 Task: Add a signature Janet Martinez containing With sincere appreciation and warm wishes, Janet Martinez to email address softage.8@softage.net and add a label Games
Action: Mouse moved to (1251, 65)
Screenshot: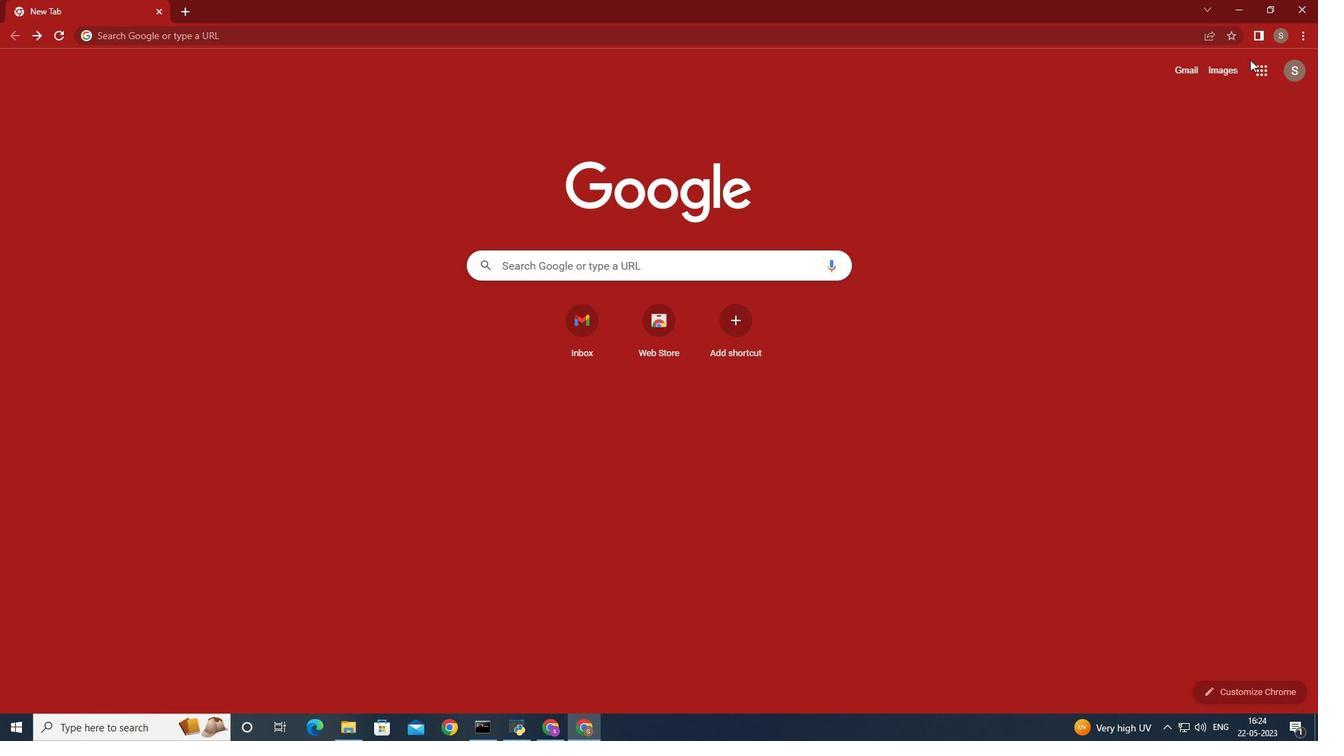 
Action: Mouse pressed left at (1251, 65)
Screenshot: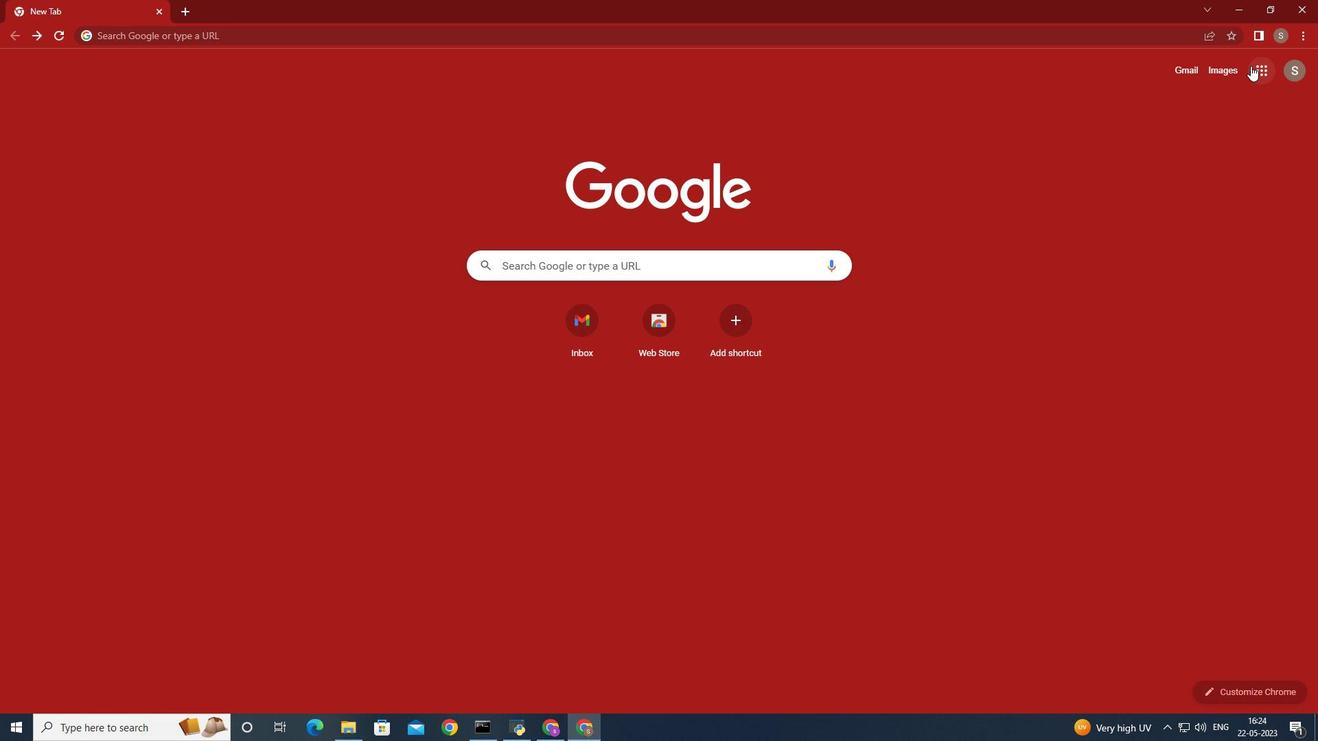 
Action: Mouse moved to (1200, 124)
Screenshot: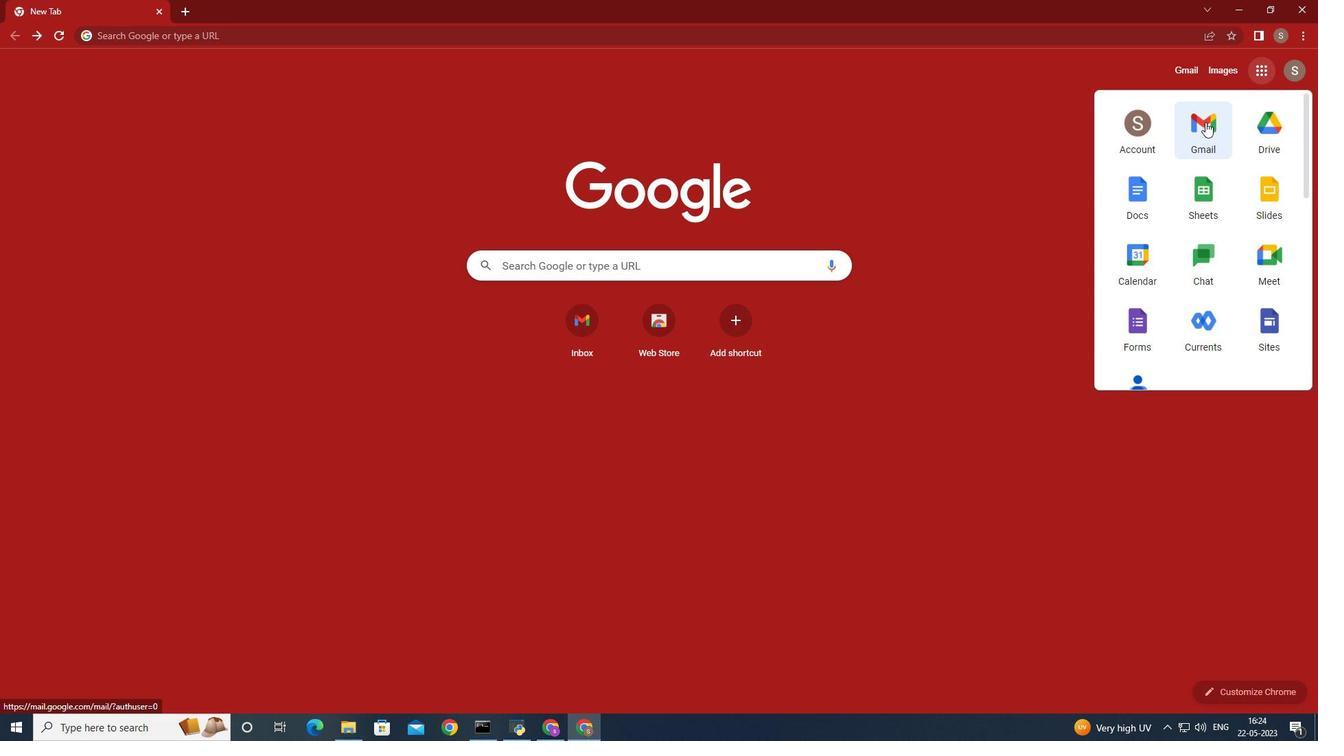 
Action: Mouse pressed left at (1200, 124)
Screenshot: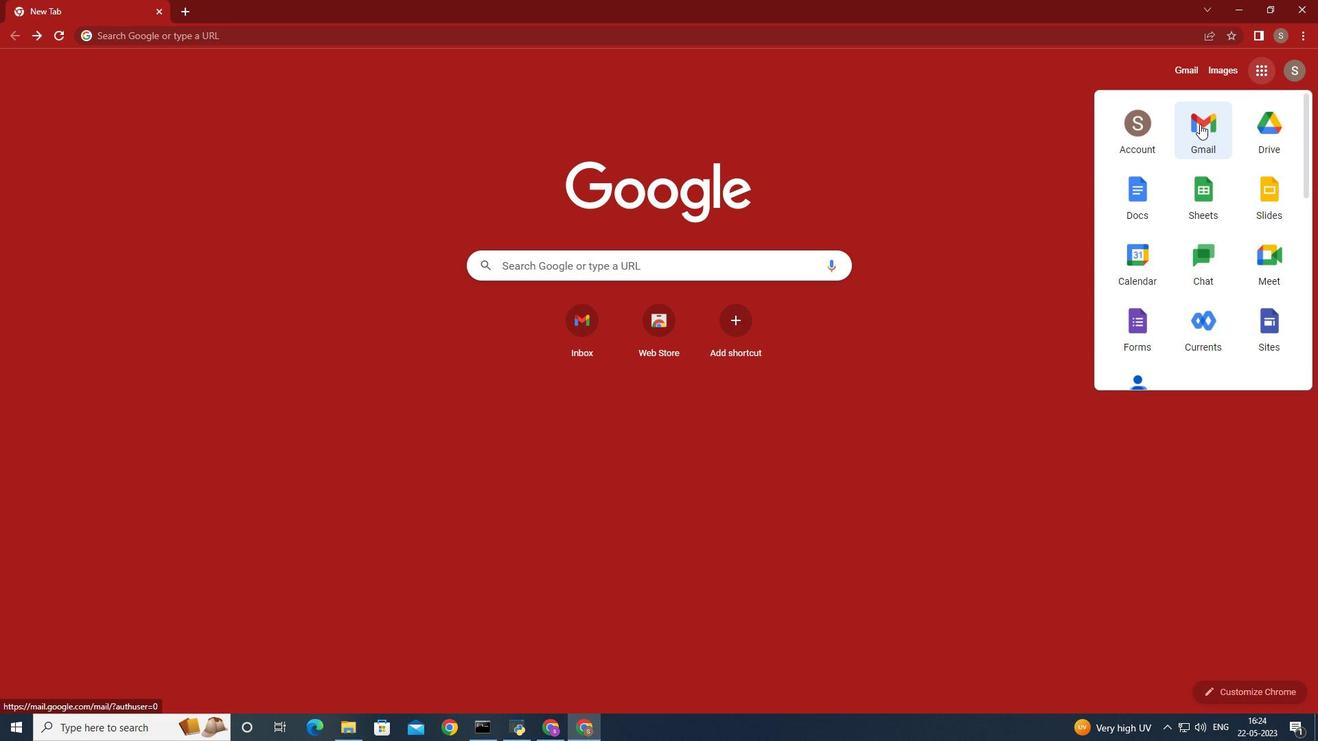 
Action: Mouse moved to (1162, 98)
Screenshot: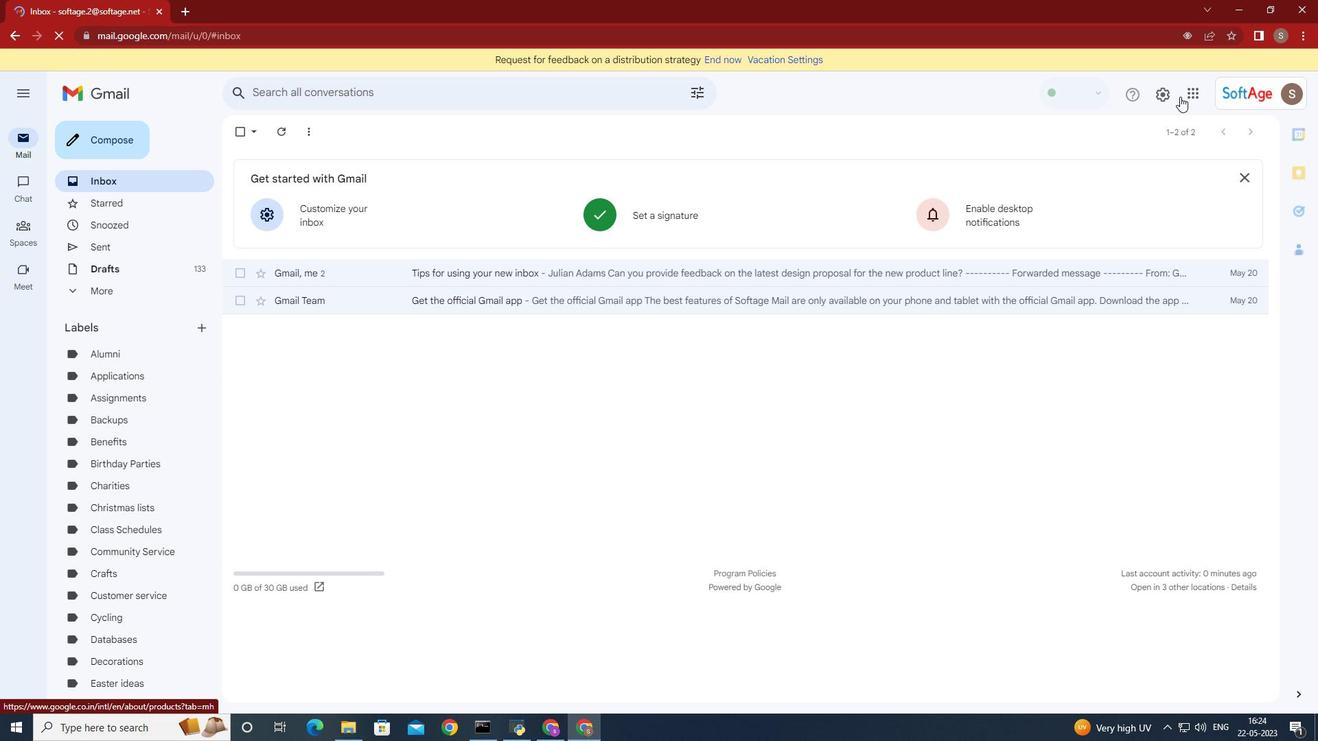 
Action: Mouse pressed left at (1162, 98)
Screenshot: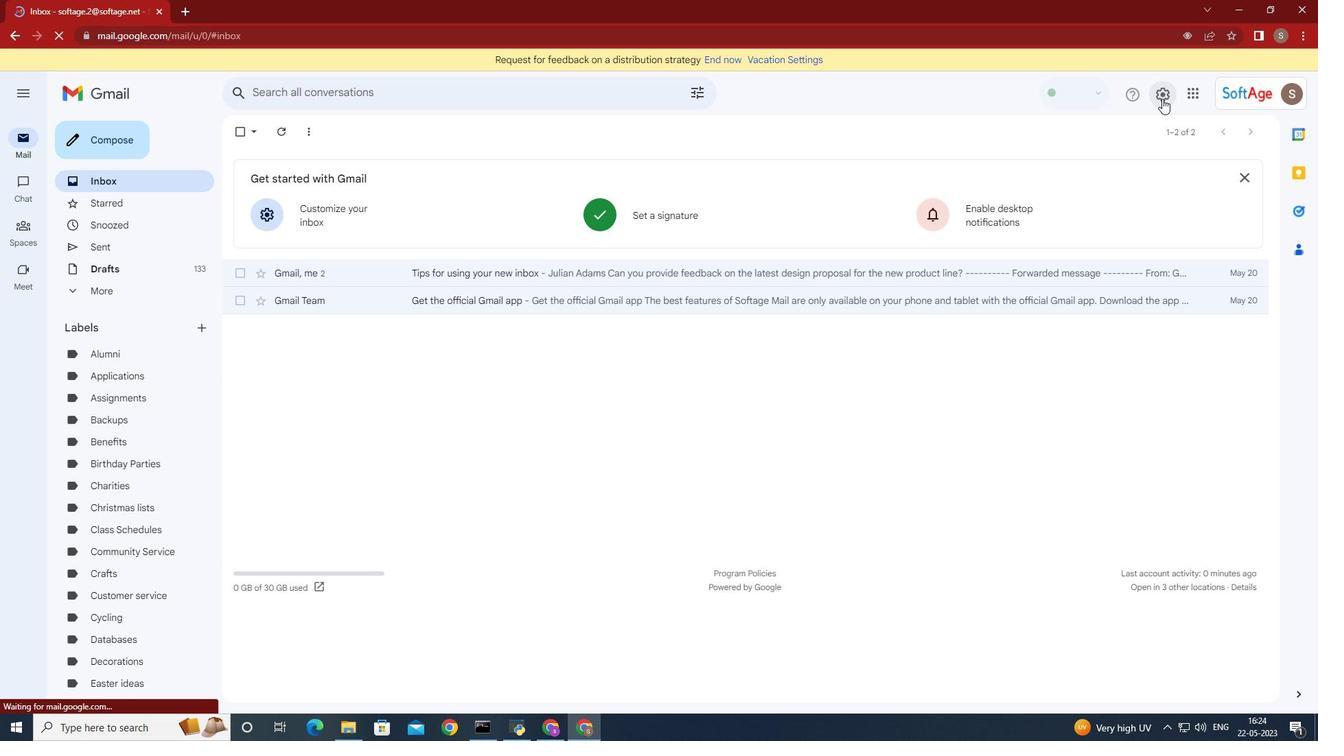 
Action: Mouse moved to (1151, 167)
Screenshot: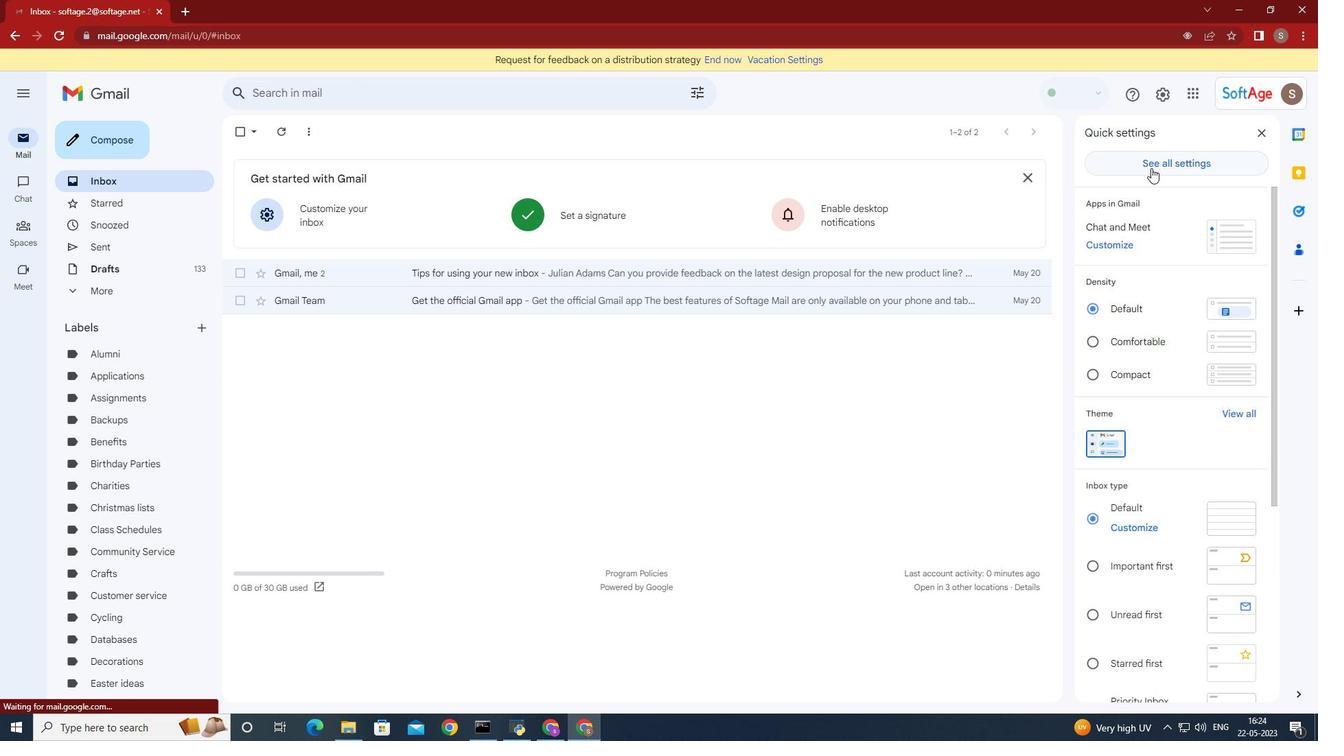 
Action: Mouse pressed left at (1151, 167)
Screenshot: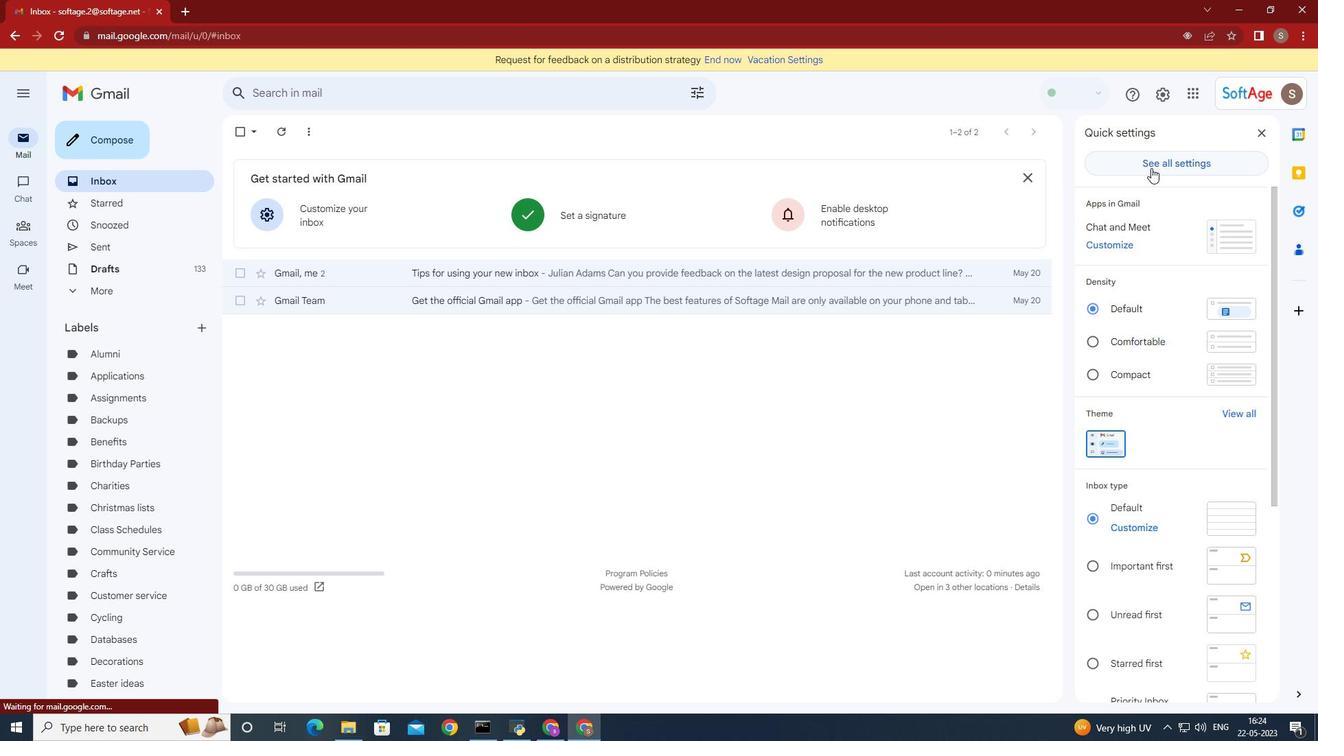 
Action: Mouse moved to (1045, 256)
Screenshot: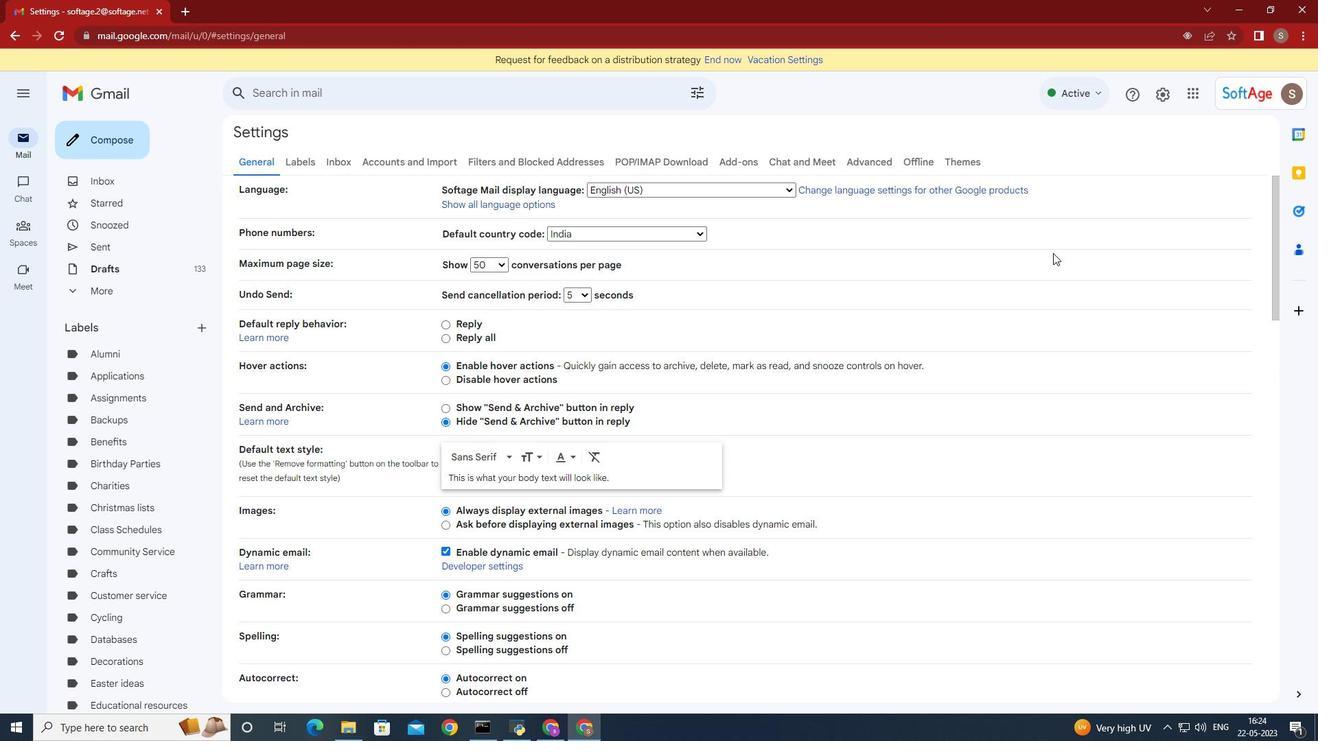 
Action: Mouse scrolled (1045, 255) with delta (0, 0)
Screenshot: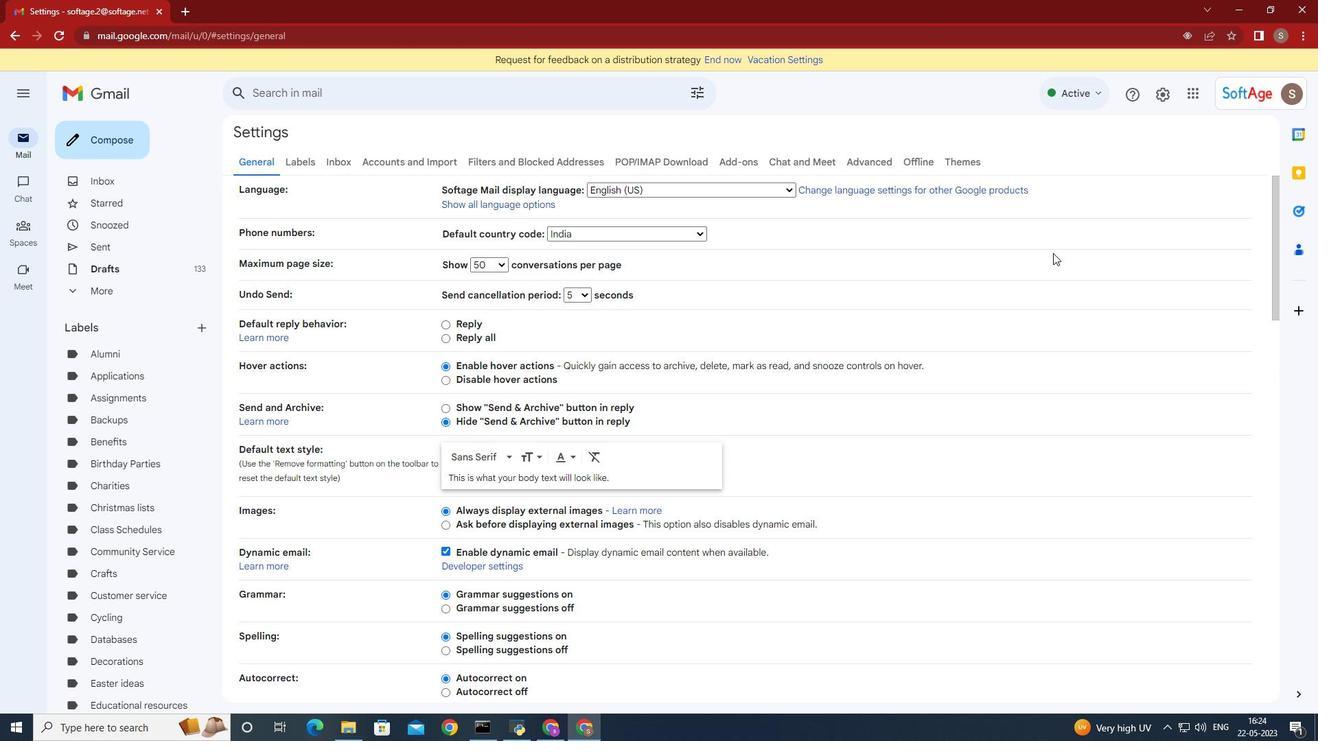 
Action: Mouse moved to (1045, 257)
Screenshot: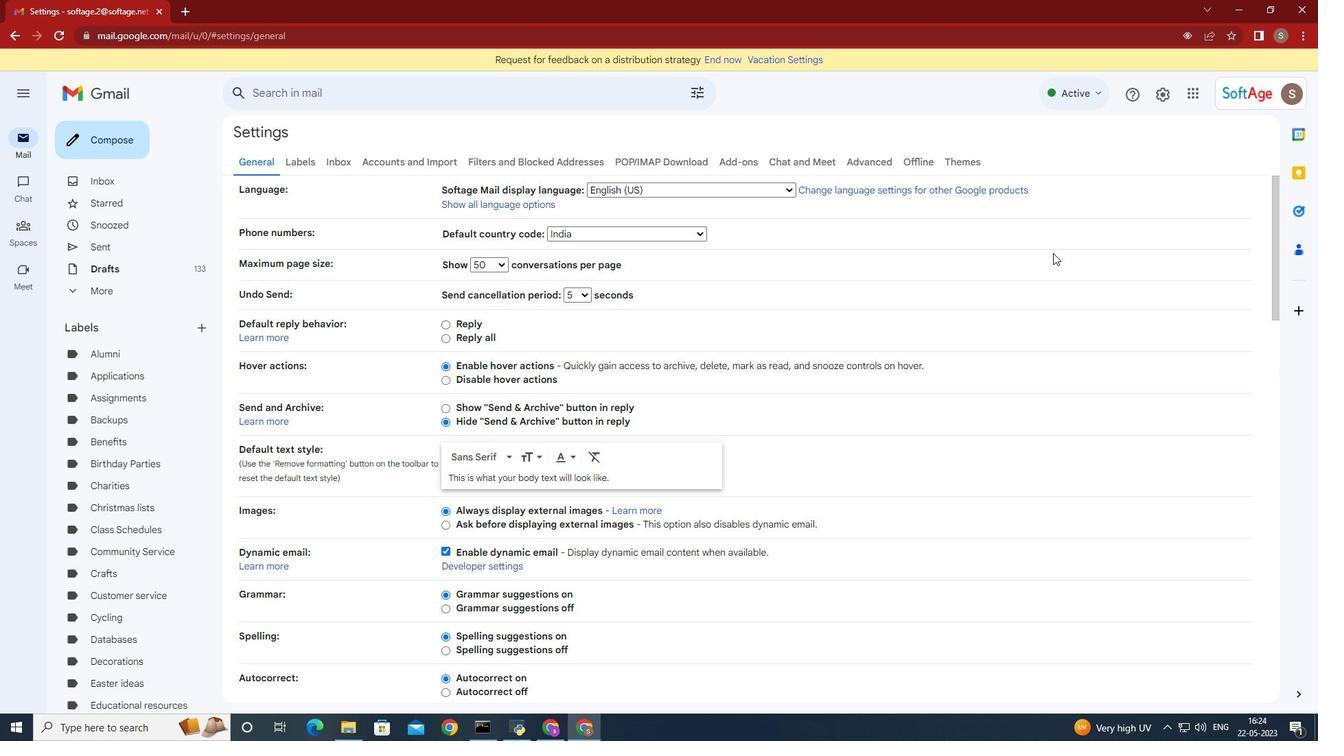 
Action: Mouse scrolled (1045, 256) with delta (0, 0)
Screenshot: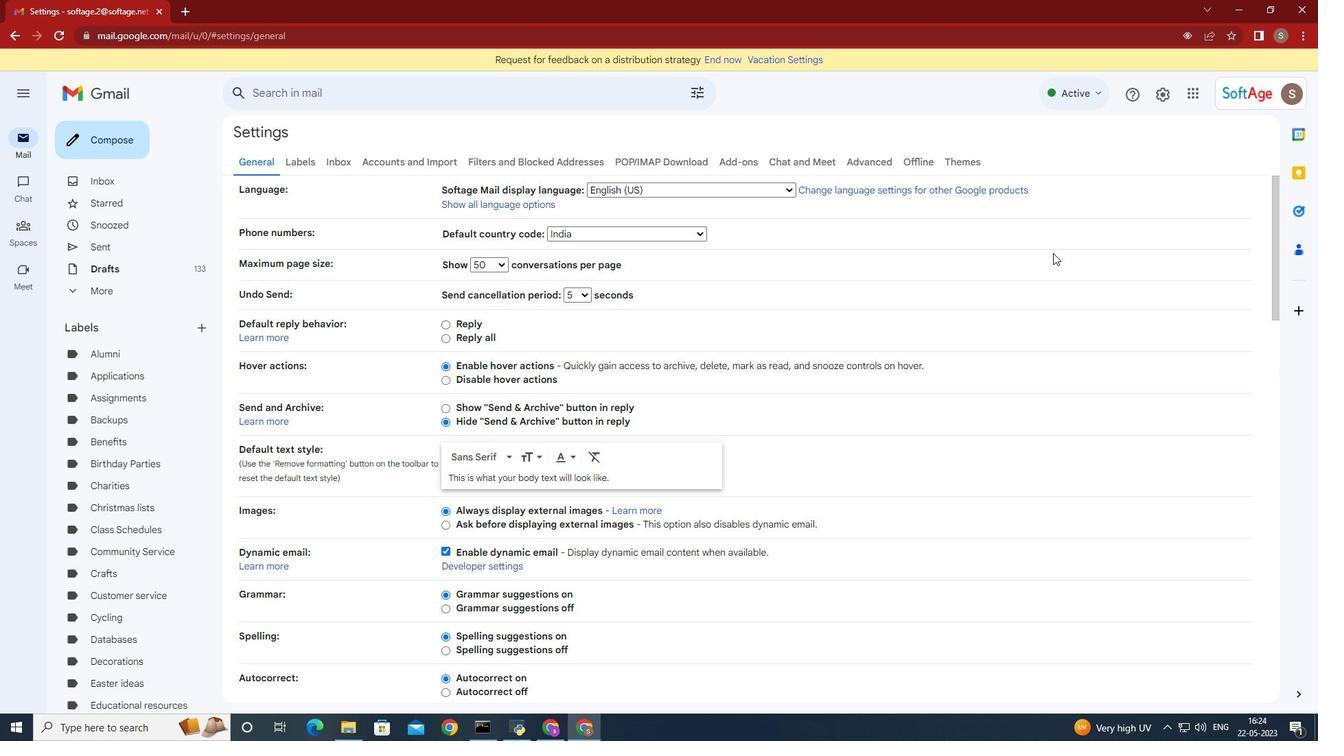 
Action: Mouse moved to (1043, 258)
Screenshot: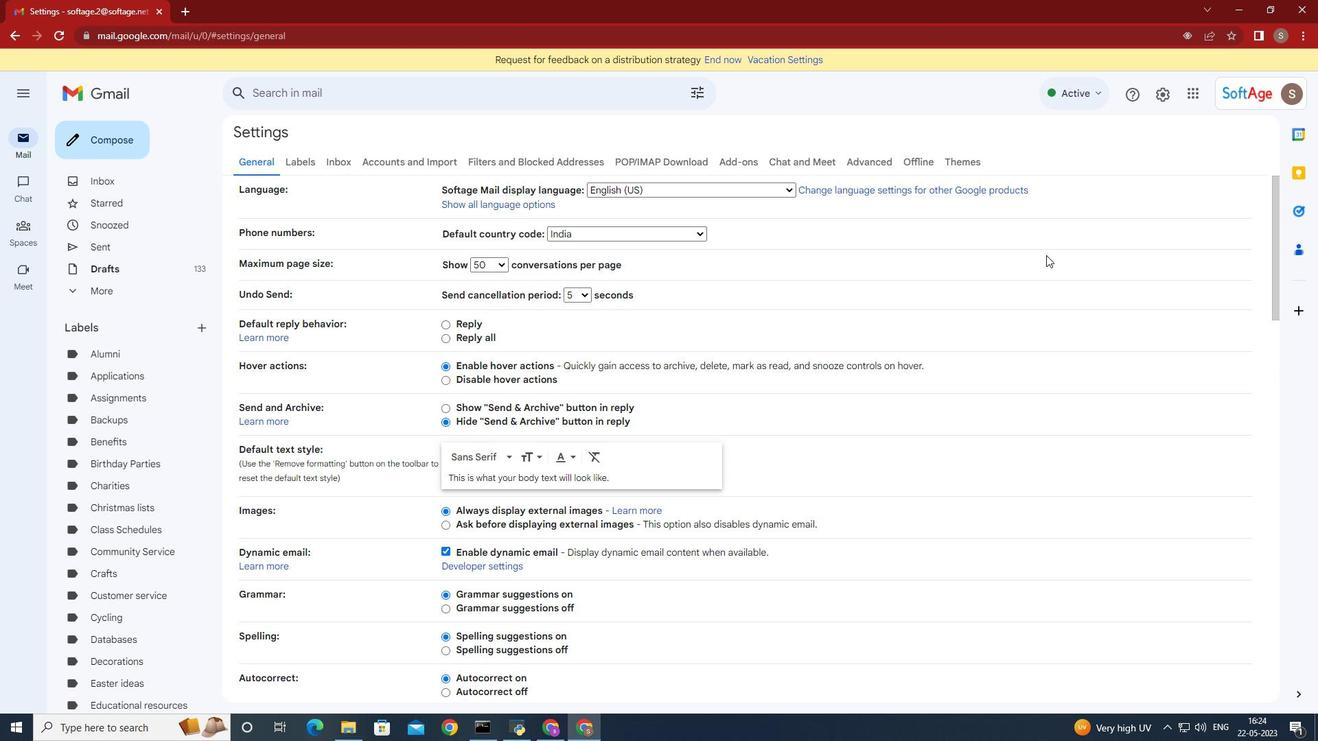 
Action: Mouse scrolled (1043, 257) with delta (0, 0)
Screenshot: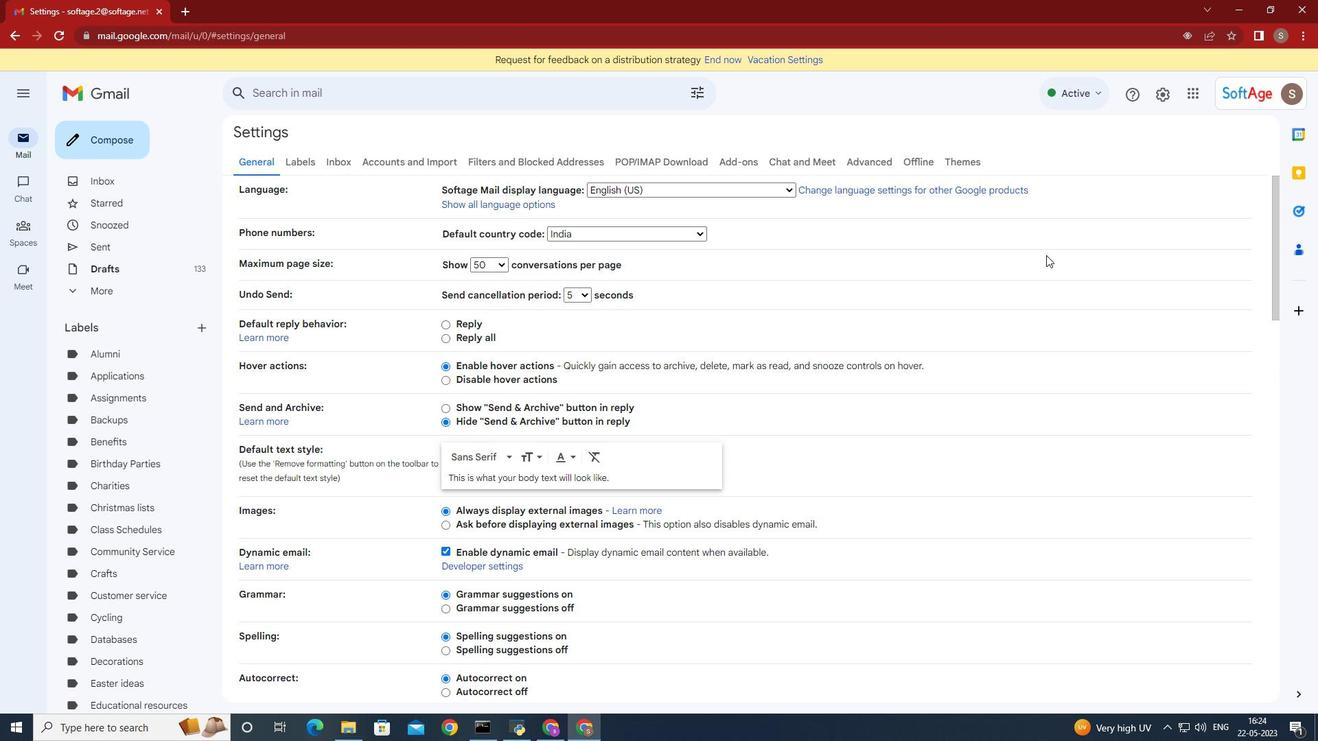 
Action: Mouse moved to (1043, 258)
Screenshot: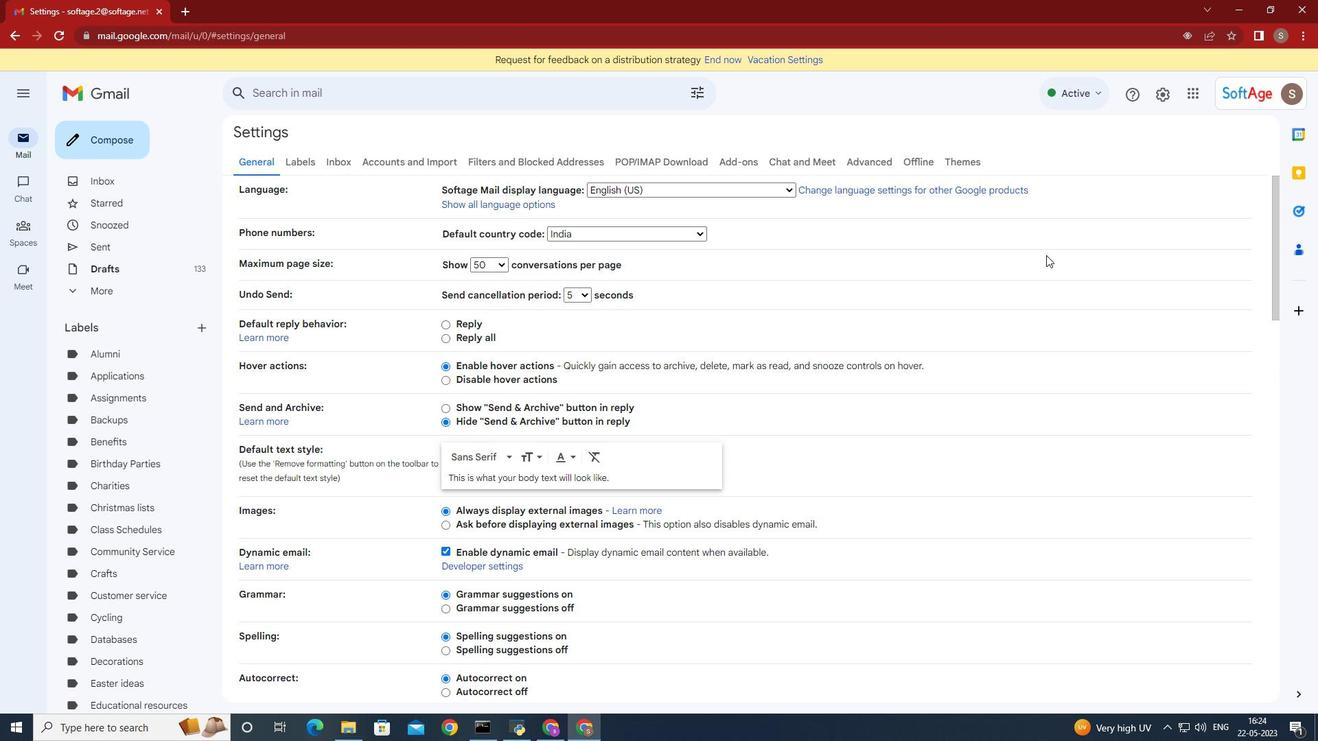 
Action: Mouse scrolled (1043, 257) with delta (0, 0)
Screenshot: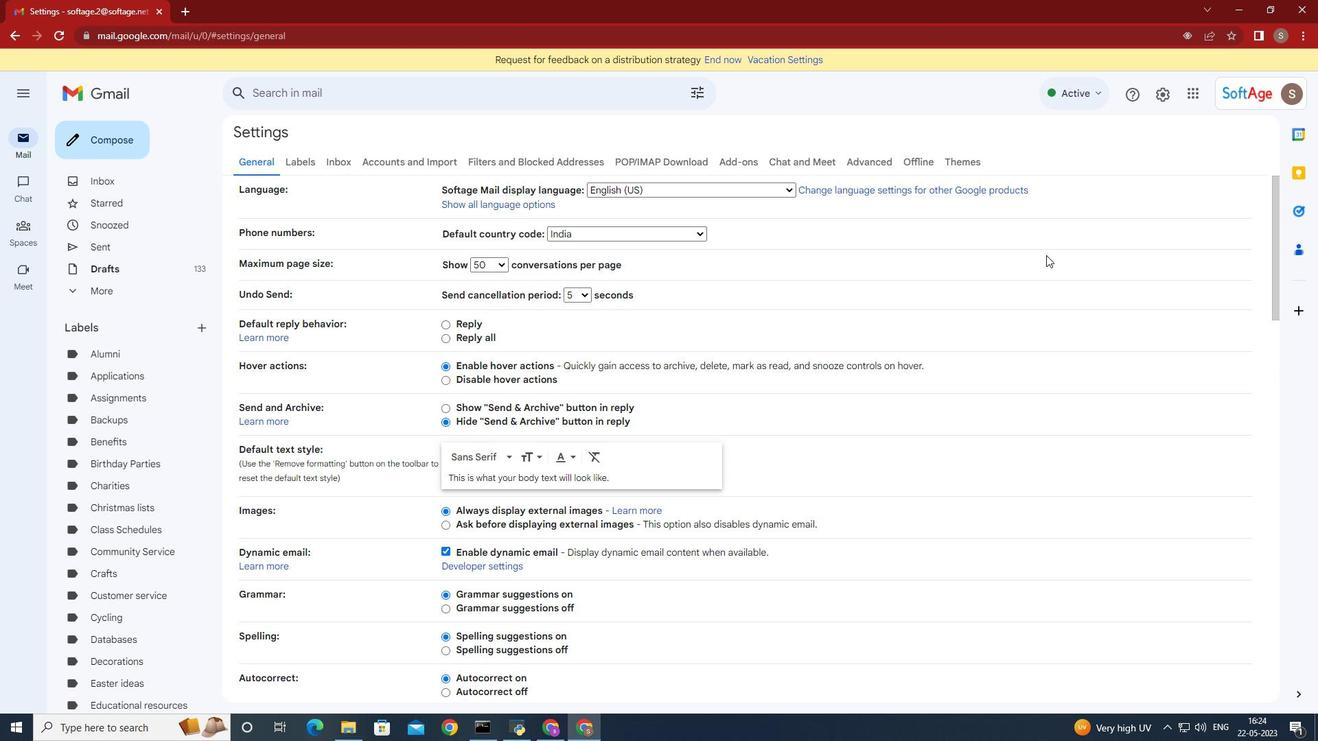 
Action: Mouse moved to (1041, 258)
Screenshot: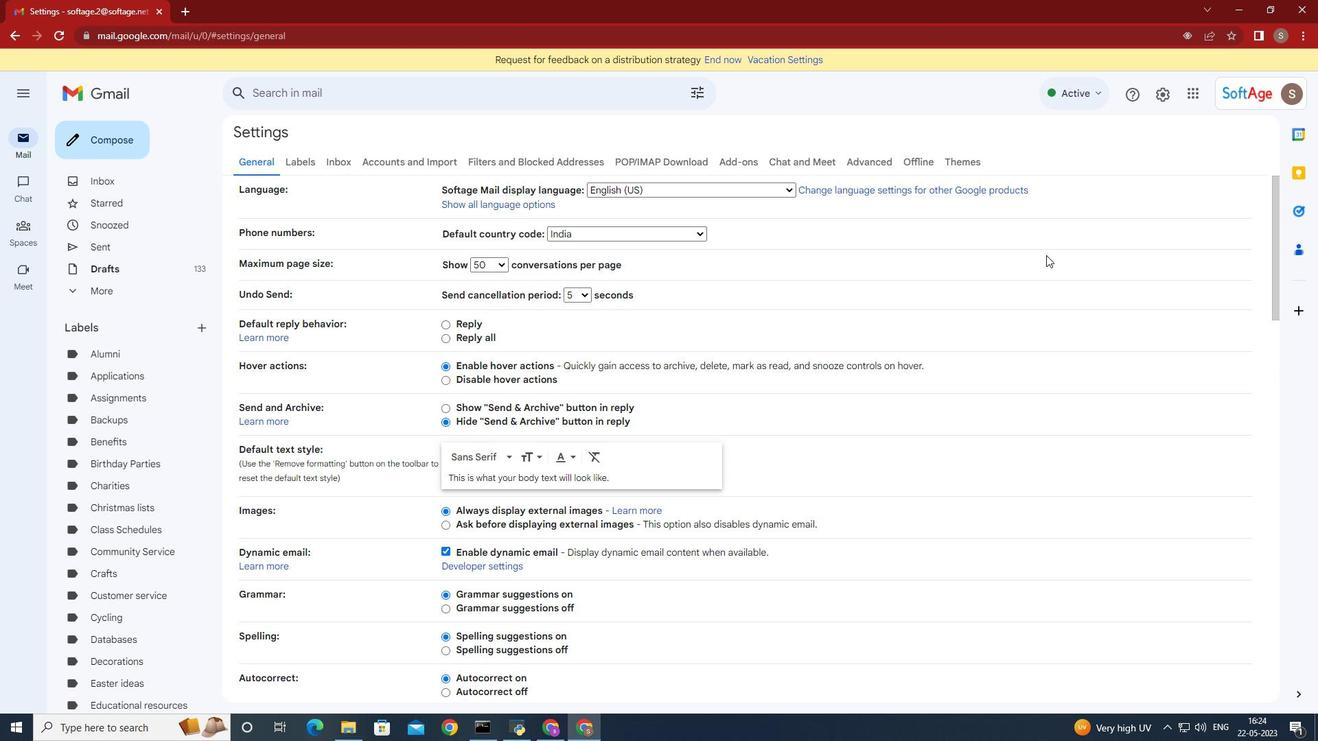 
Action: Mouse scrolled (1041, 257) with delta (0, 0)
Screenshot: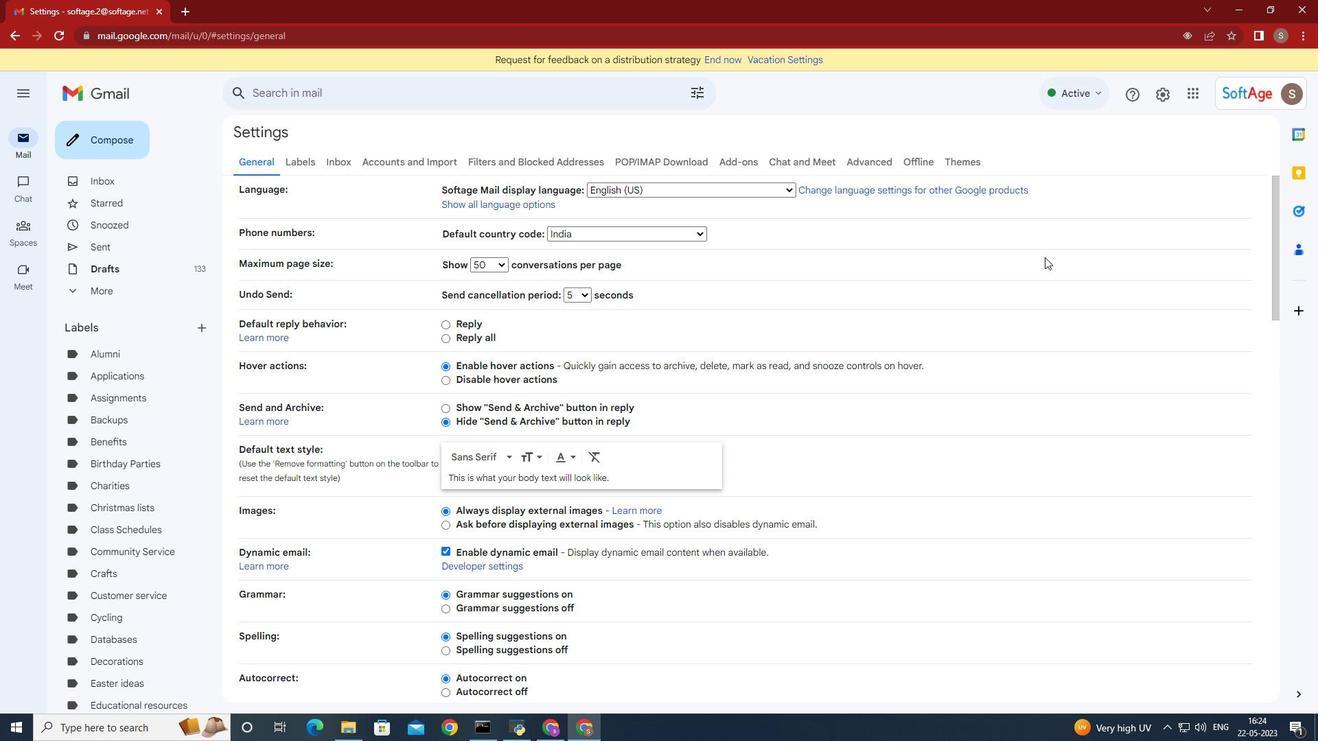 
Action: Mouse moved to (1038, 258)
Screenshot: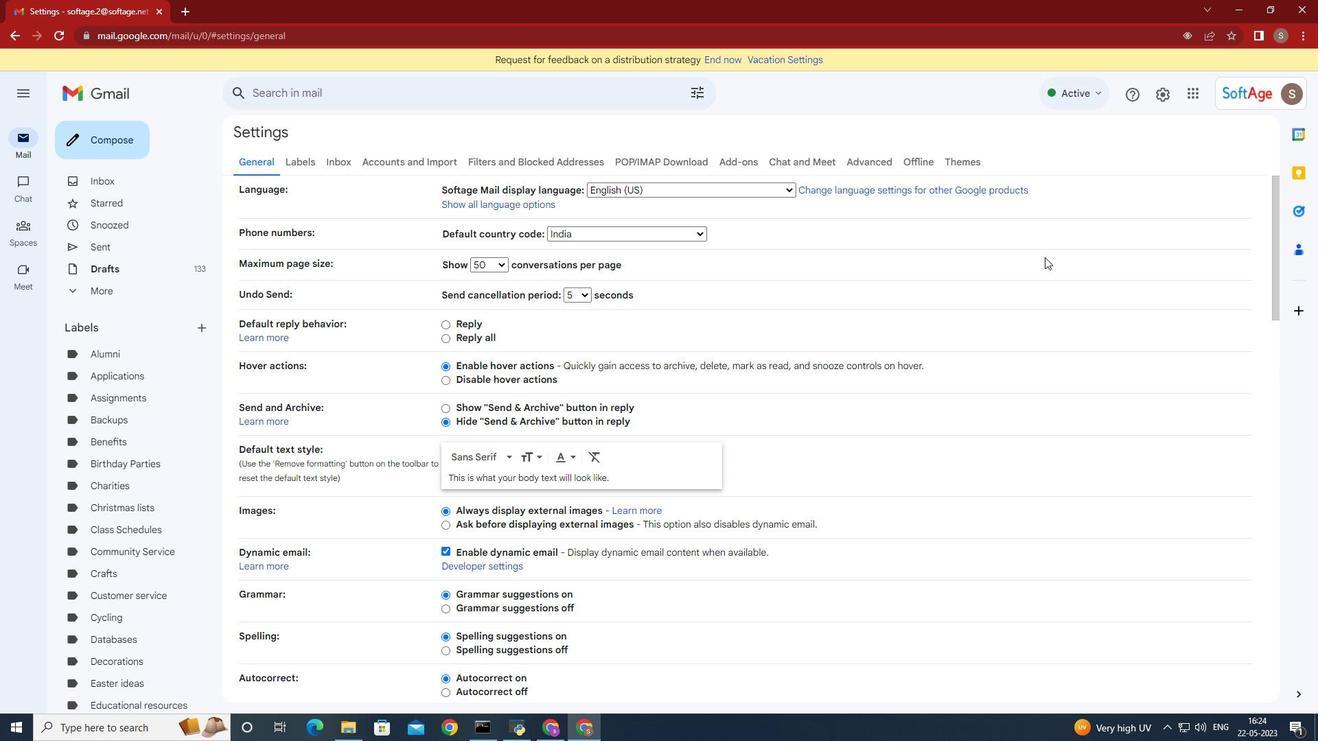 
Action: Mouse scrolled (1038, 257) with delta (0, 0)
Screenshot: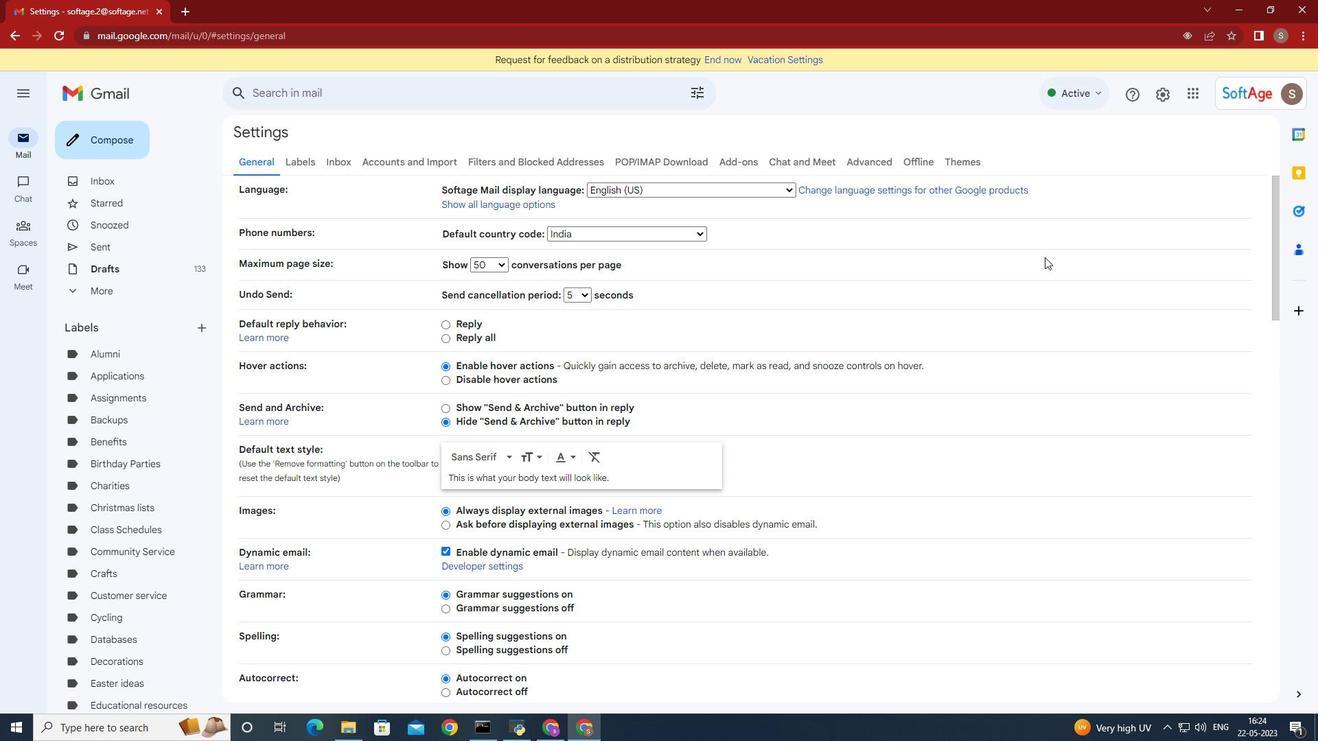 
Action: Mouse moved to (1034, 256)
Screenshot: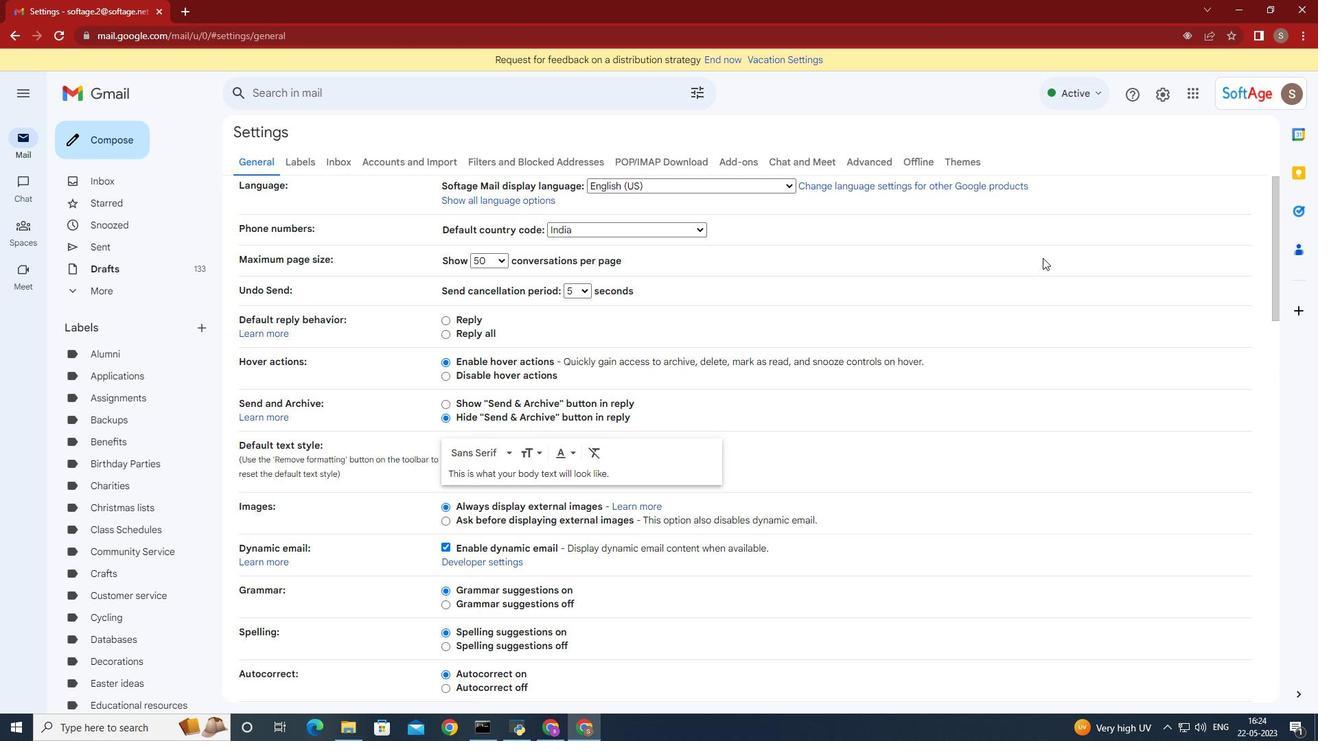 
Action: Mouse scrolled (1034, 256) with delta (0, 0)
Screenshot: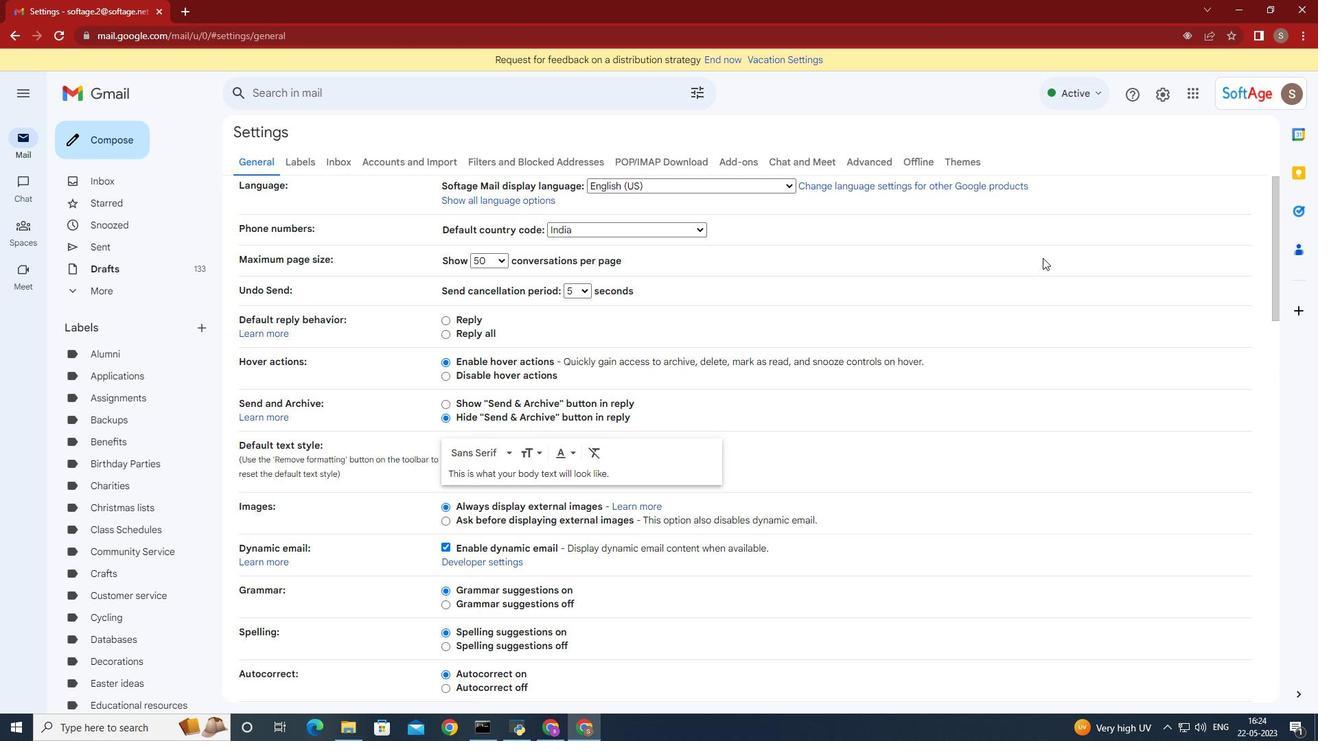 
Action: Mouse moved to (1012, 263)
Screenshot: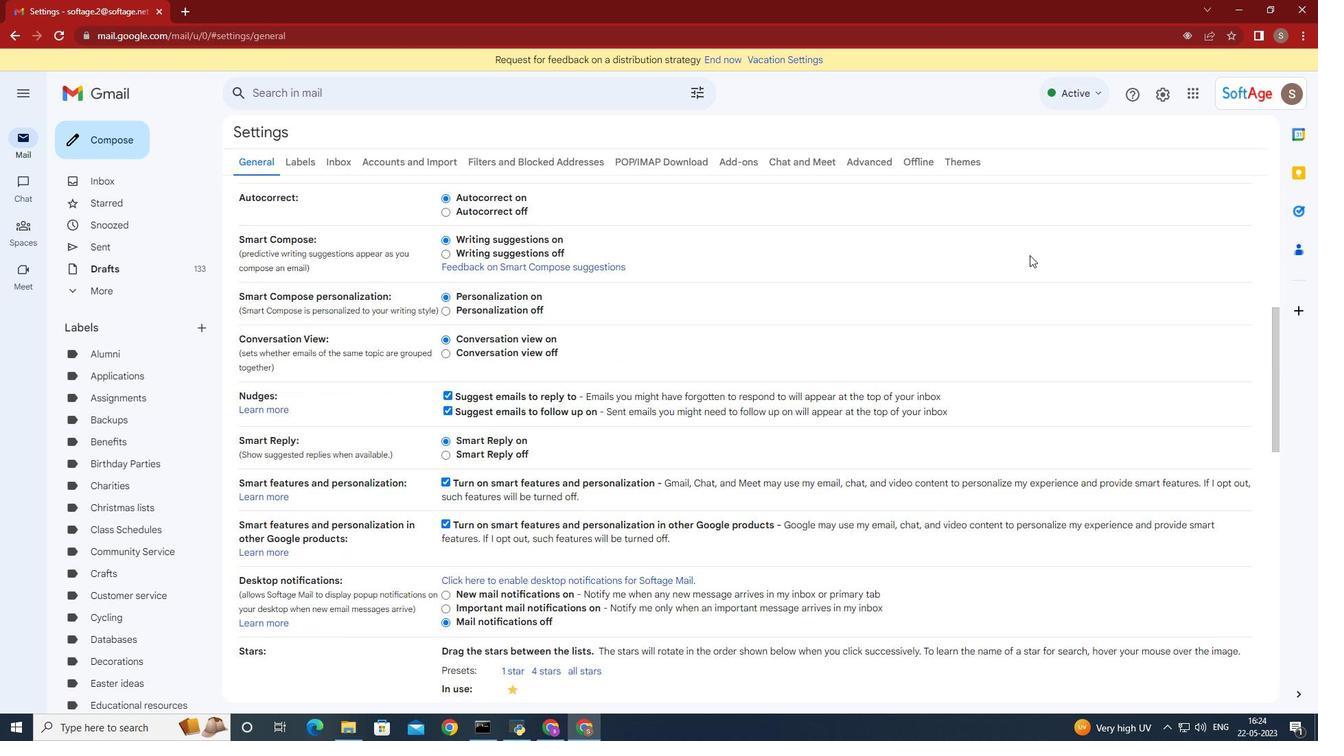 
Action: Mouse scrolled (1012, 262) with delta (0, 0)
Screenshot: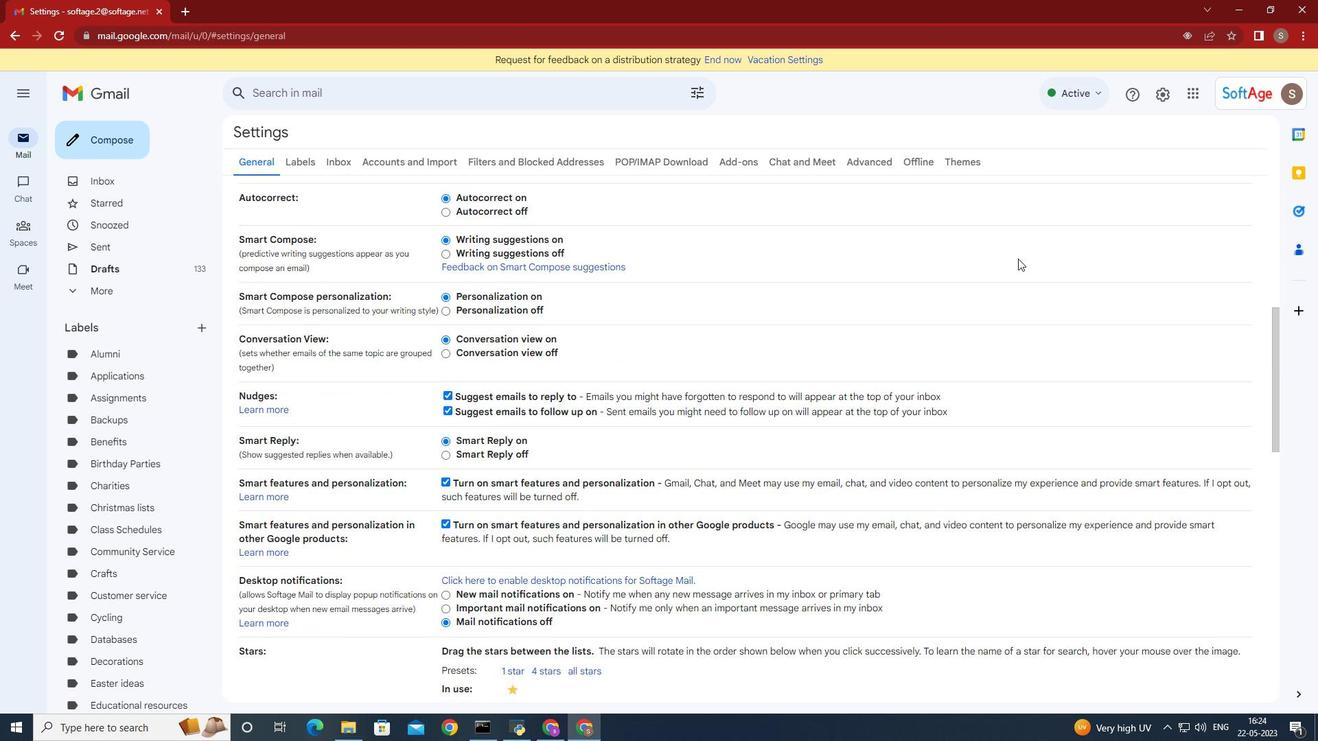 
Action: Mouse moved to (1011, 263)
Screenshot: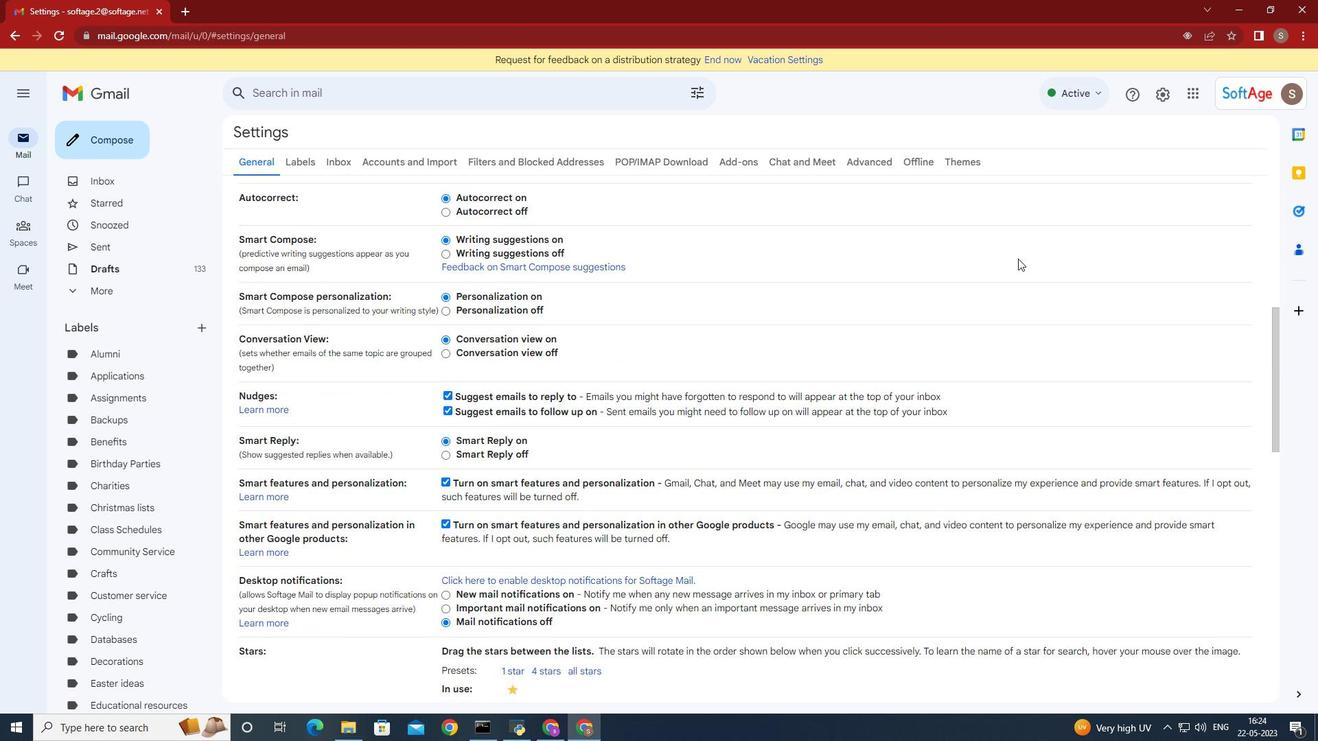 
Action: Mouse scrolled (1011, 263) with delta (0, 0)
Screenshot: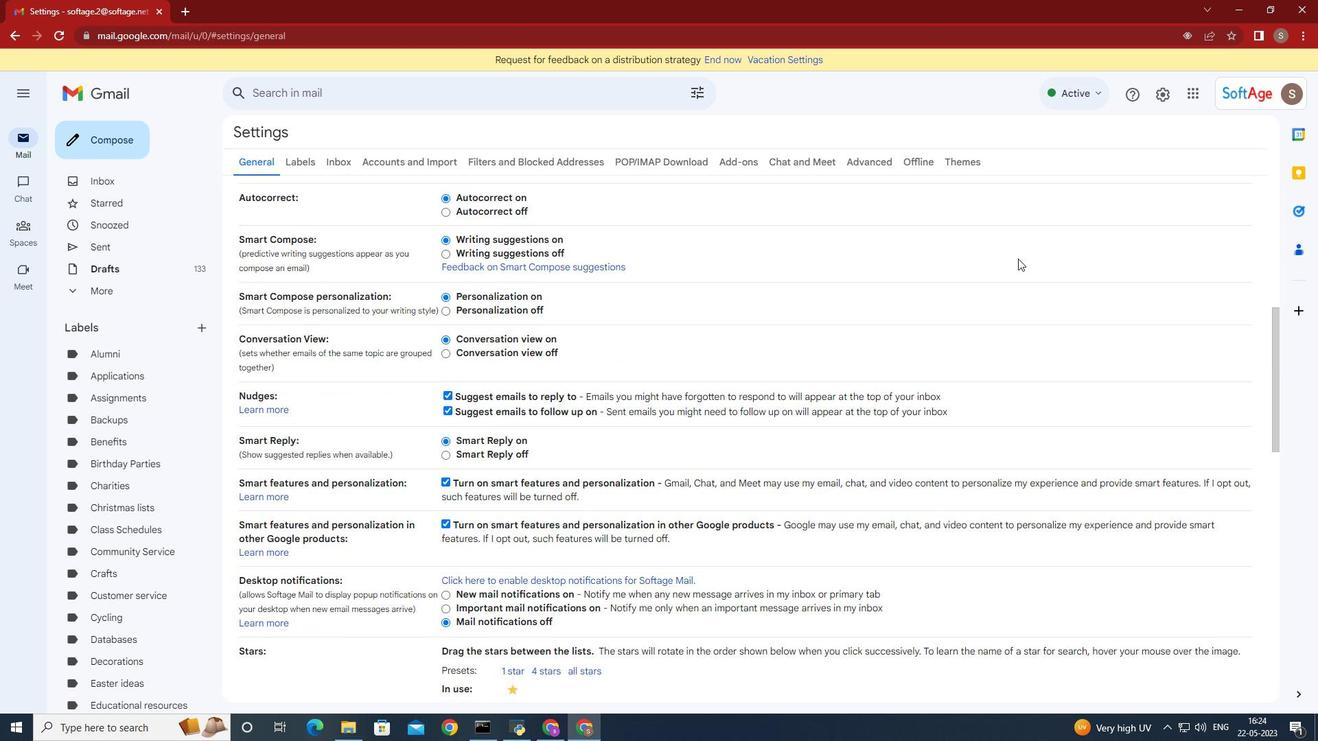 
Action: Mouse moved to (1008, 265)
Screenshot: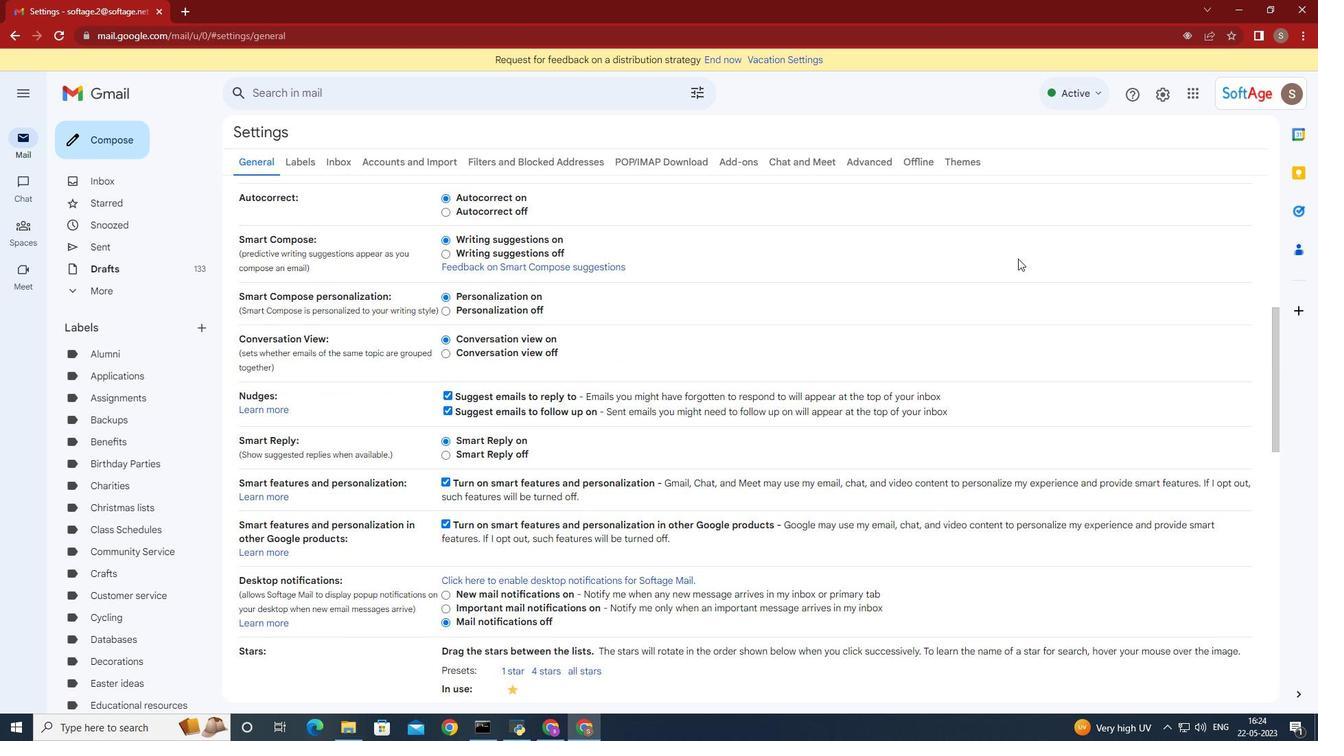 
Action: Mouse scrolled (1008, 265) with delta (0, 0)
Screenshot: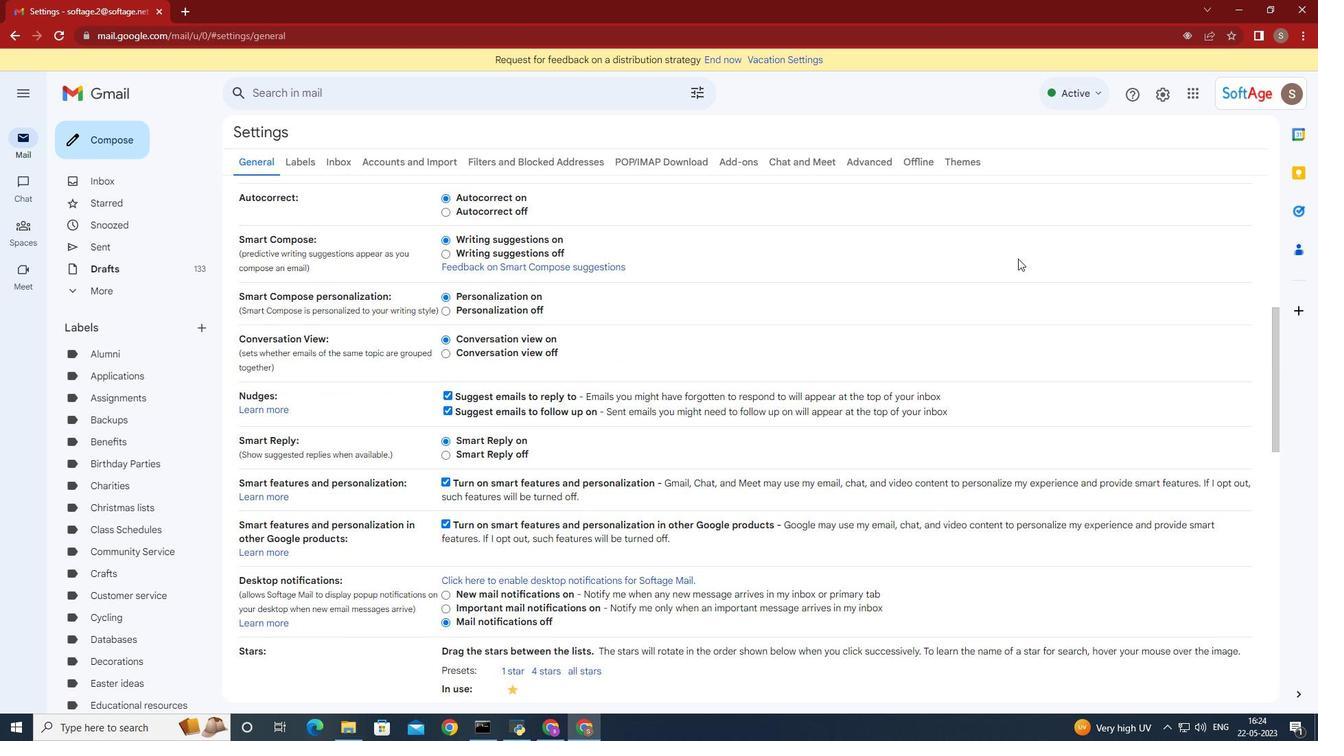 
Action: Mouse moved to (1005, 267)
Screenshot: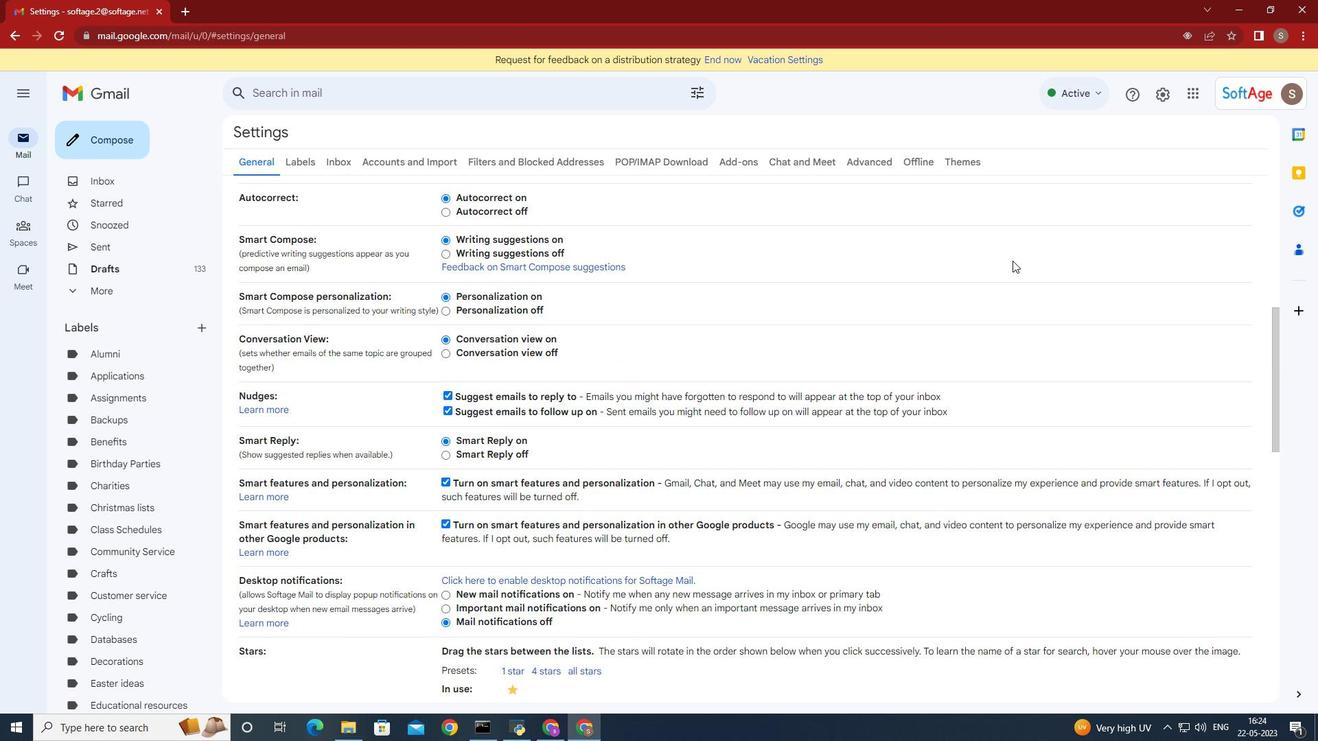 
Action: Mouse scrolled (1005, 267) with delta (0, 0)
Screenshot: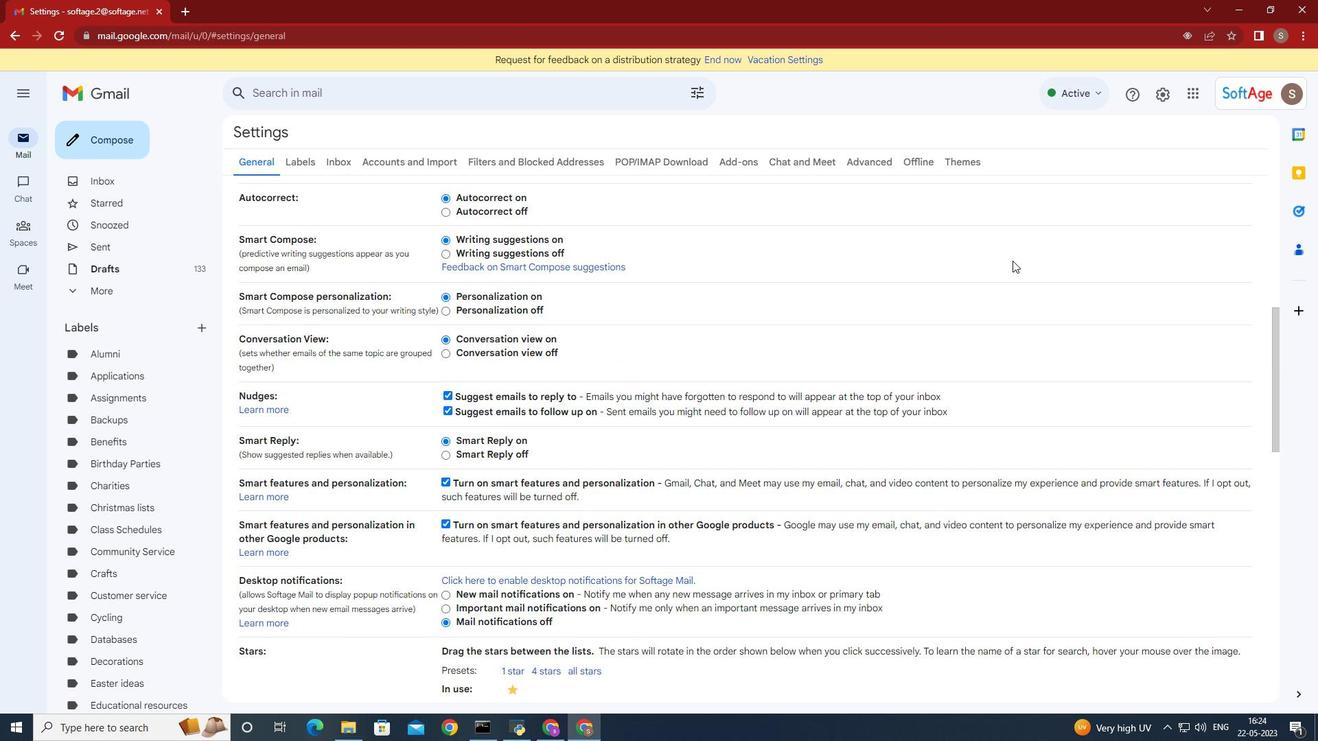
Action: Mouse moved to (1003, 267)
Screenshot: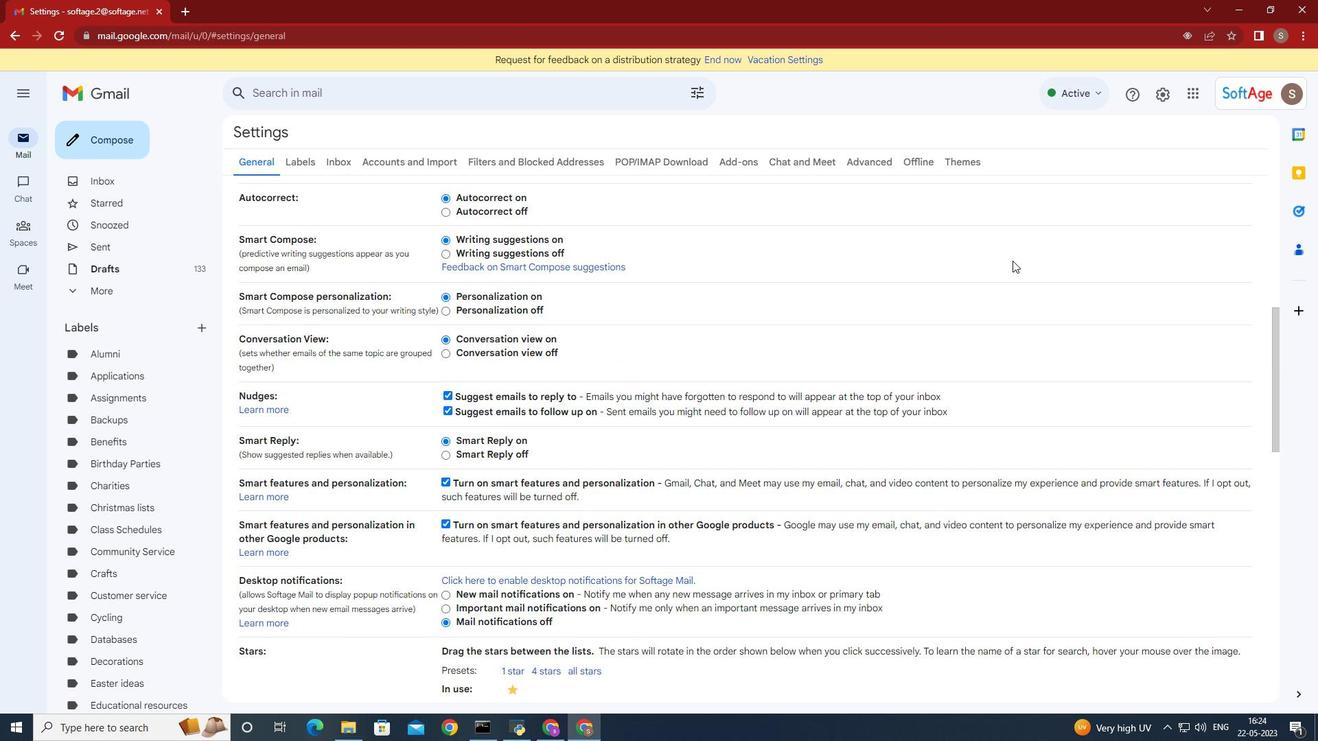 
Action: Mouse scrolled (1003, 267) with delta (0, 0)
Screenshot: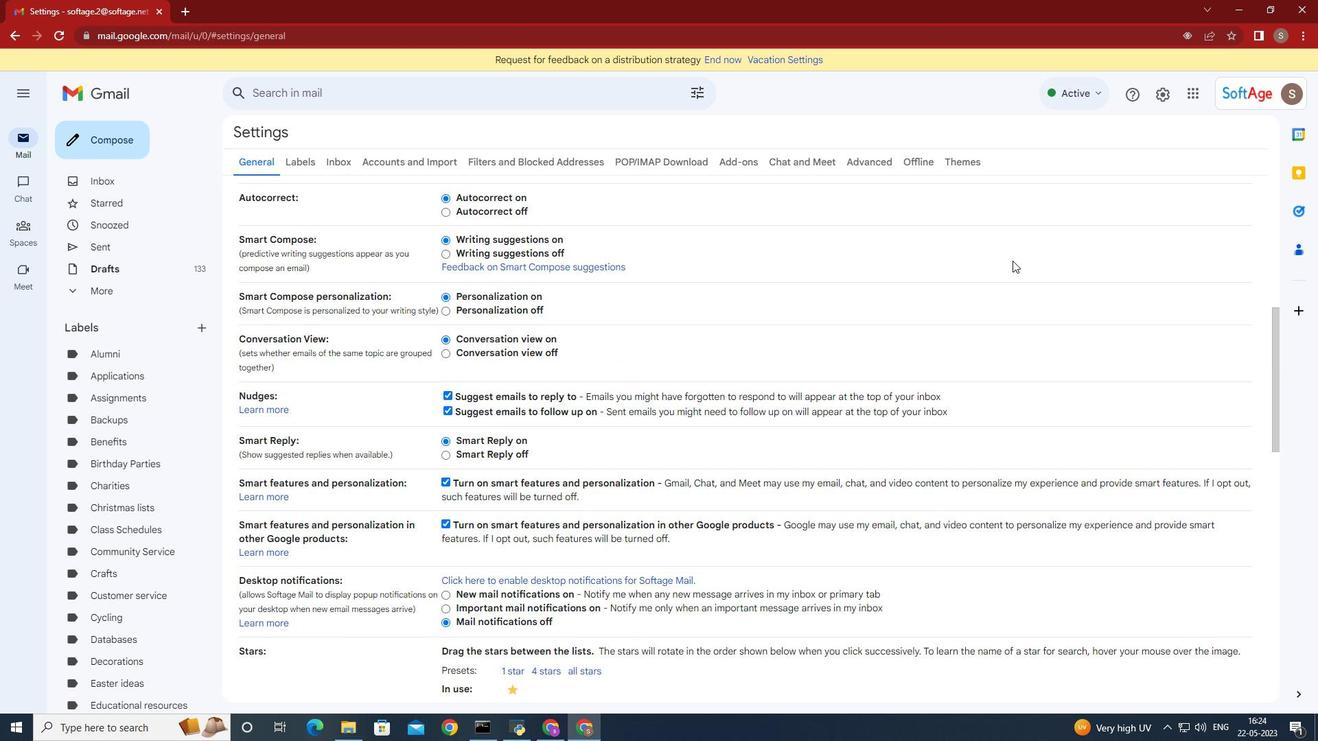 
Action: Mouse moved to (1001, 267)
Screenshot: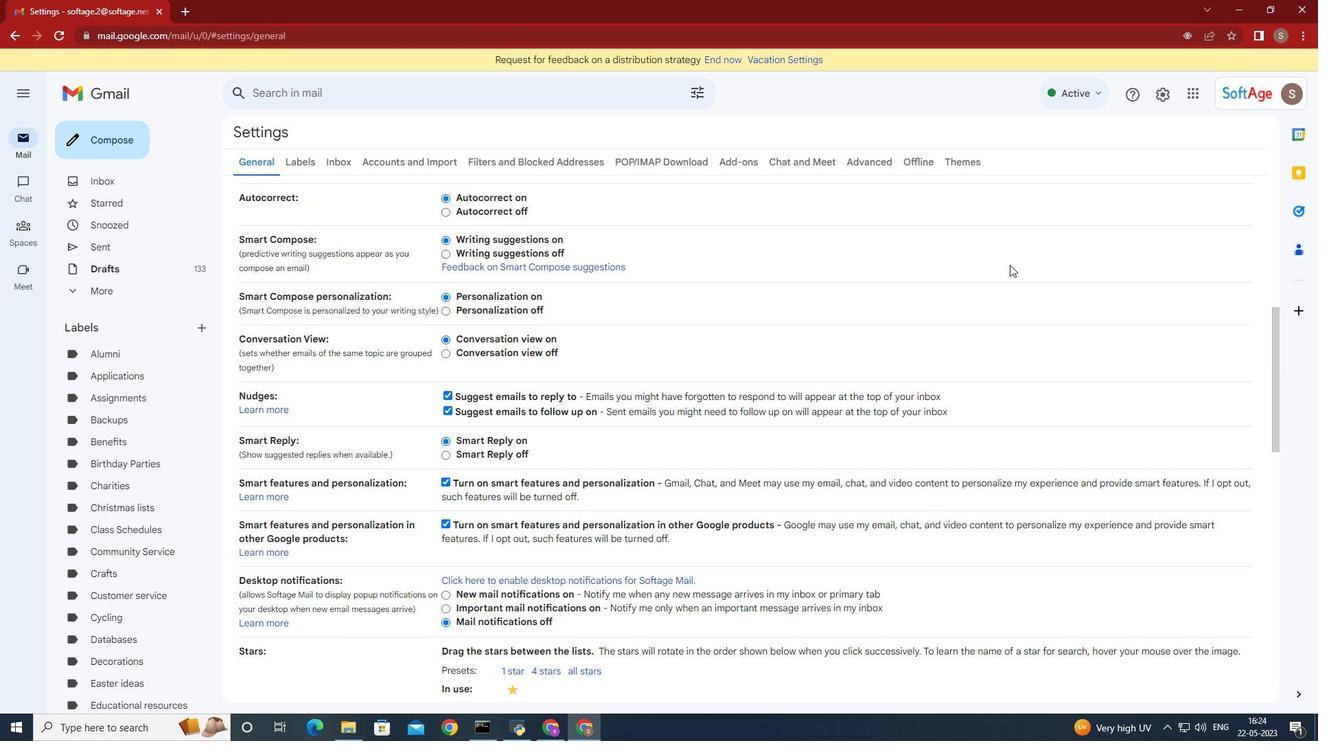
Action: Mouse scrolled (1001, 267) with delta (0, 0)
Screenshot: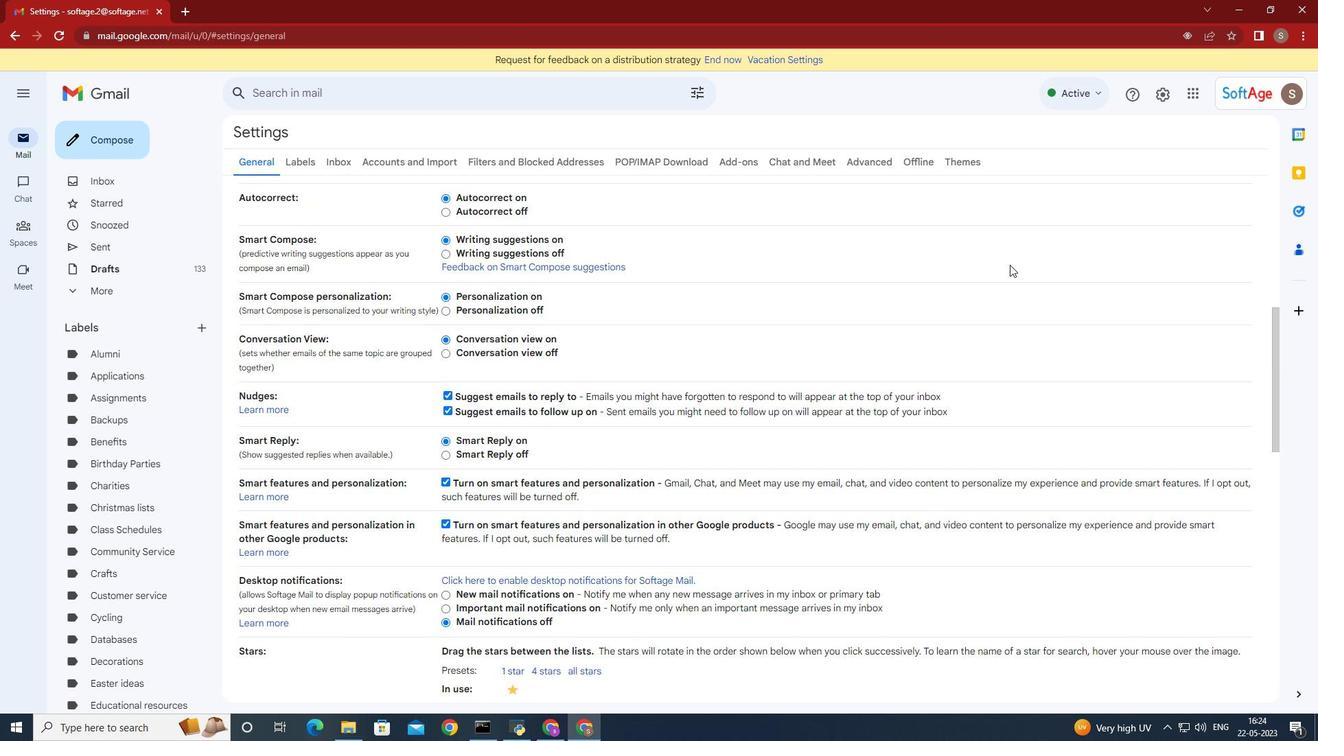 
Action: Mouse moved to (998, 267)
Screenshot: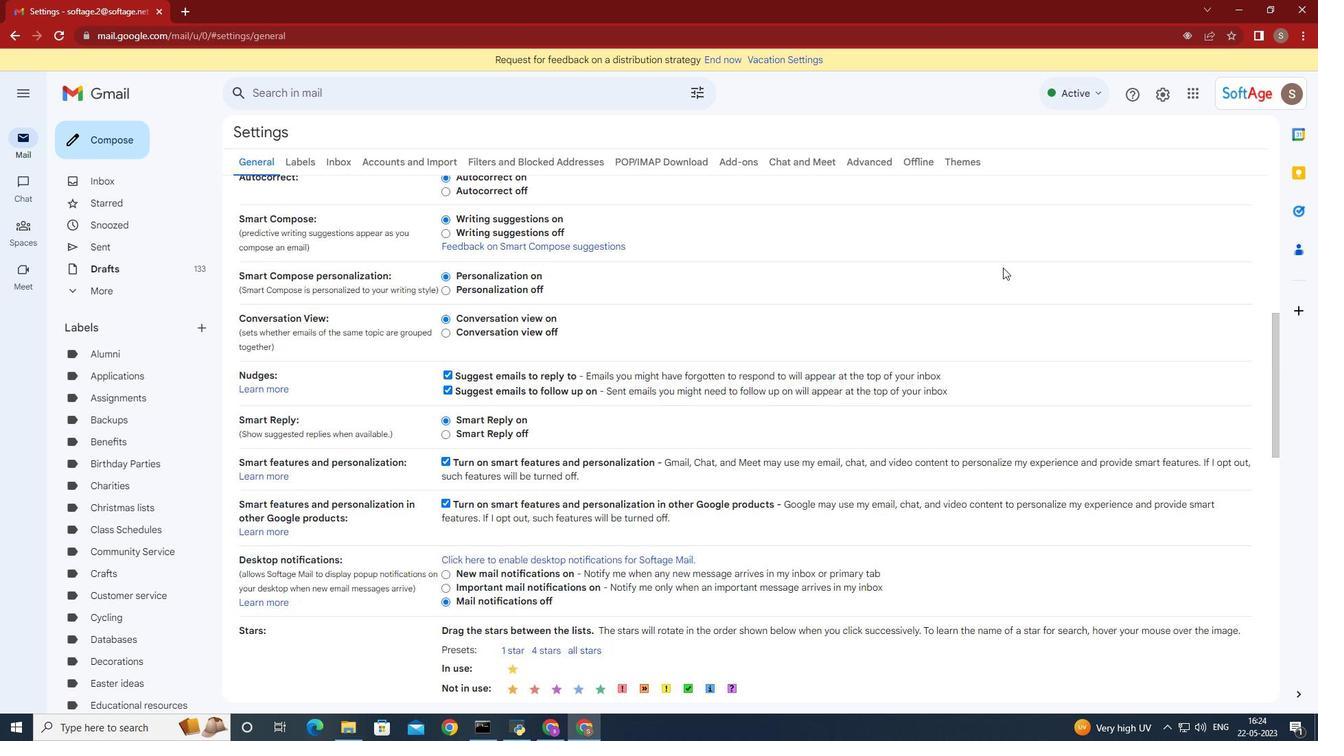 
Action: Mouse scrolled (998, 267) with delta (0, 0)
Screenshot: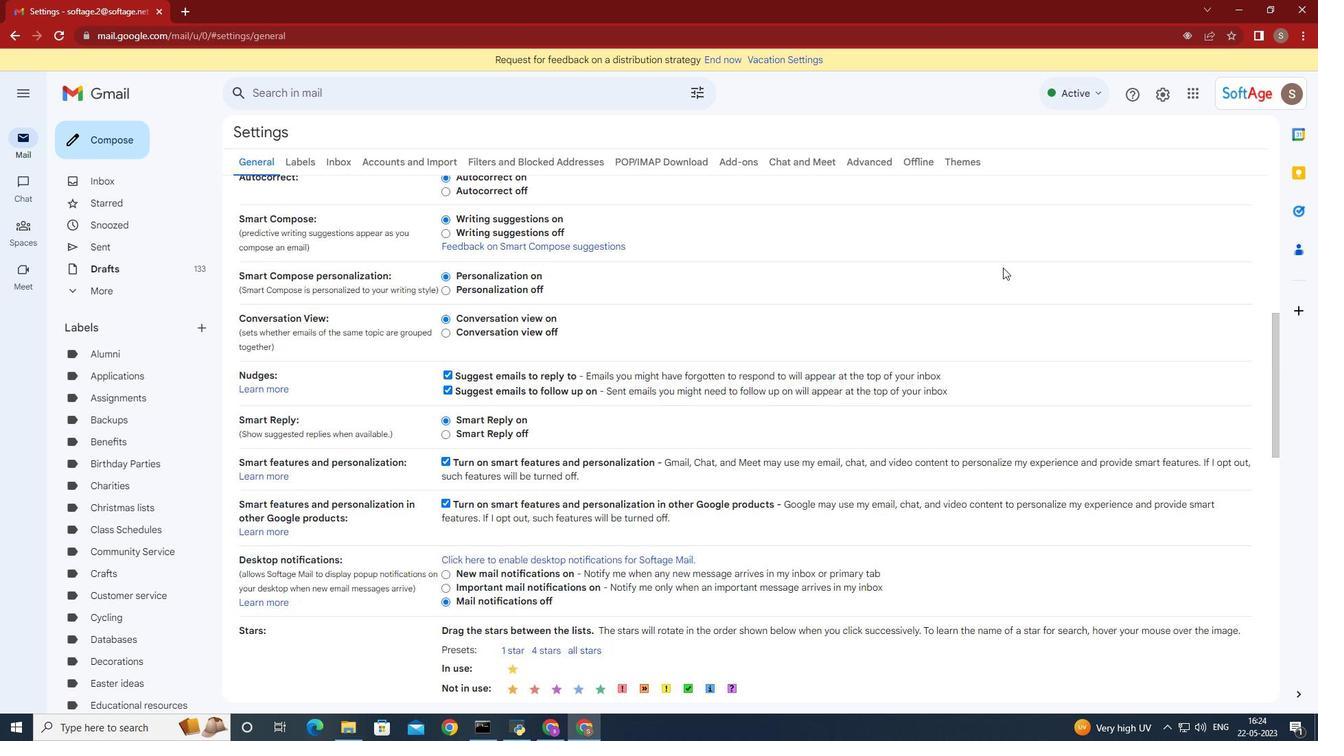 
Action: Mouse moved to (744, 339)
Screenshot: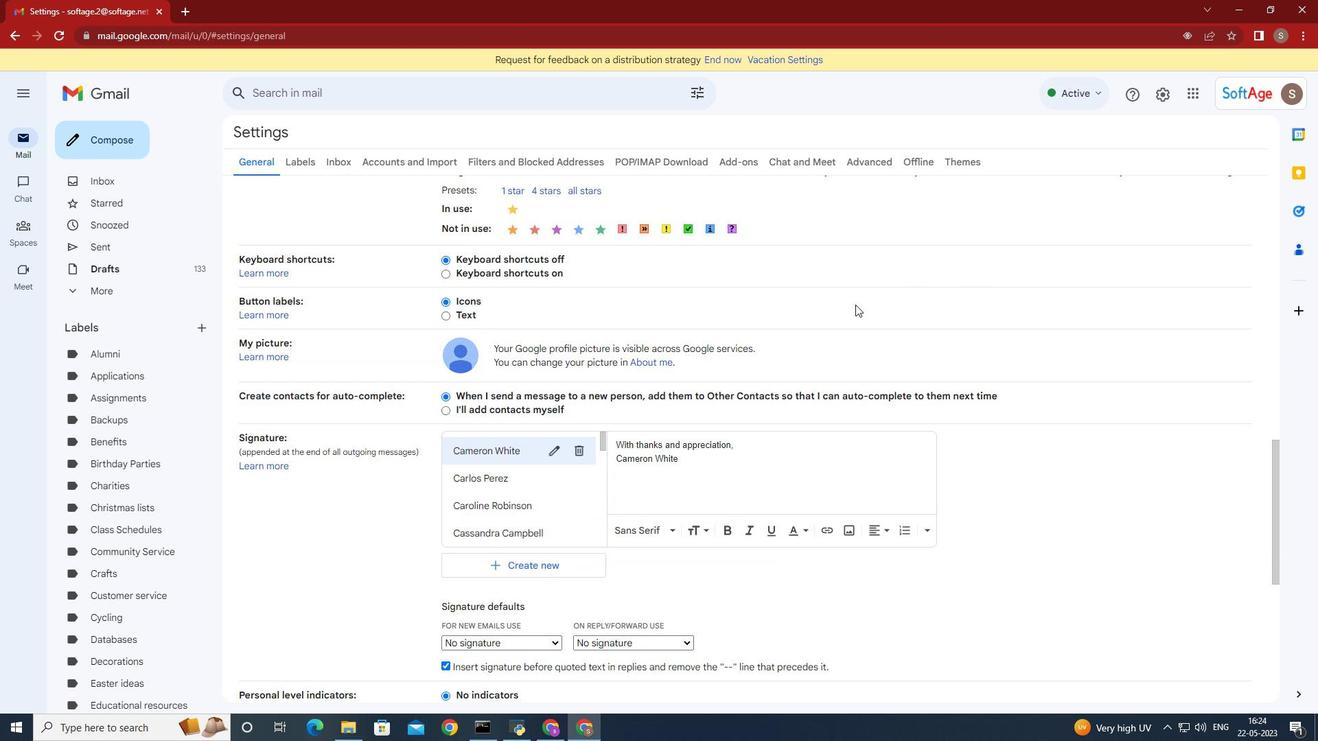 
Action: Mouse scrolled (744, 339) with delta (0, 0)
Screenshot: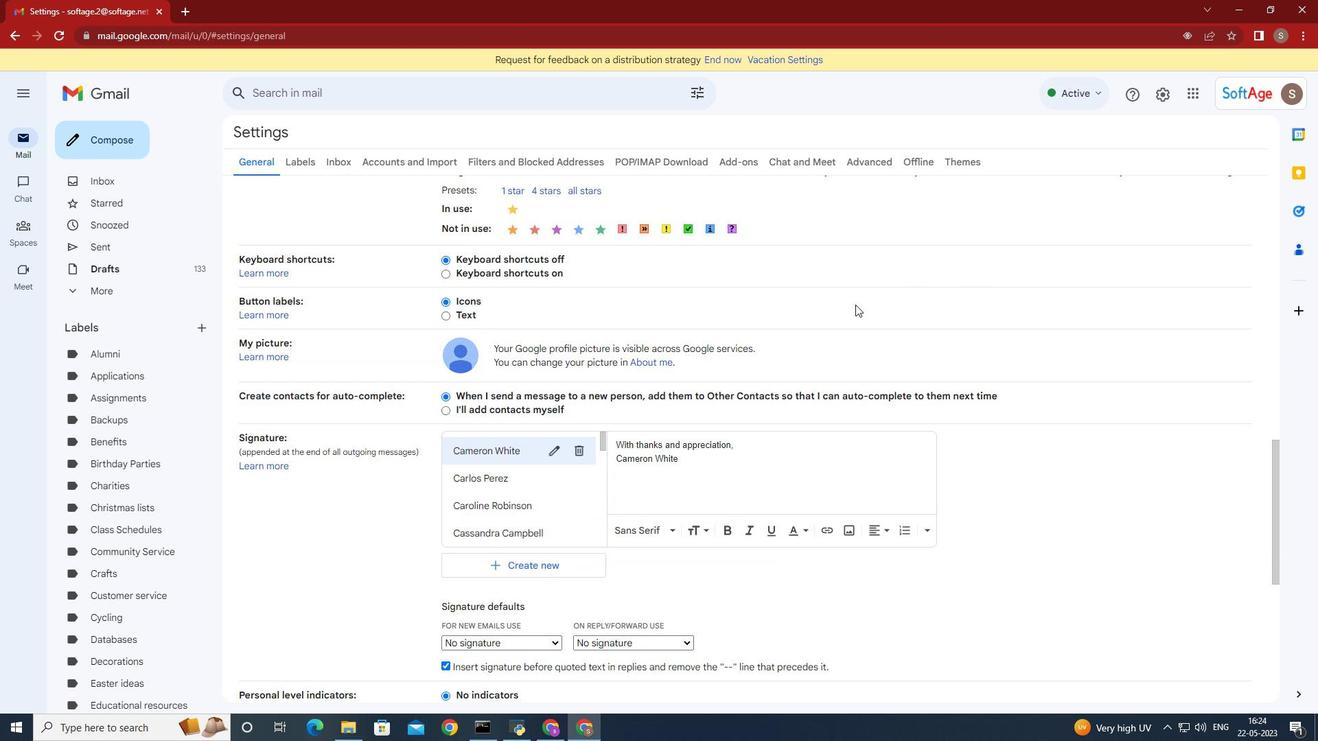 
Action: Mouse moved to (679, 370)
Screenshot: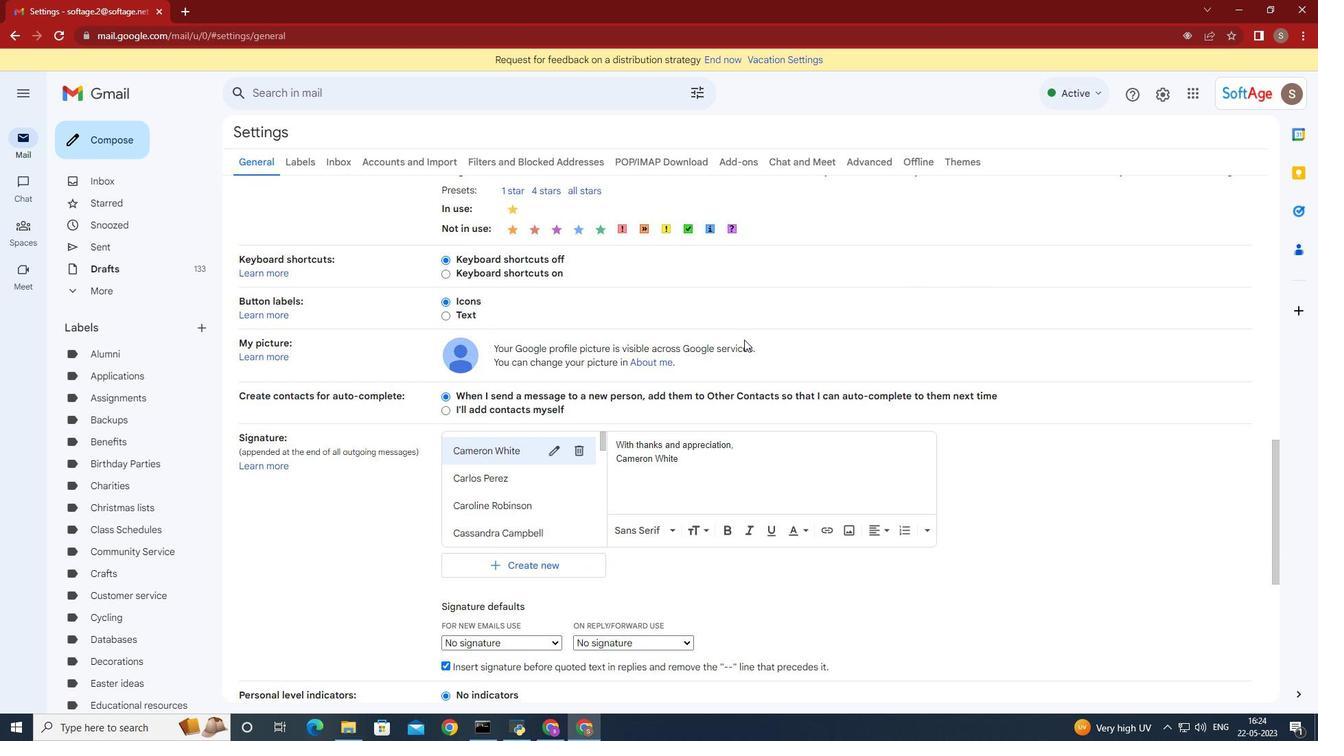 
Action: Mouse scrolled (679, 370) with delta (0, 0)
Screenshot: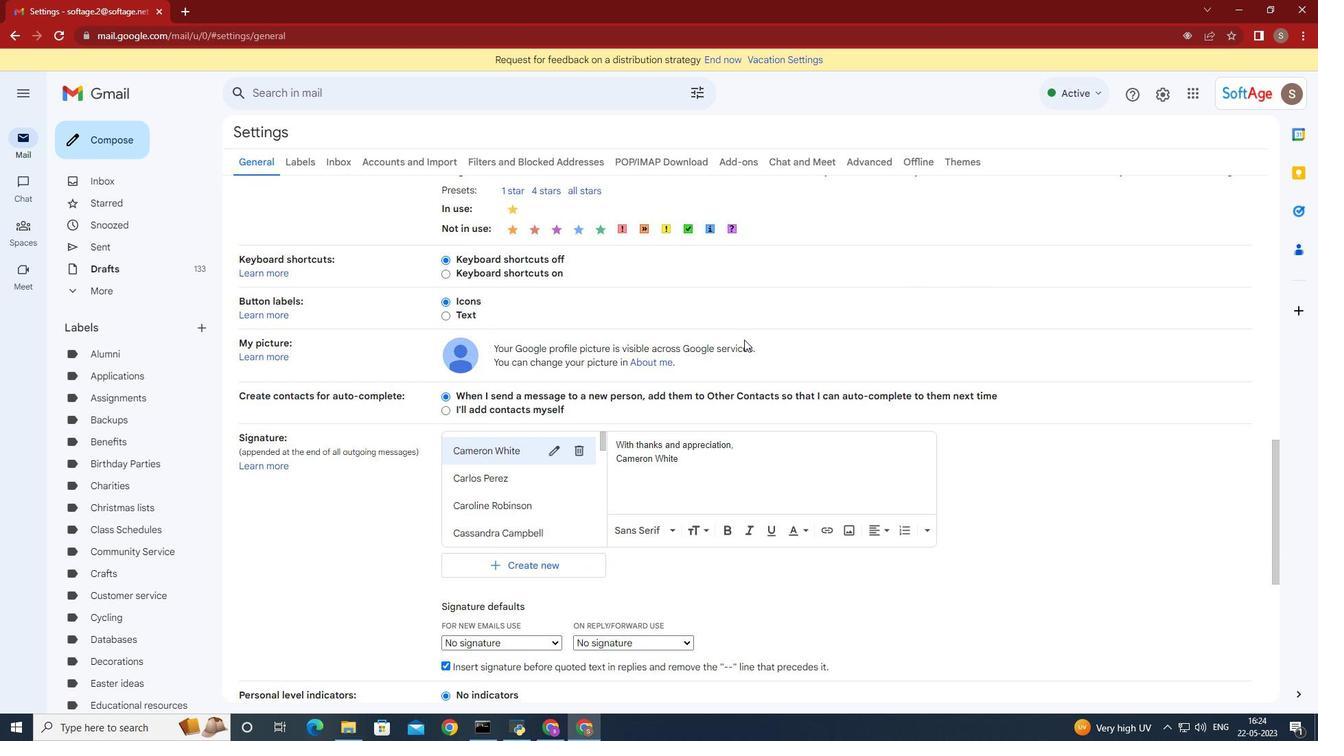 
Action: Mouse moved to (553, 429)
Screenshot: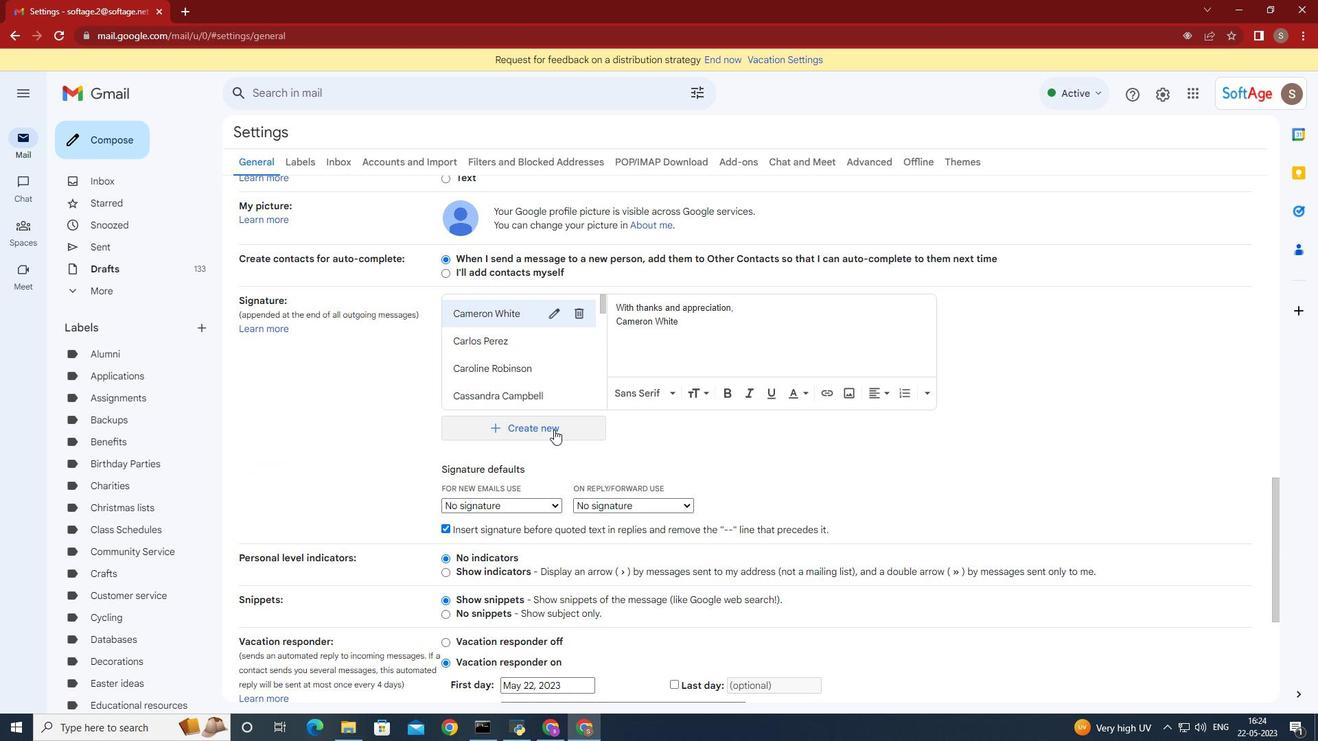 
Action: Mouse pressed left at (553, 429)
Screenshot: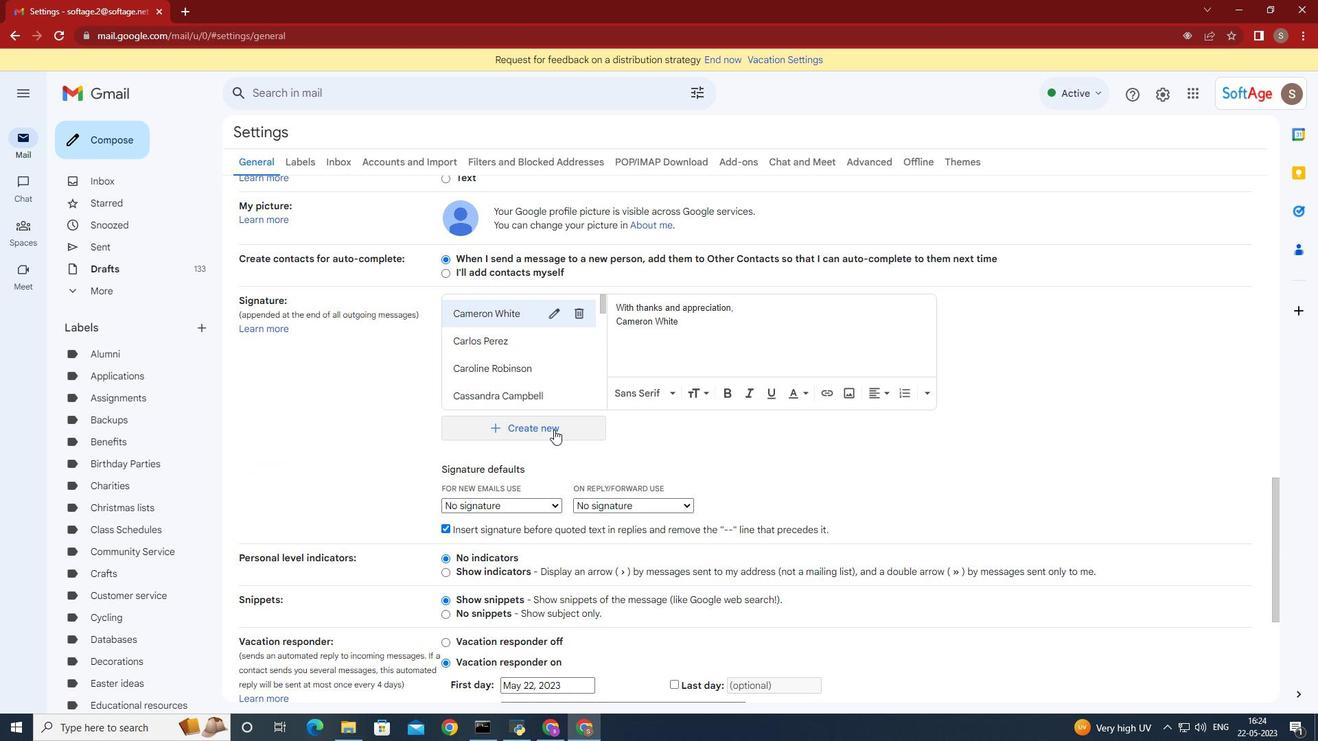 
Action: Mouse moved to (575, 427)
Screenshot: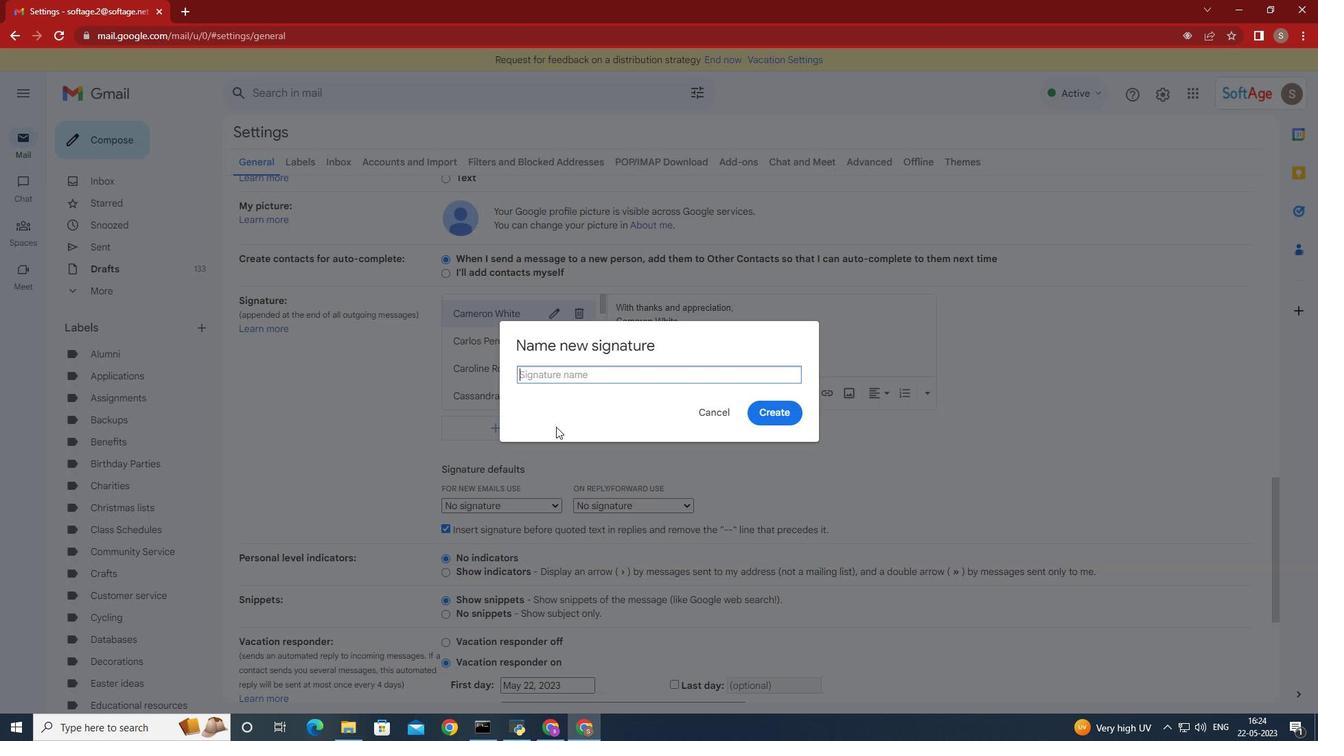 
Action: Key pressed <Key.shift>Janet<Key.space><Key.shift>Martinez<Key.space>
Screenshot: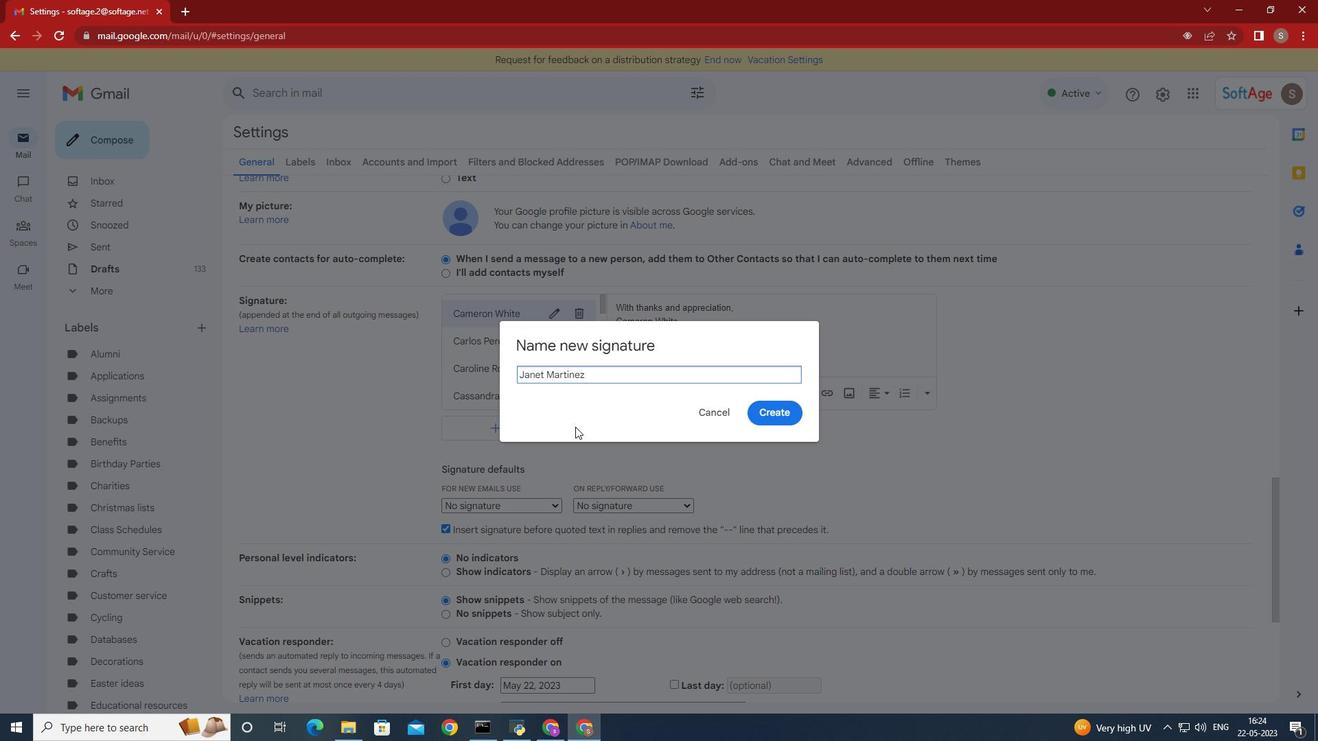 
Action: Mouse moved to (768, 417)
Screenshot: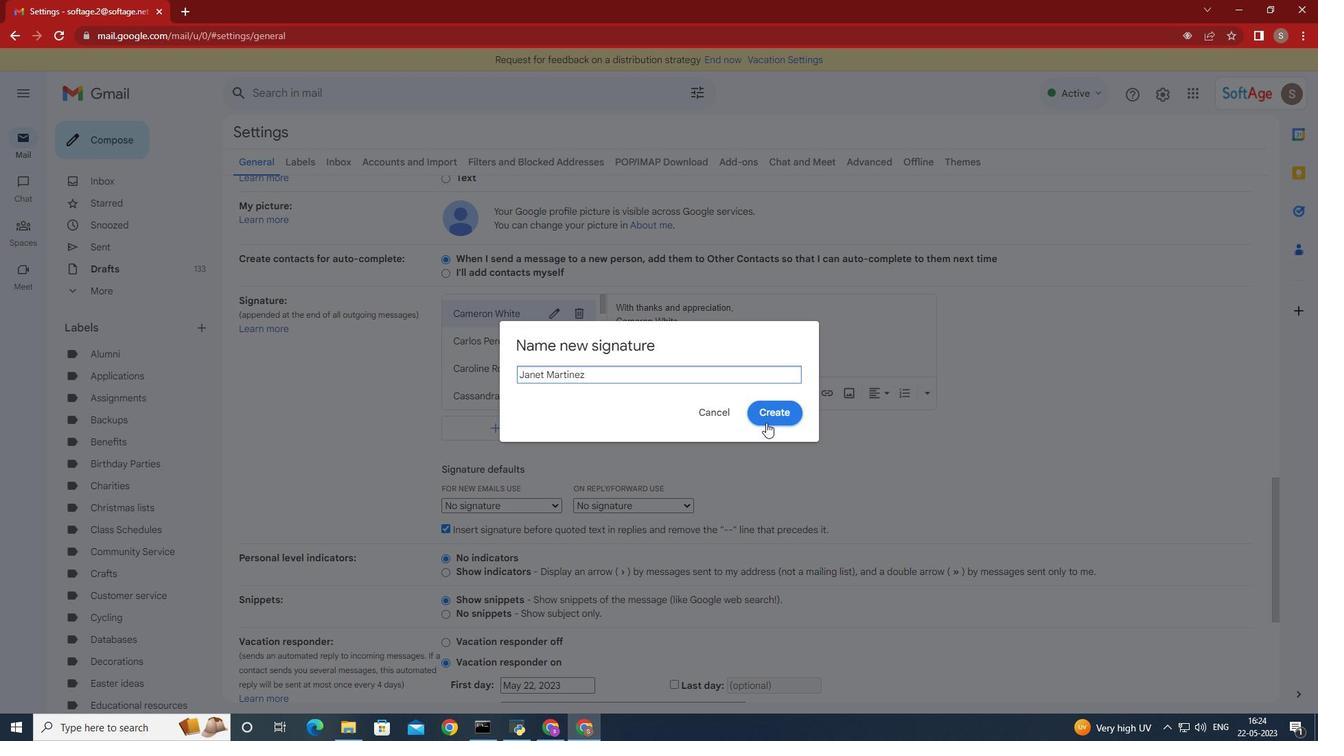
Action: Mouse pressed left at (768, 417)
Screenshot: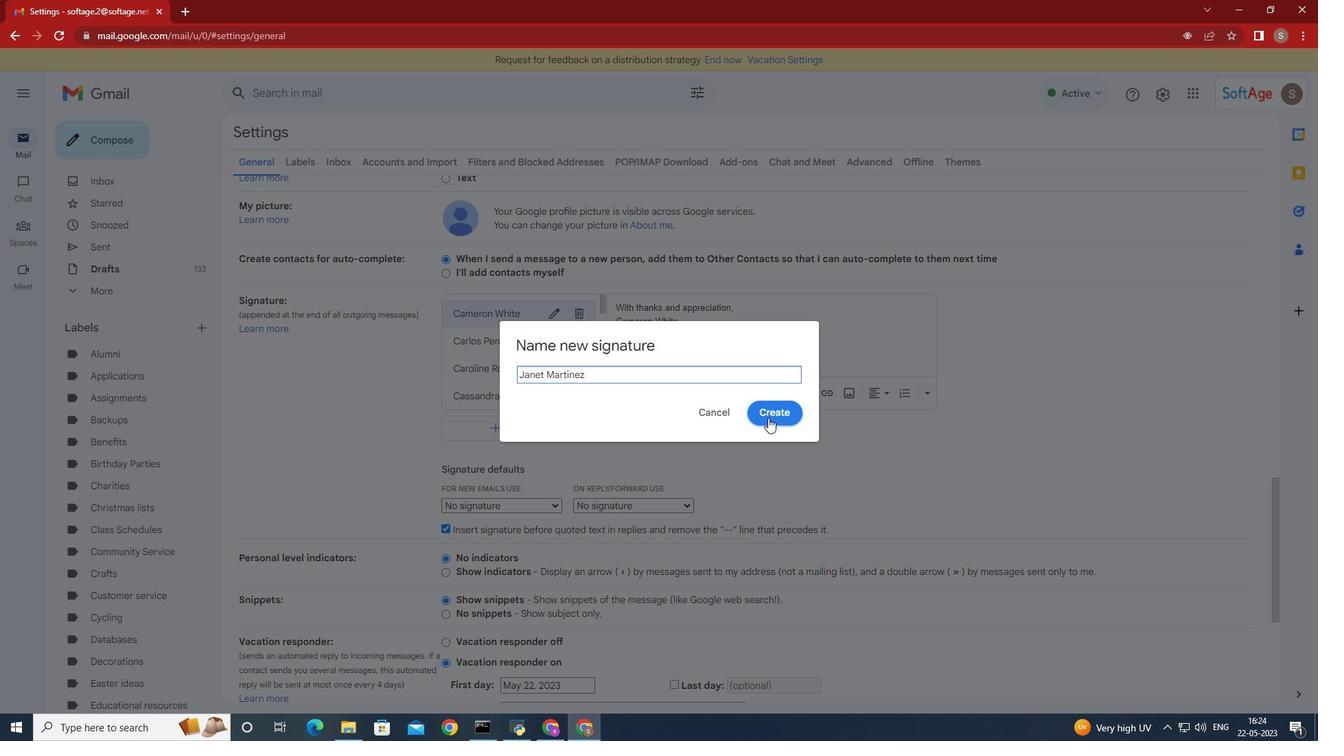 
Action: Key pressed <Key.shift>sincere<Key.space>appreciation<Key.space>and<Key.space>warm<Key.space>wishes,<Key.enter><Key.shift><Key.shift>Janet<Key.space><Key.shift>Martinez
Screenshot: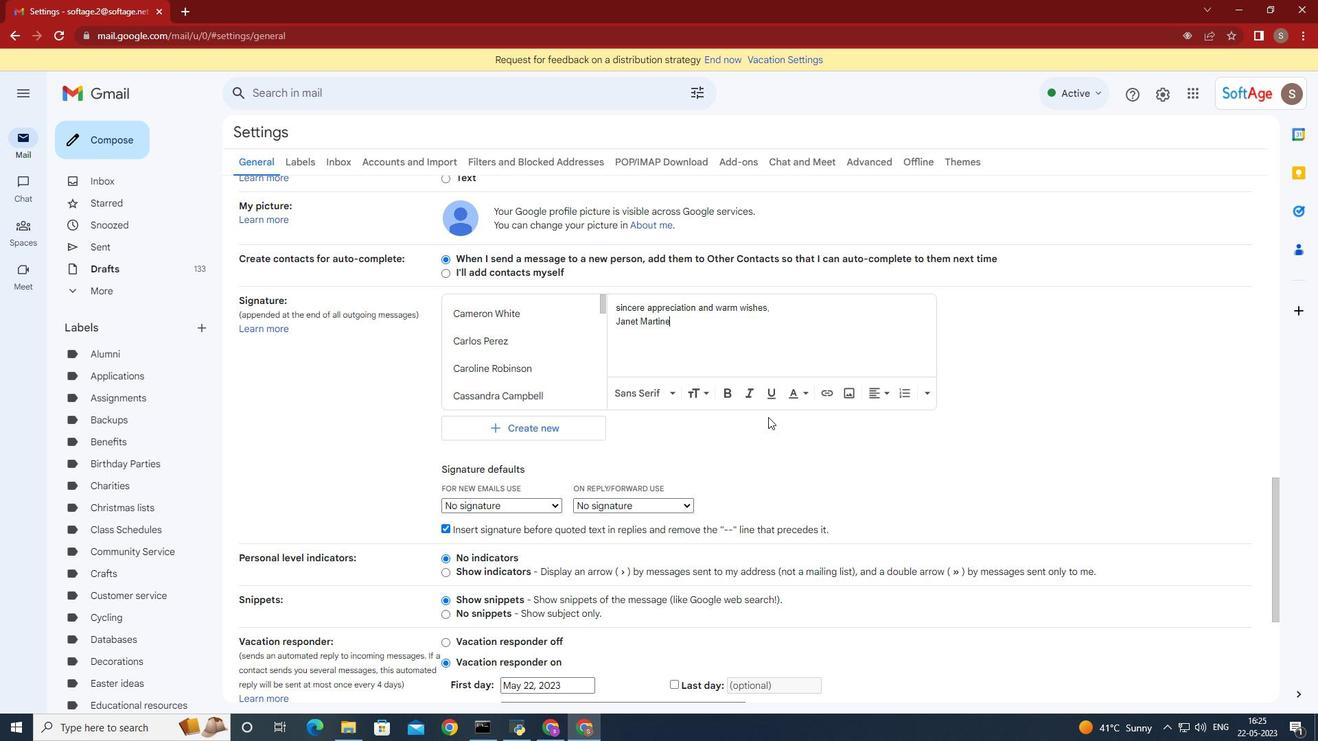 
Action: Mouse moved to (736, 458)
Screenshot: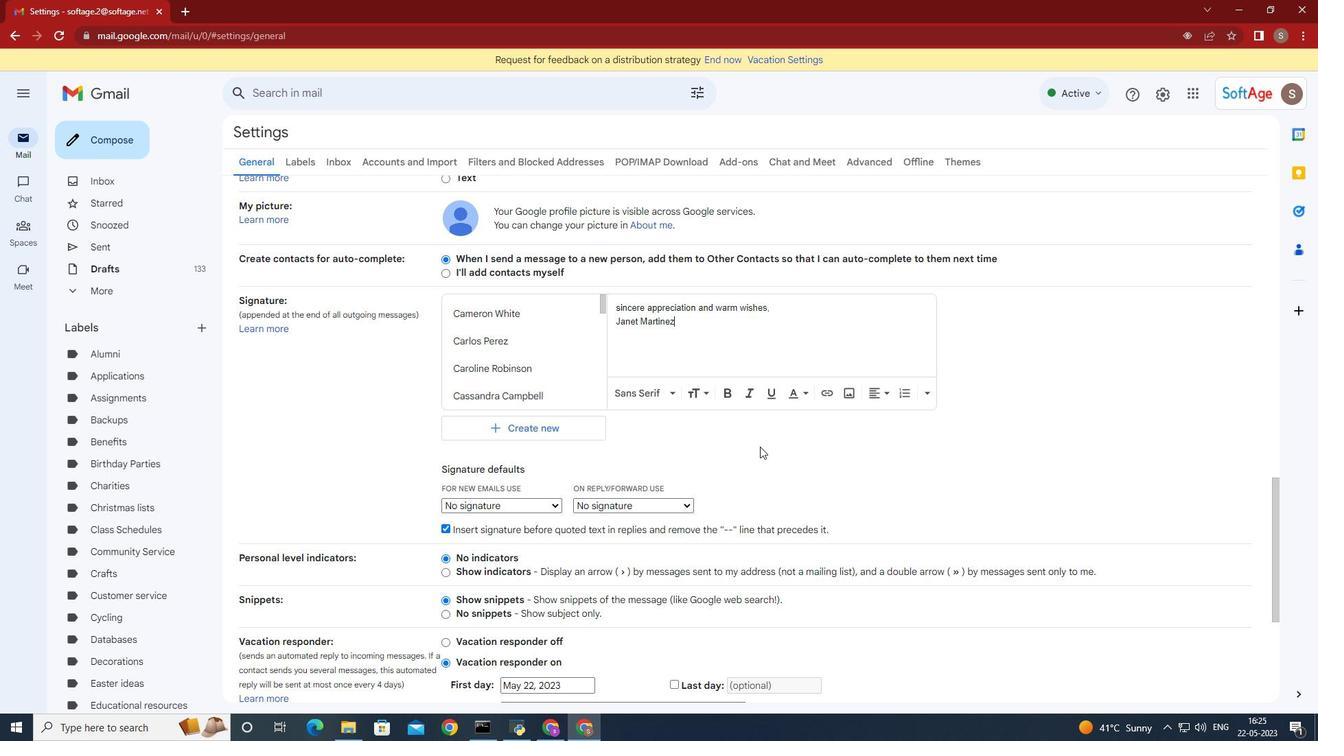 
Action: Mouse scrolled (736, 458) with delta (0, 0)
Screenshot: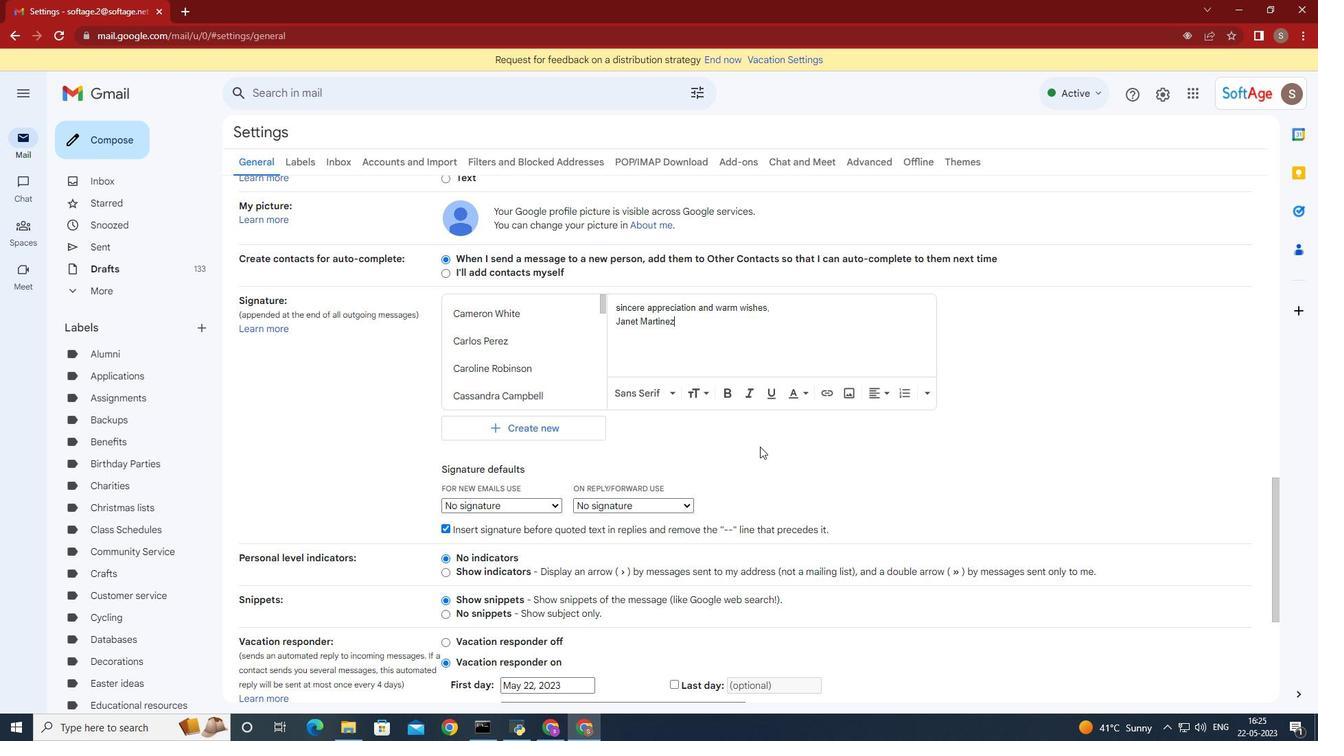 
Action: Mouse moved to (735, 458)
Screenshot: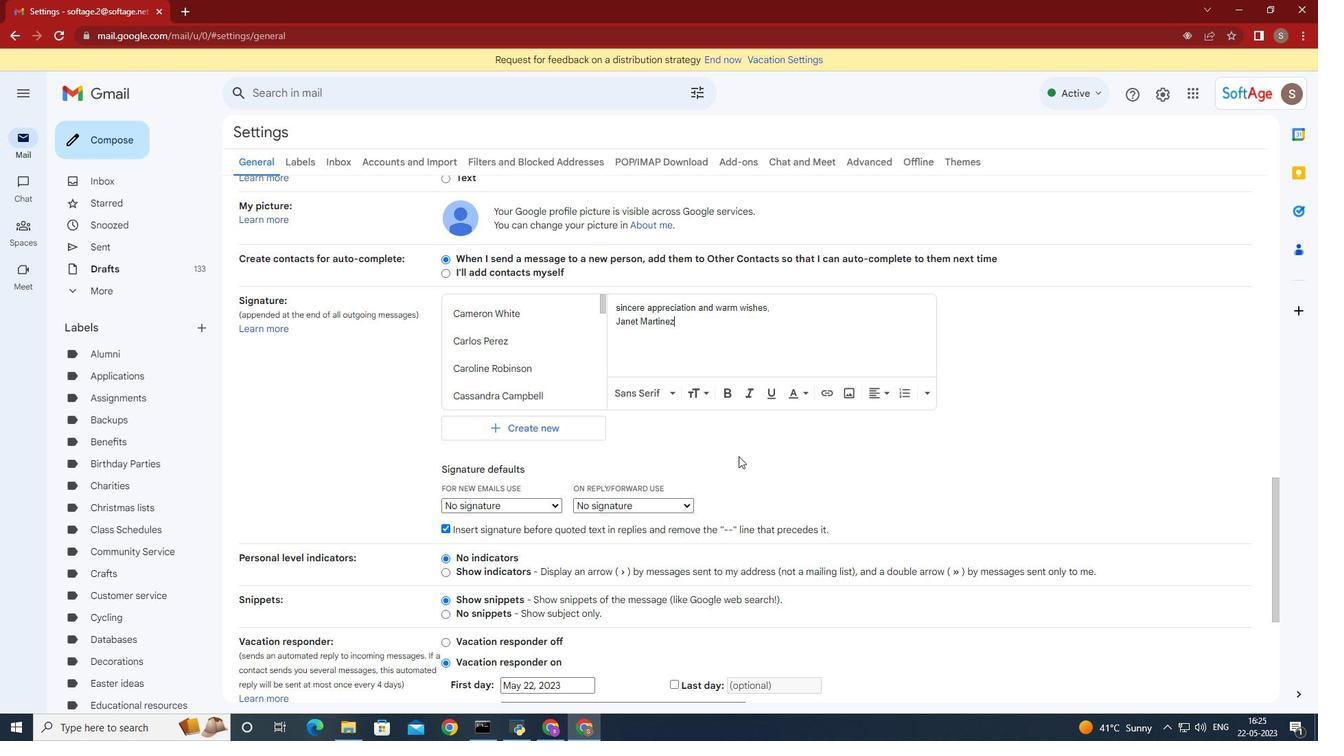 
Action: Mouse scrolled (735, 458) with delta (0, 0)
Screenshot: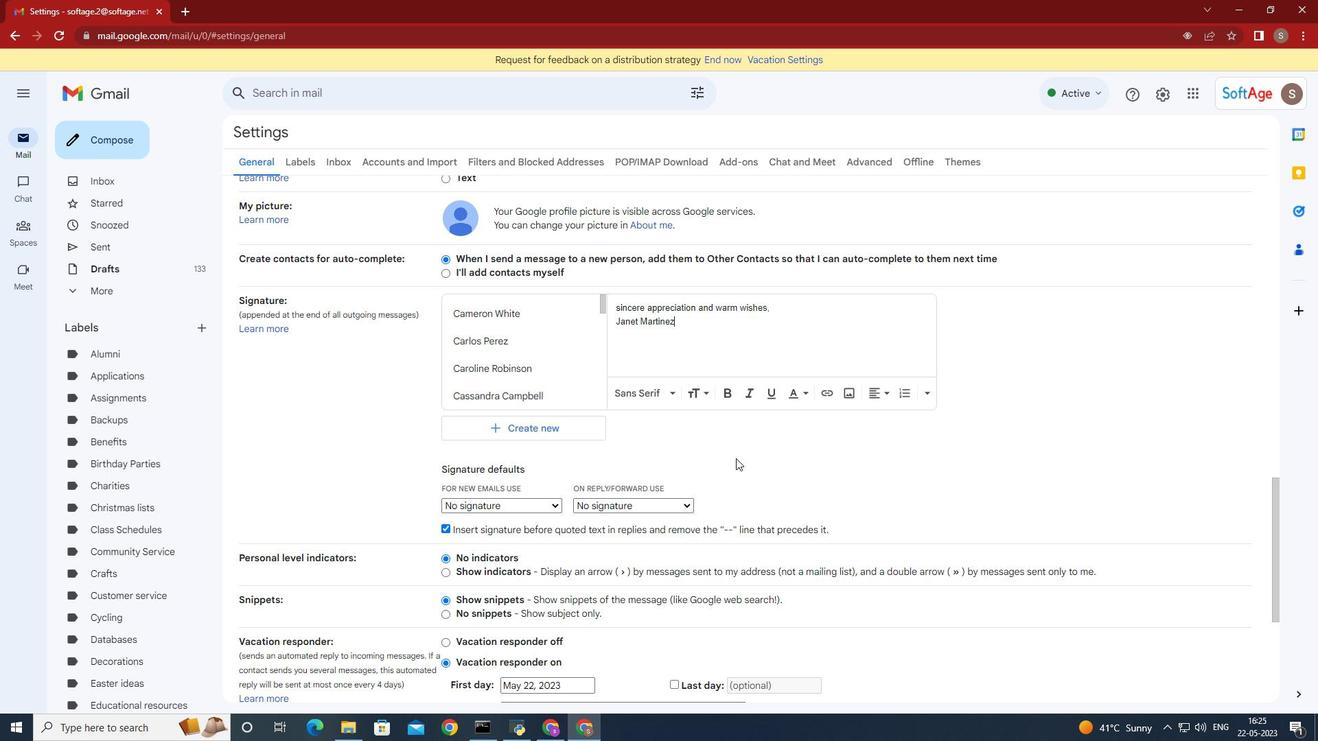 
Action: Mouse moved to (550, 370)
Screenshot: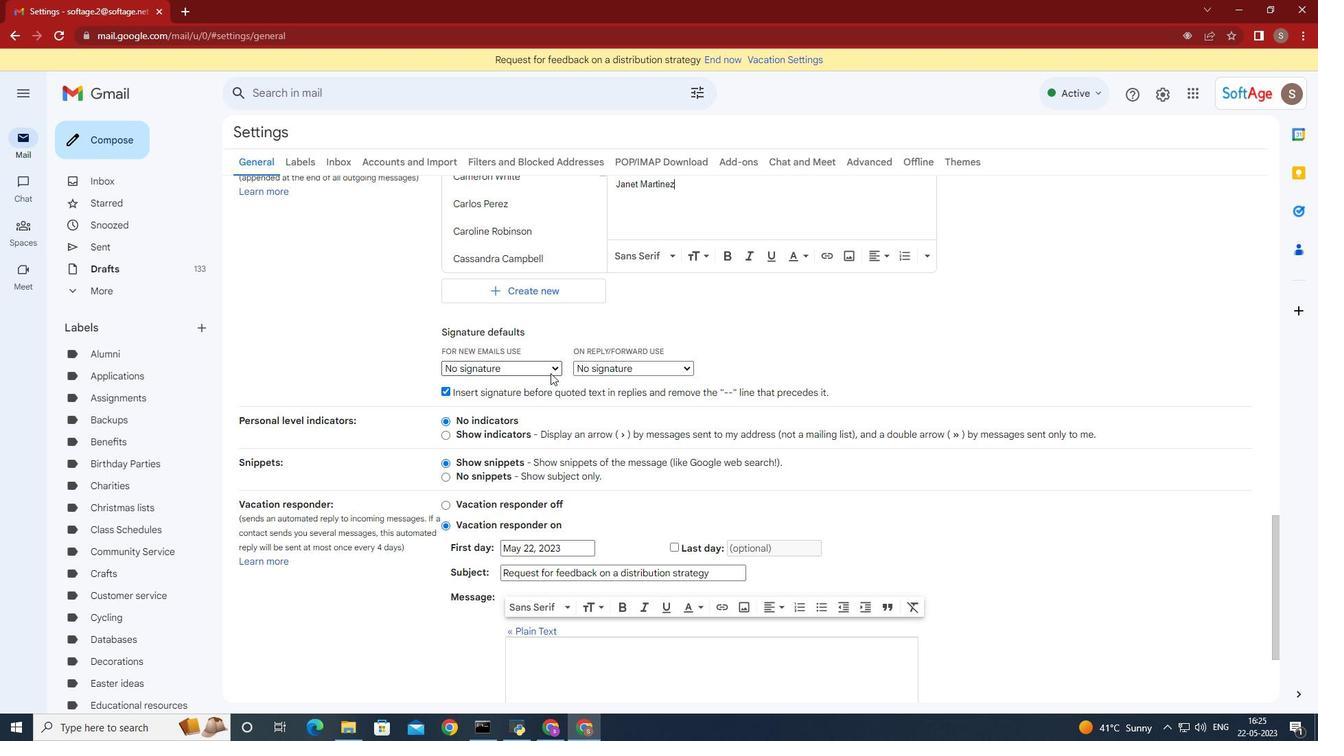 
Action: Mouse pressed left at (550, 370)
Screenshot: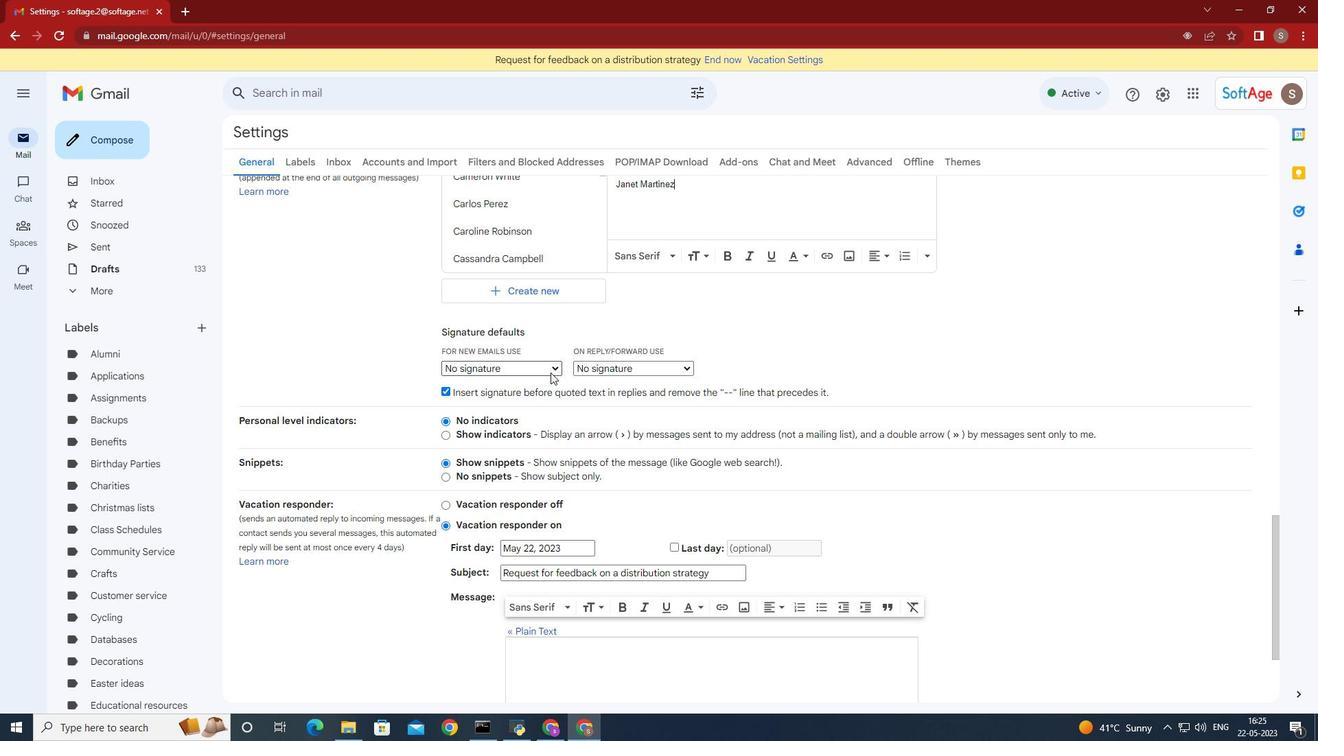 
Action: Mouse moved to (491, 471)
Screenshot: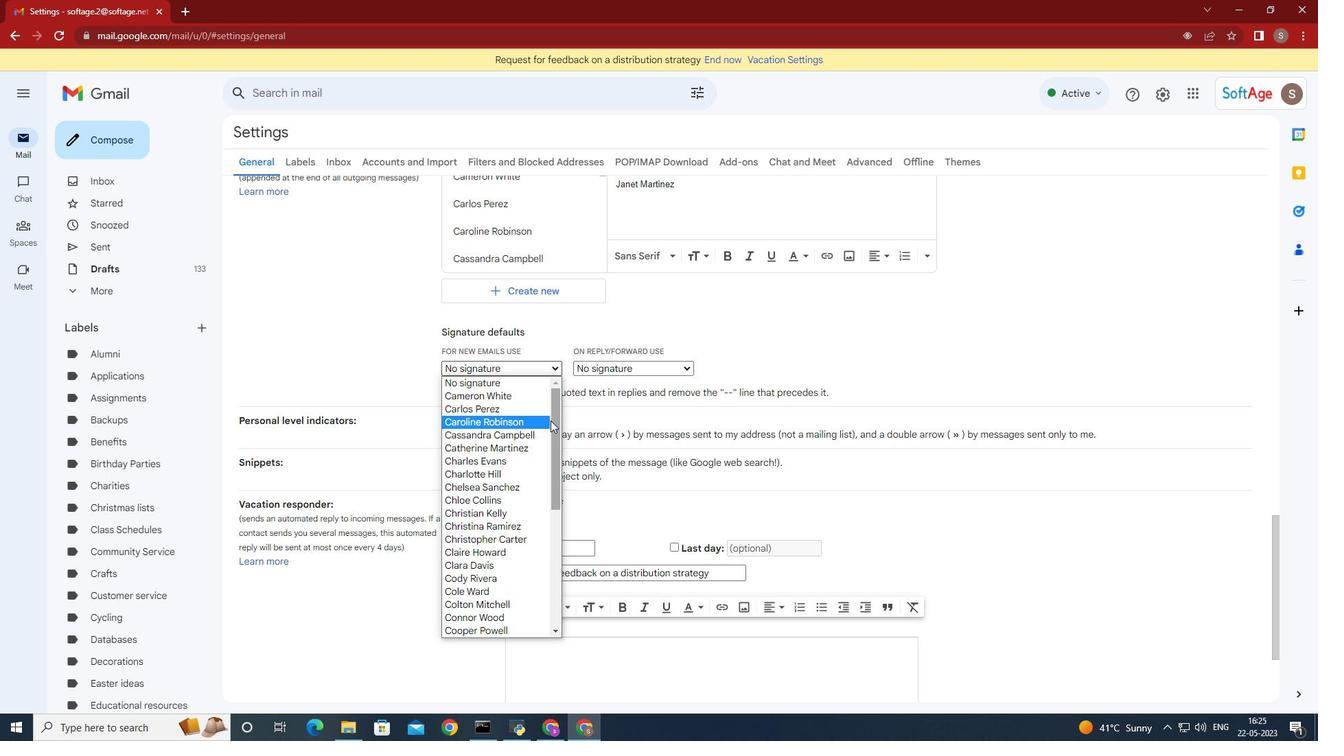 
Action: Mouse scrolled (491, 471) with delta (0, 0)
Screenshot: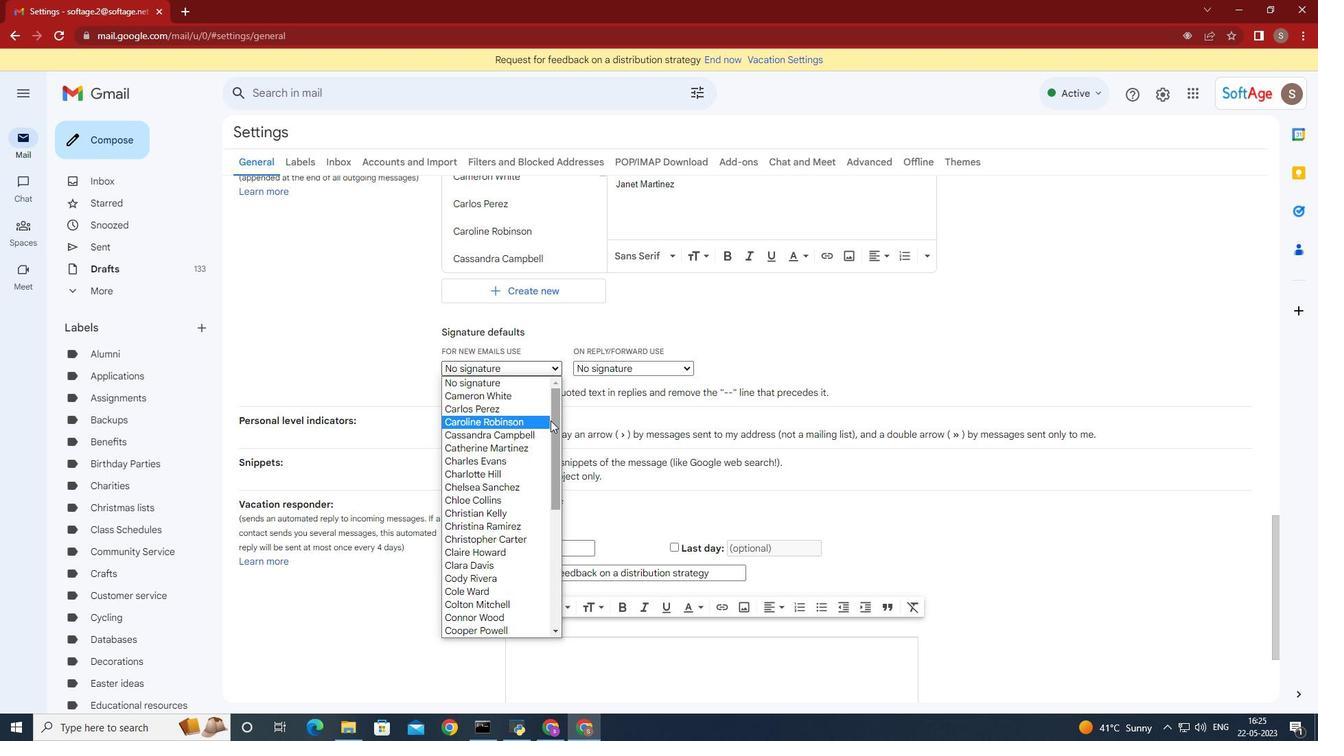 
Action: Mouse moved to (489, 482)
Screenshot: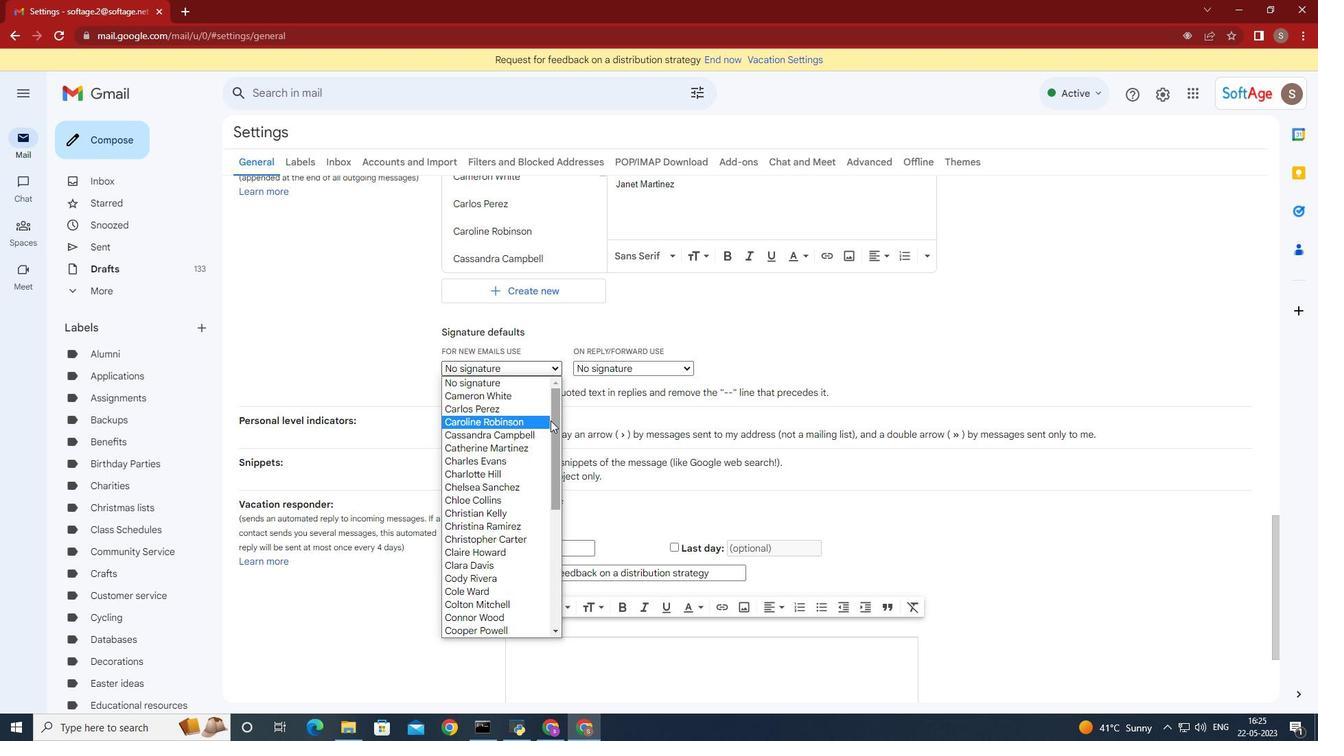 
Action: Mouse scrolled (489, 481) with delta (0, 0)
Screenshot: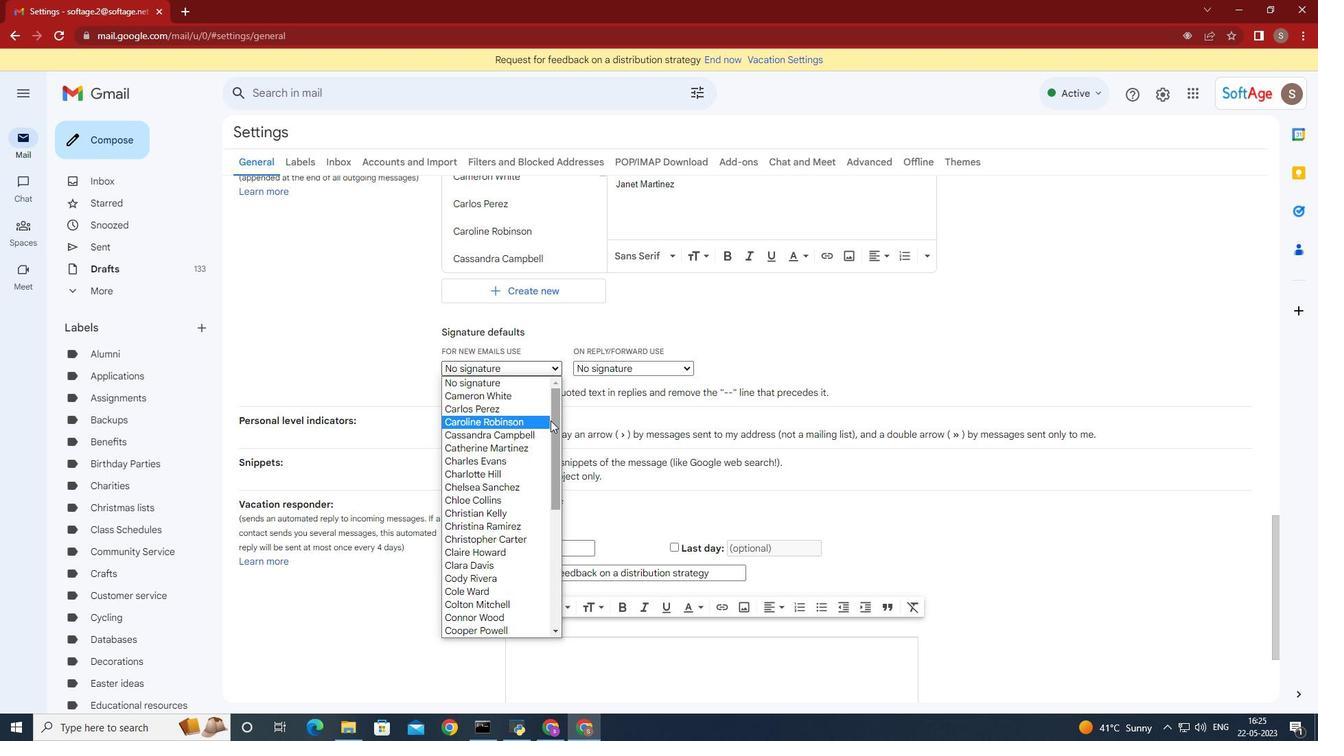 
Action: Mouse moved to (488, 486)
Screenshot: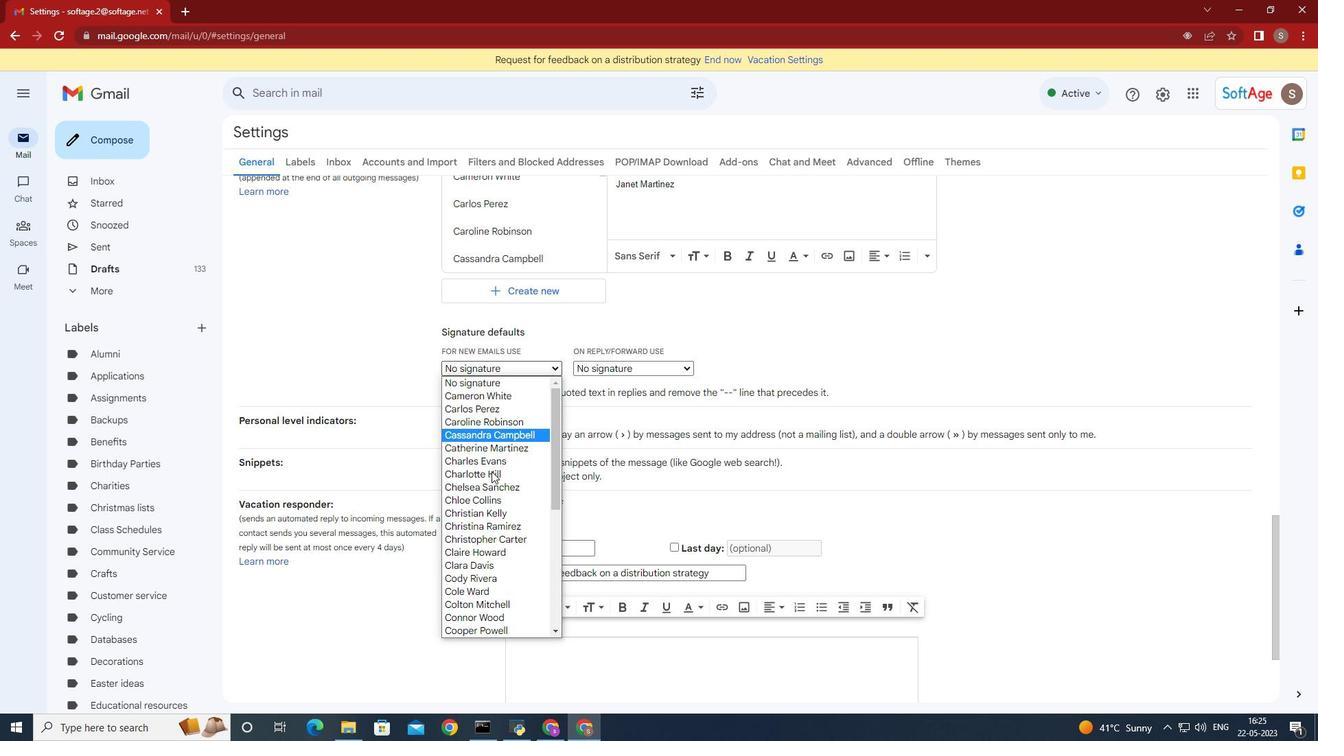 
Action: Mouse scrolled (488, 484) with delta (0, 0)
Screenshot: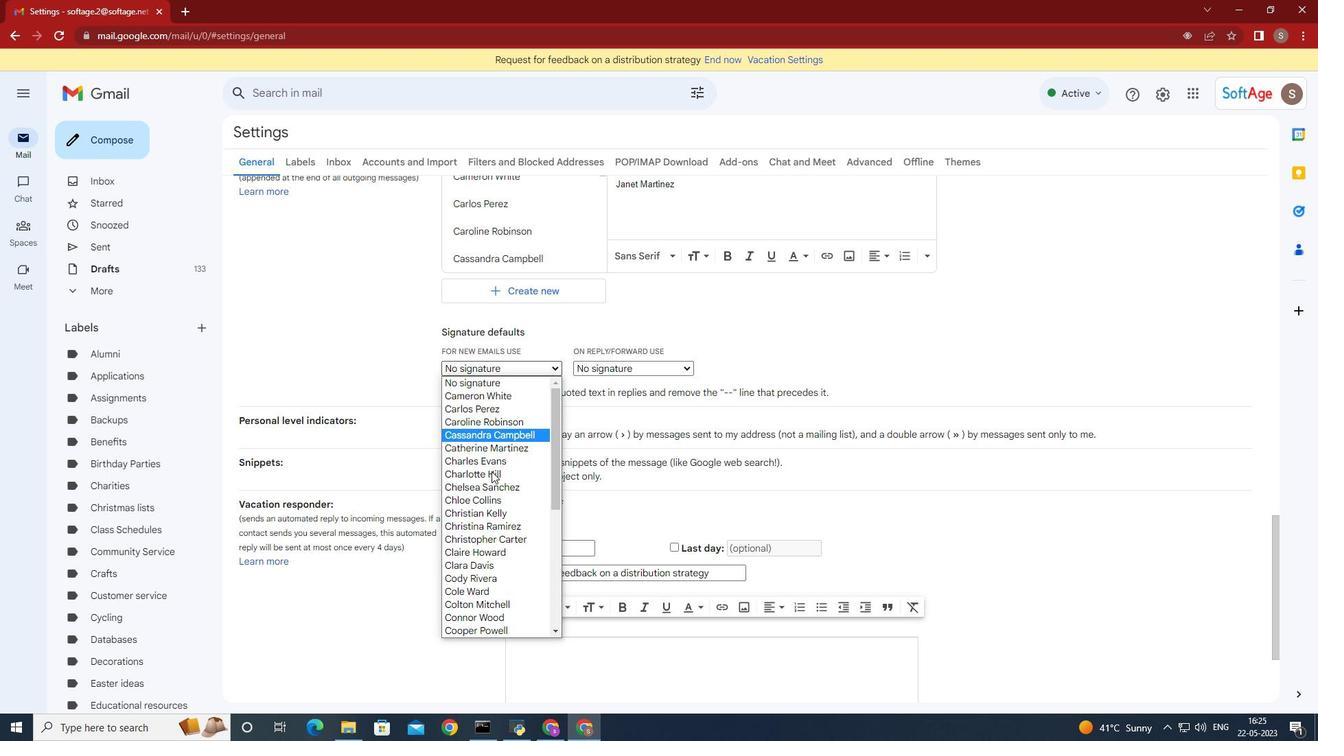 
Action: Mouse moved to (488, 487)
Screenshot: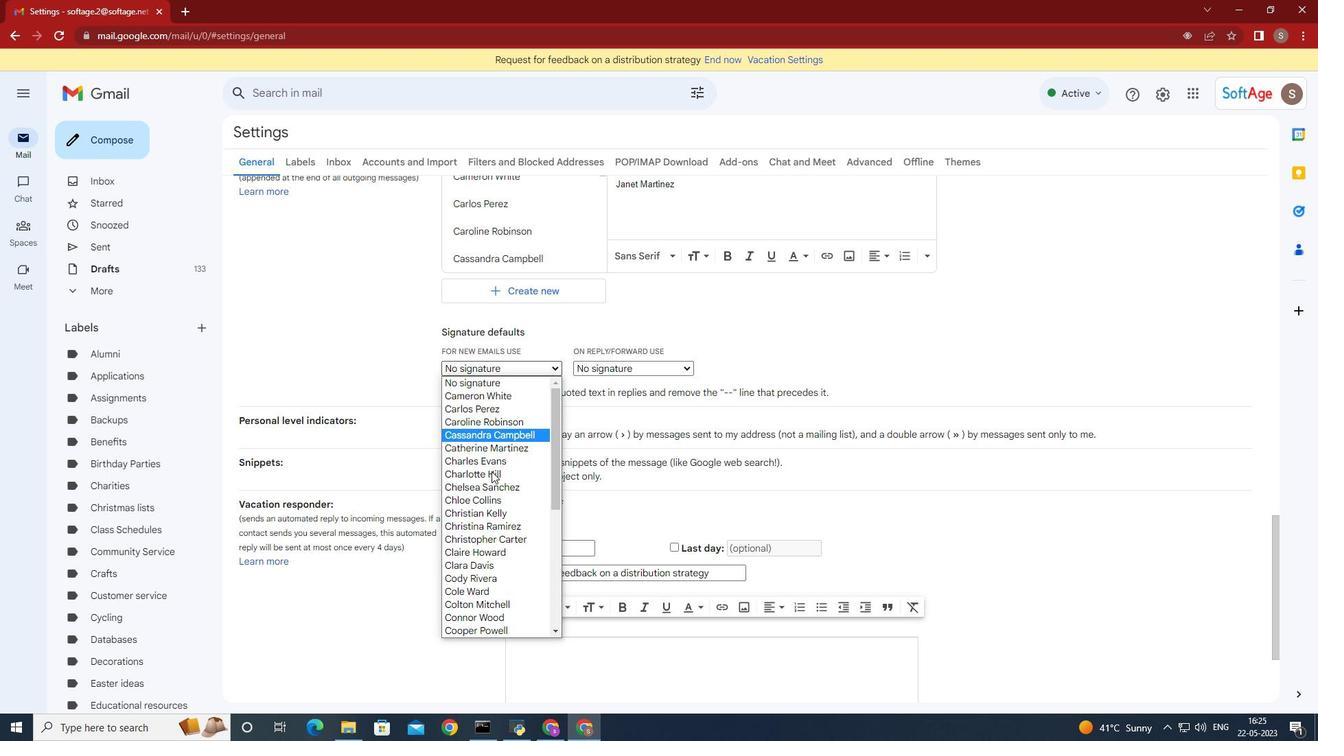 
Action: Mouse scrolled (488, 485) with delta (0, 0)
Screenshot: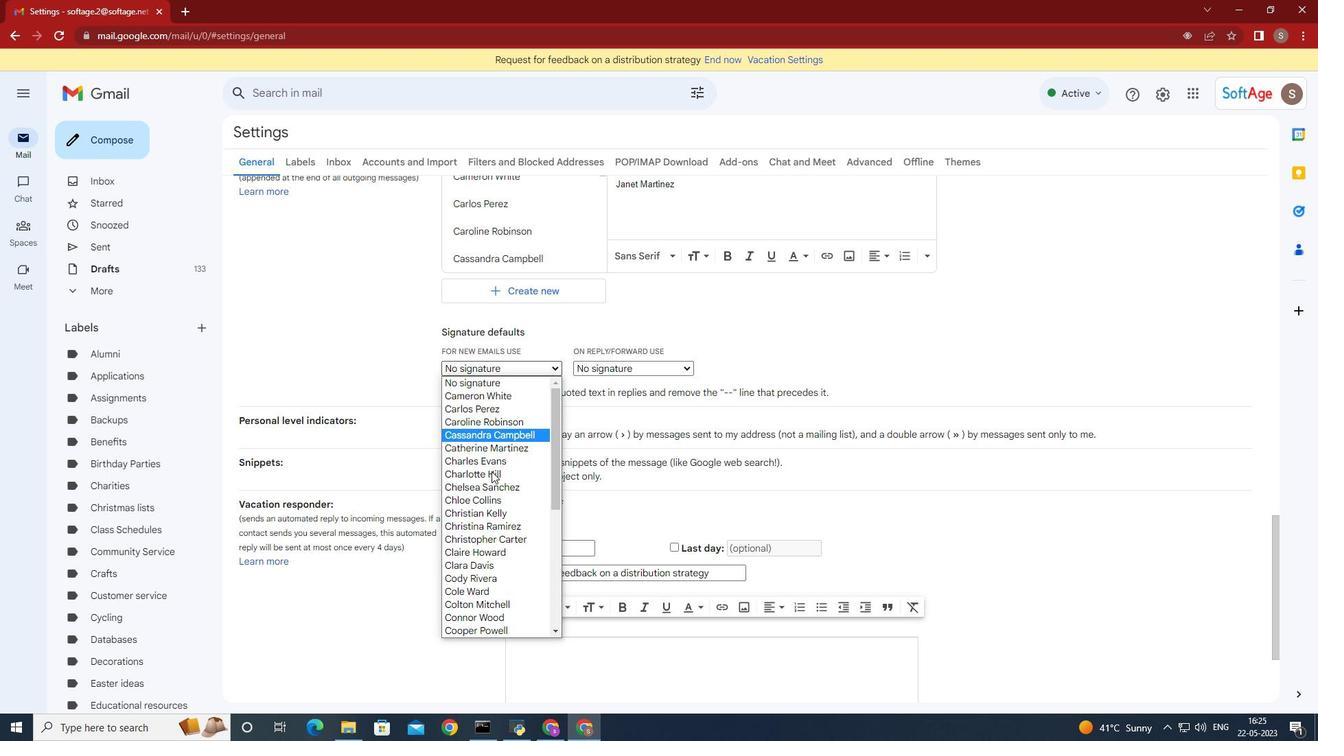 
Action: Mouse moved to (488, 488)
Screenshot: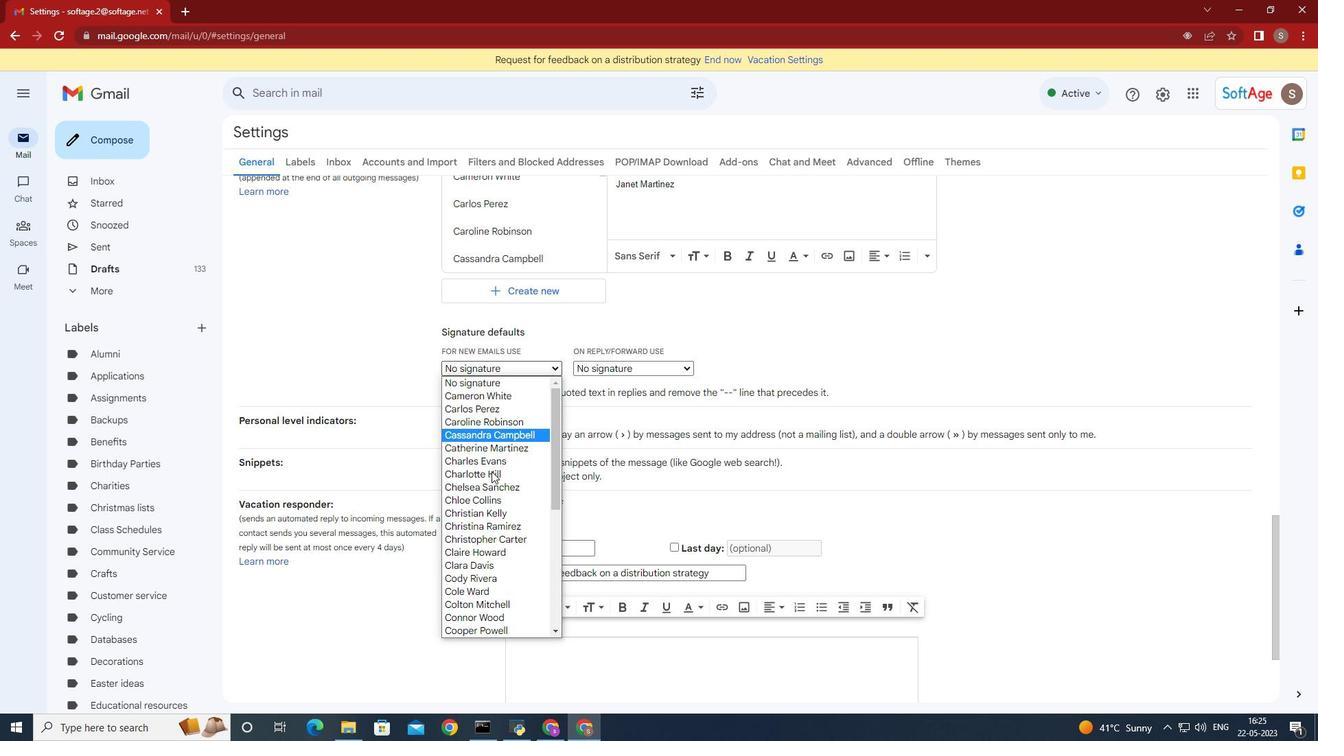 
Action: Mouse scrolled (488, 486) with delta (0, 0)
Screenshot: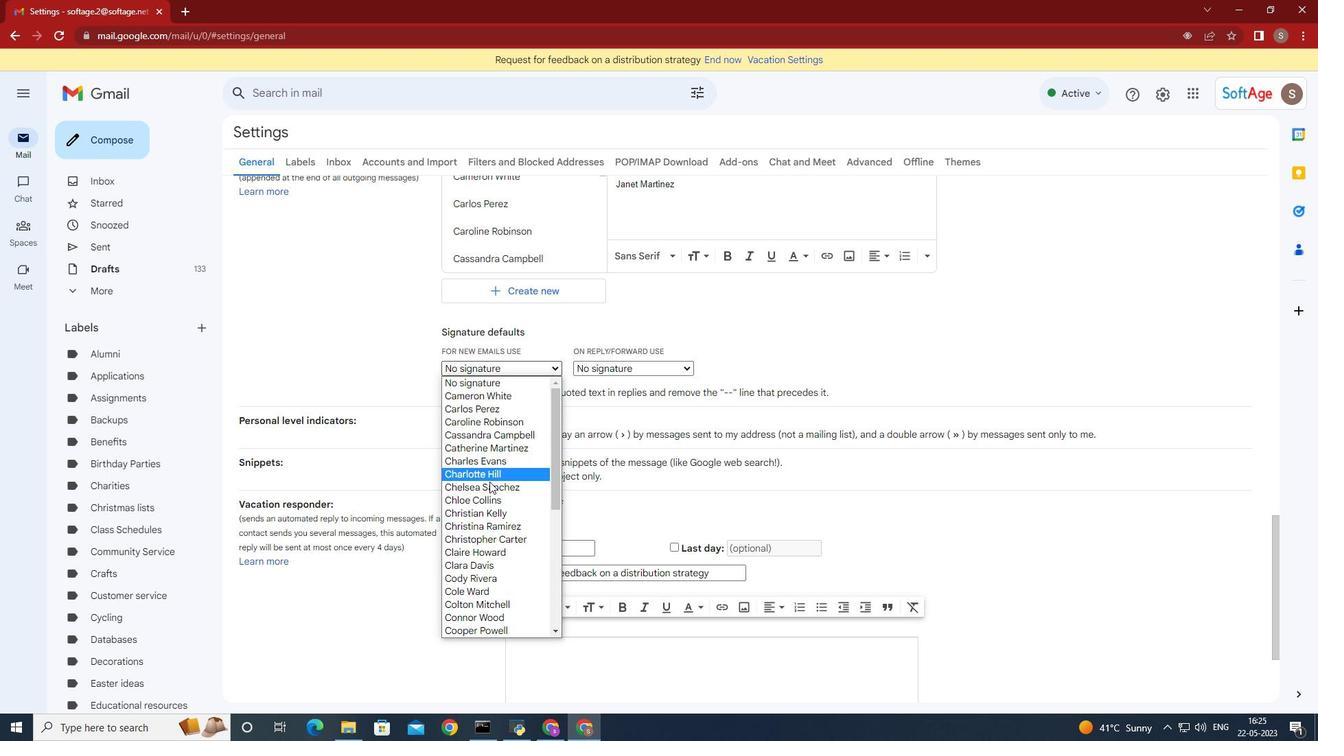 
Action: Mouse moved to (488, 488)
Screenshot: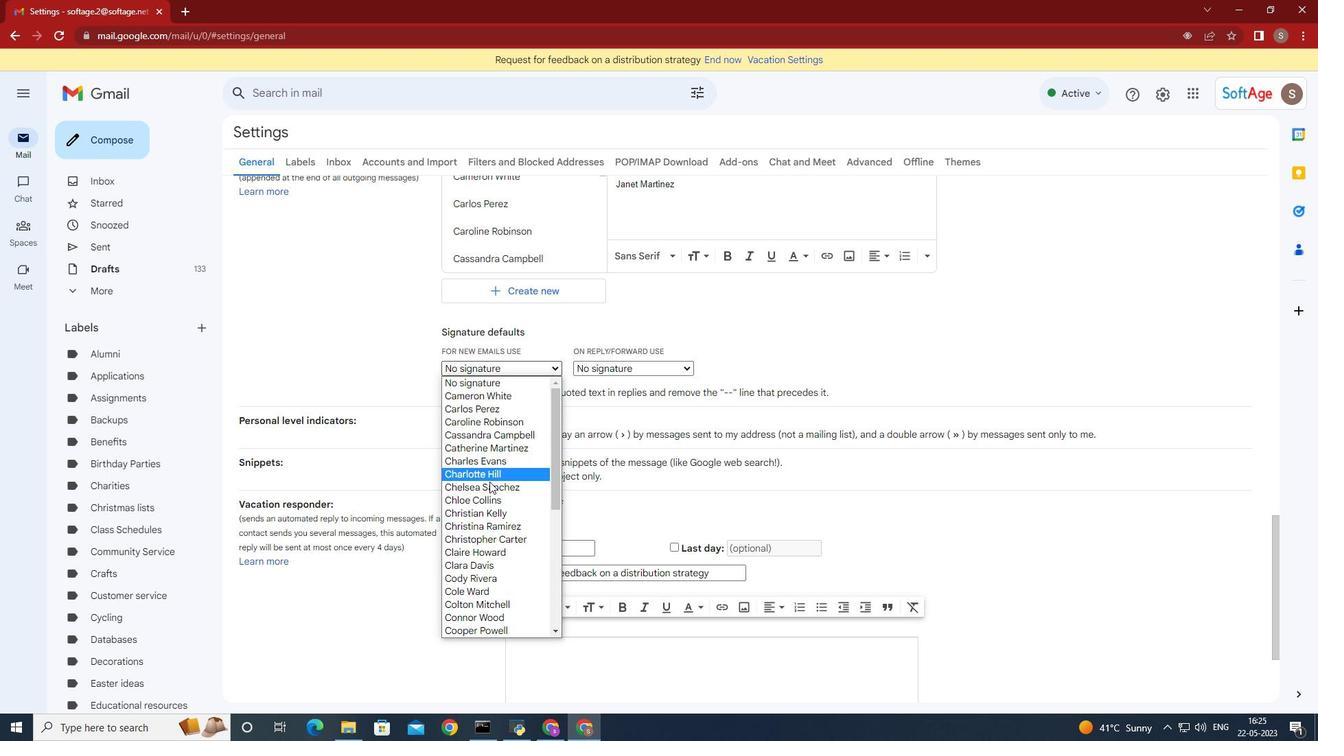
Action: Mouse scrolled (488, 488) with delta (0, 0)
Screenshot: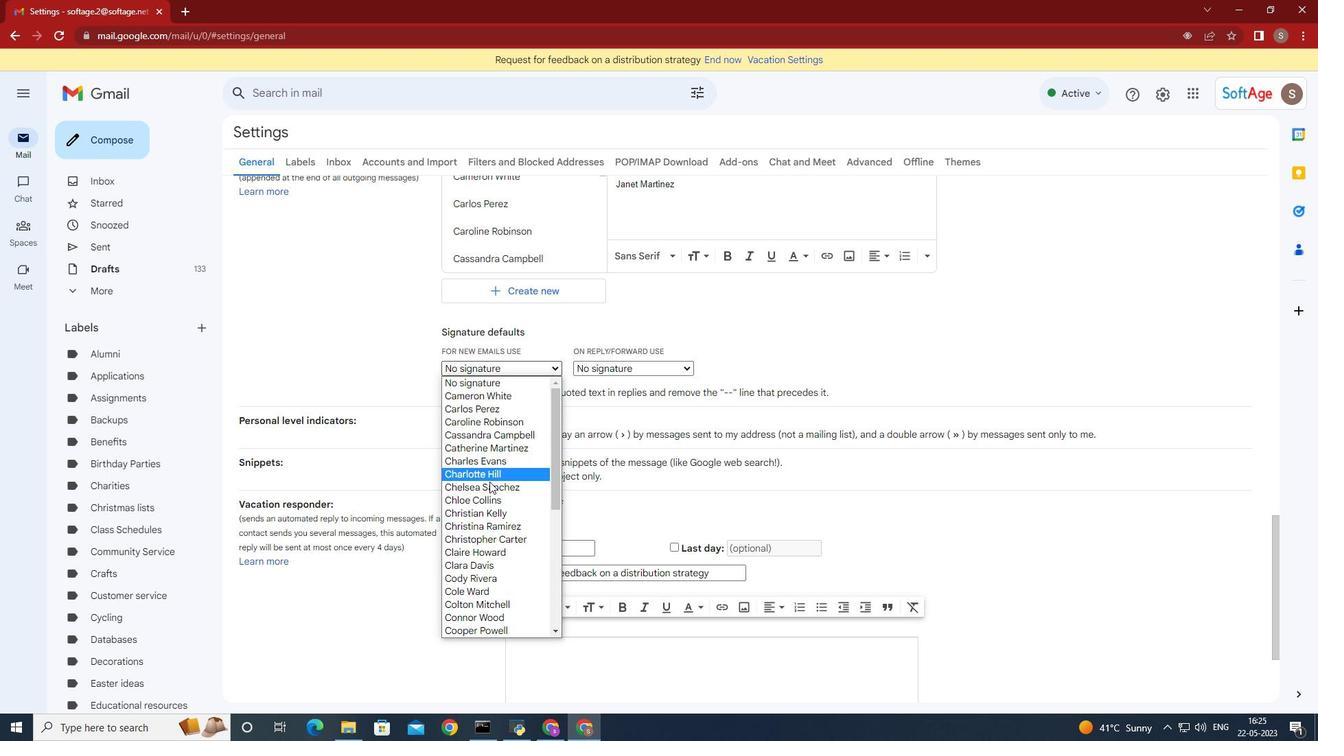 
Action: Mouse scrolled (488, 488) with delta (0, 0)
Screenshot: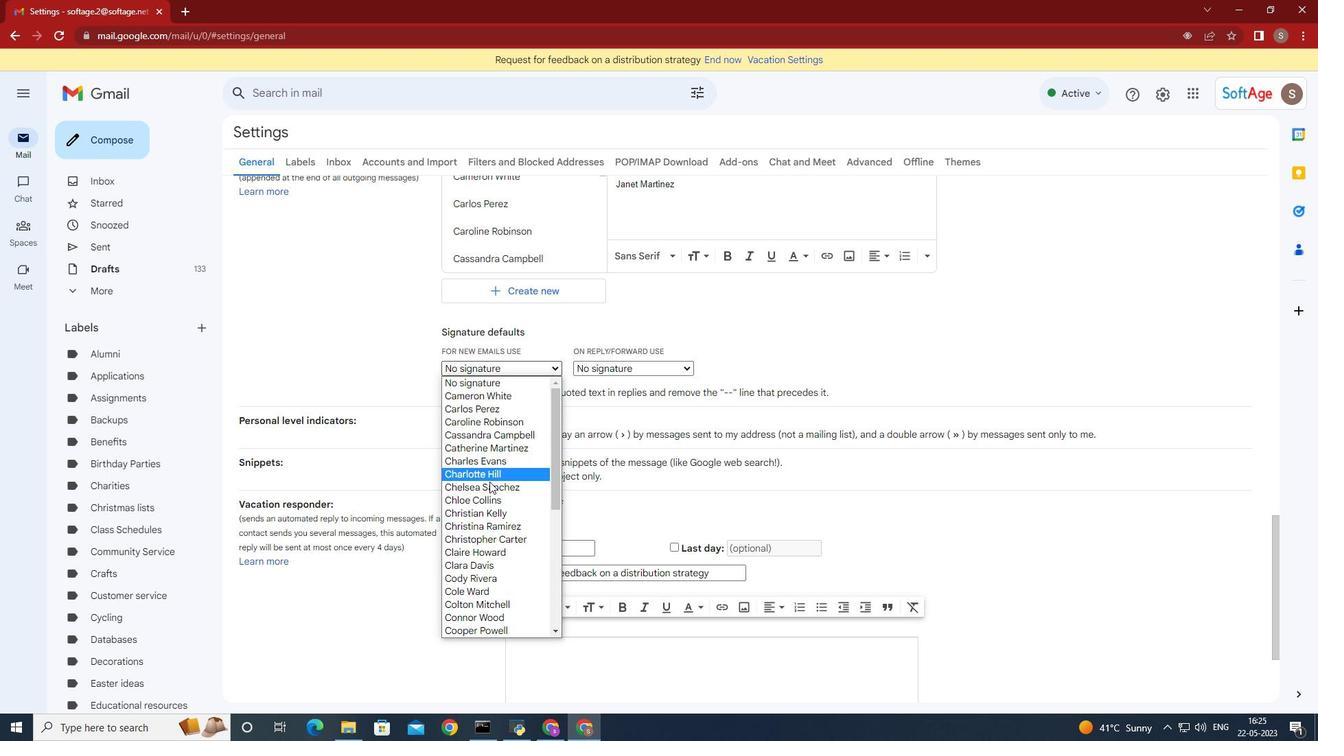 
Action: Mouse moved to (497, 491)
Screenshot: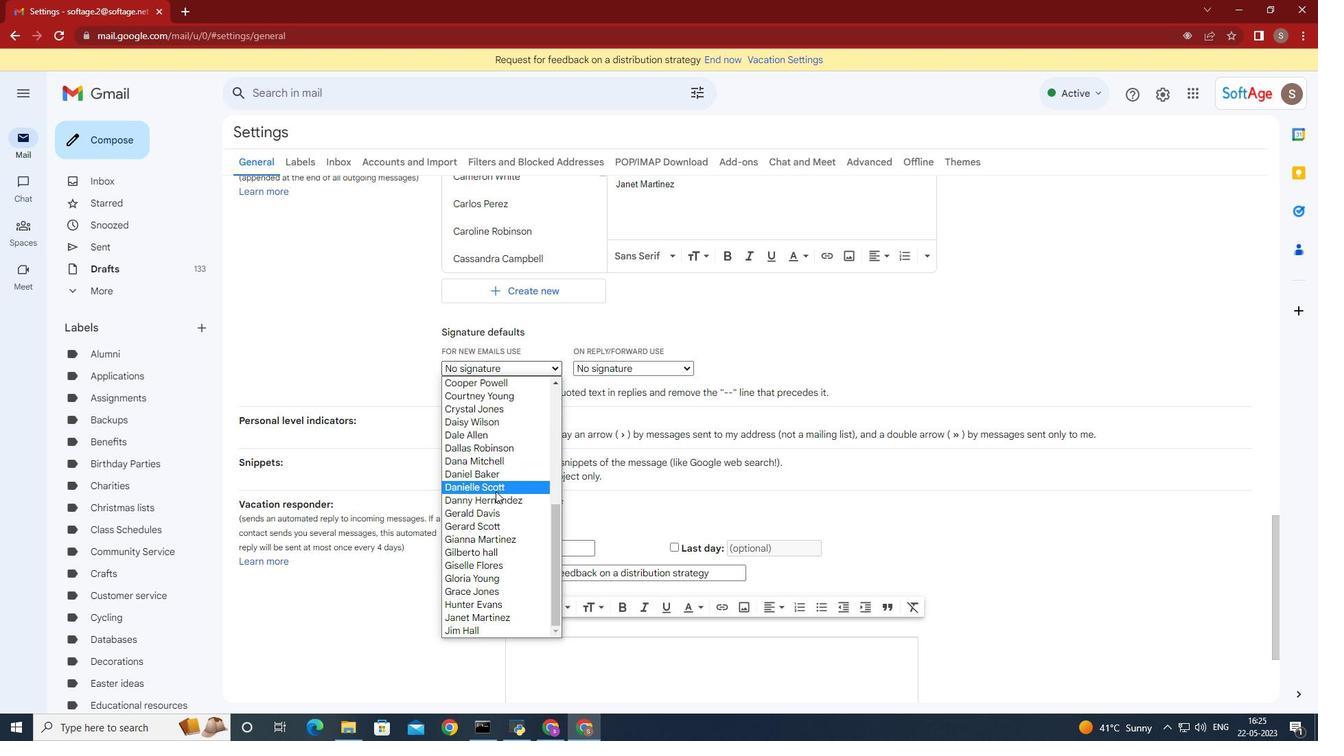 
Action: Mouse scrolled (497, 491) with delta (0, 0)
Screenshot: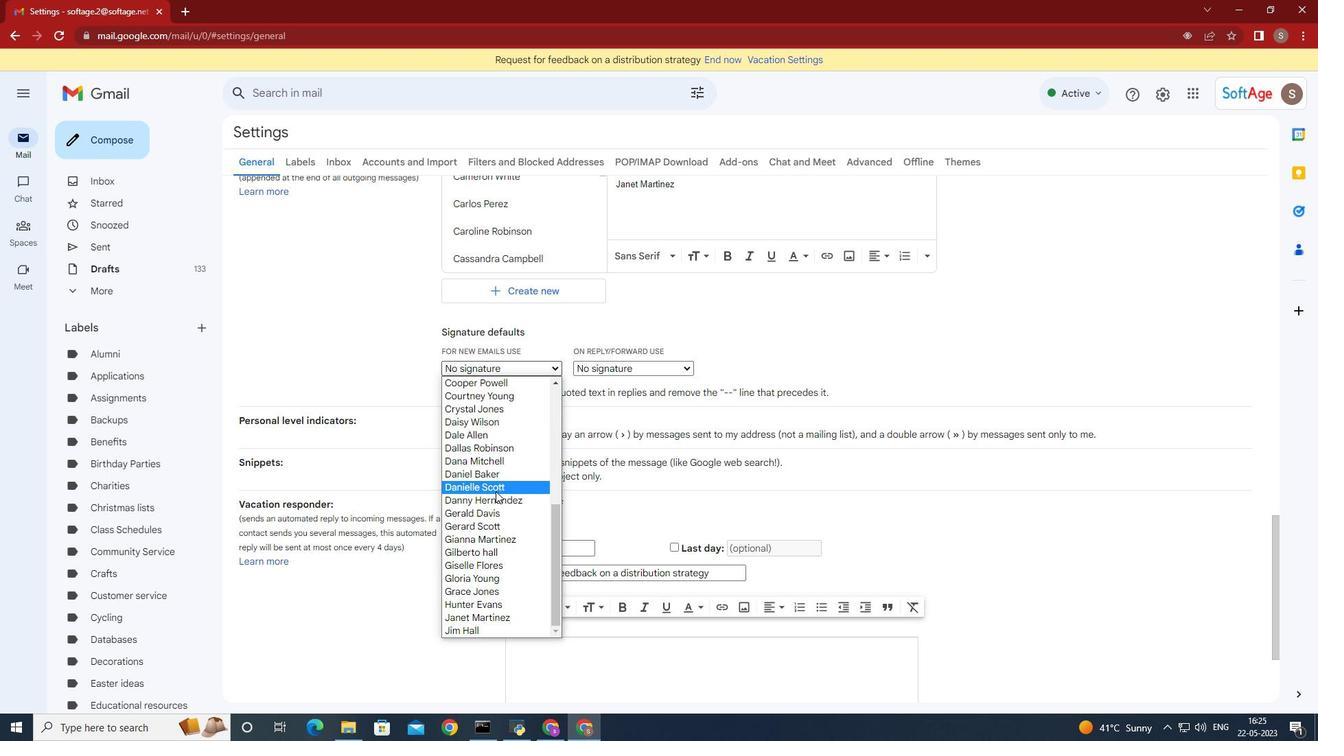 
Action: Mouse moved to (499, 496)
Screenshot: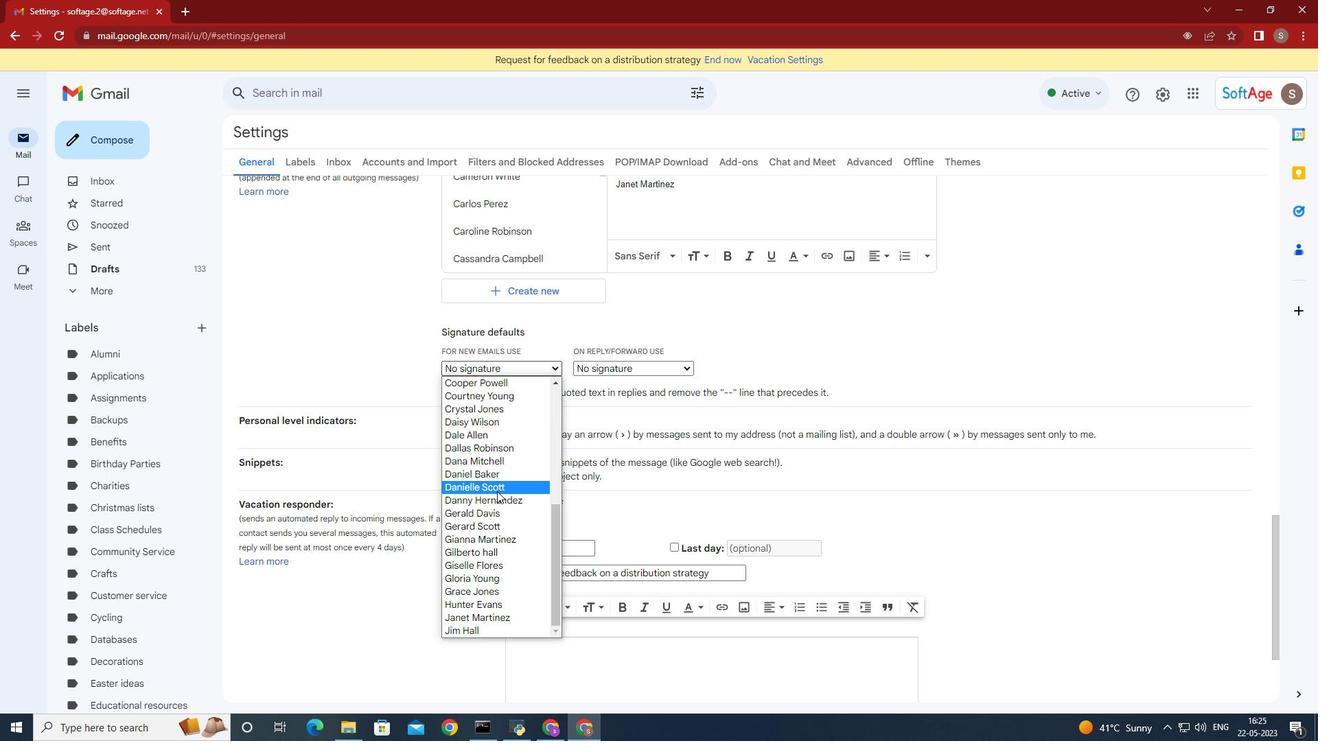 
Action: Mouse scrolled (499, 495) with delta (0, 0)
Screenshot: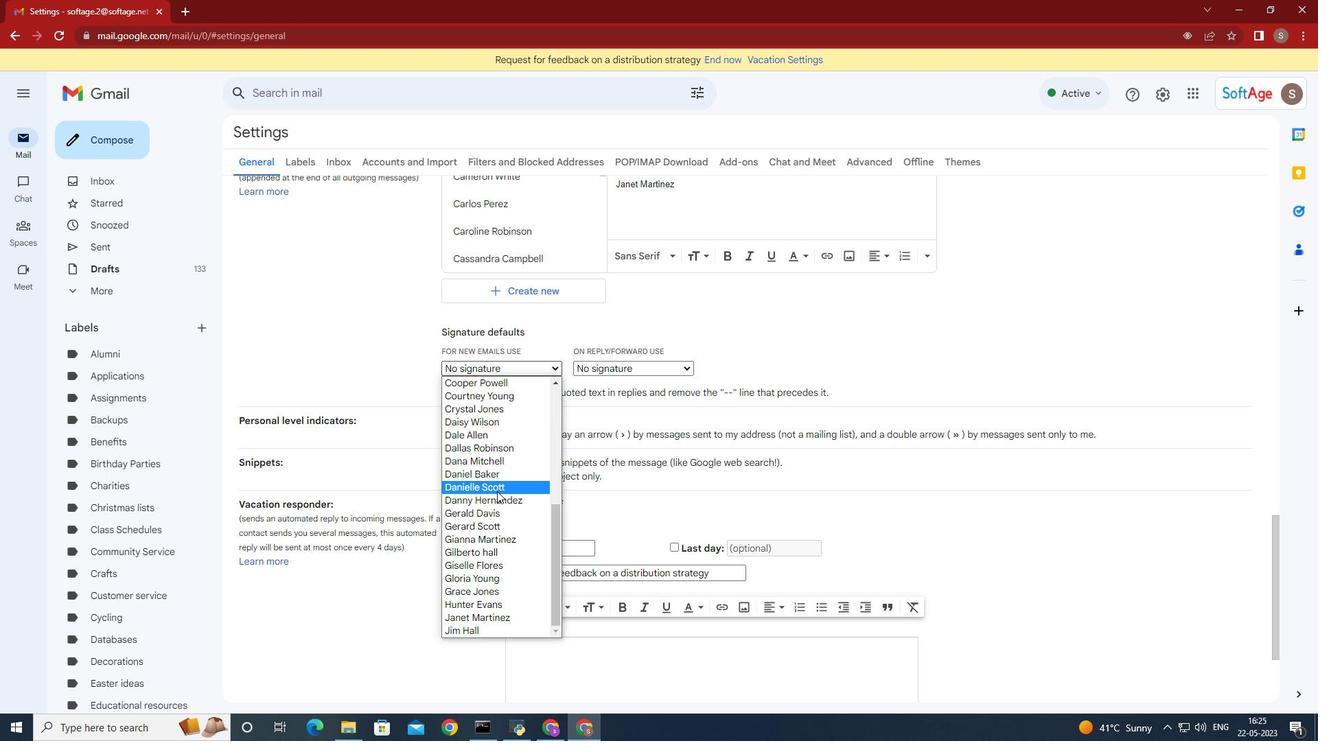 
Action: Mouse moved to (500, 498)
Screenshot: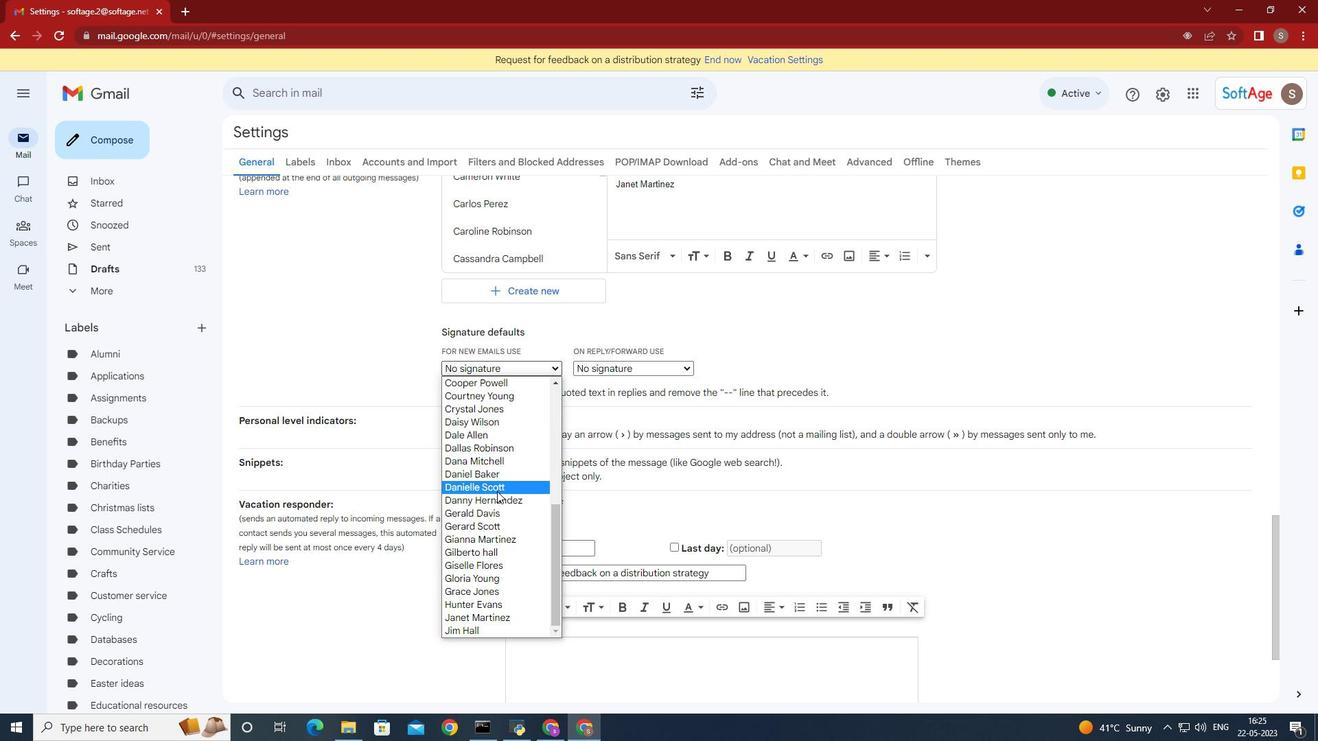 
Action: Mouse scrolled (500, 497) with delta (0, 0)
Screenshot: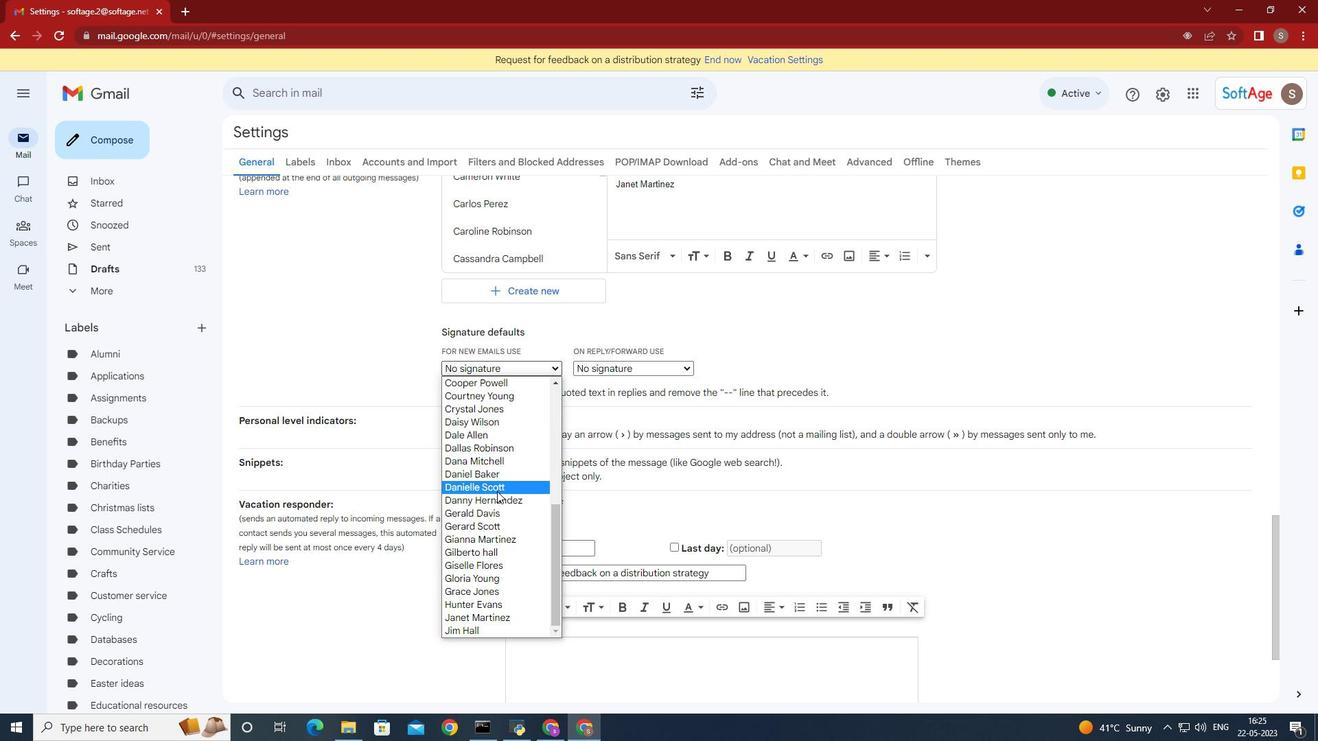 
Action: Mouse moved to (500, 500)
Screenshot: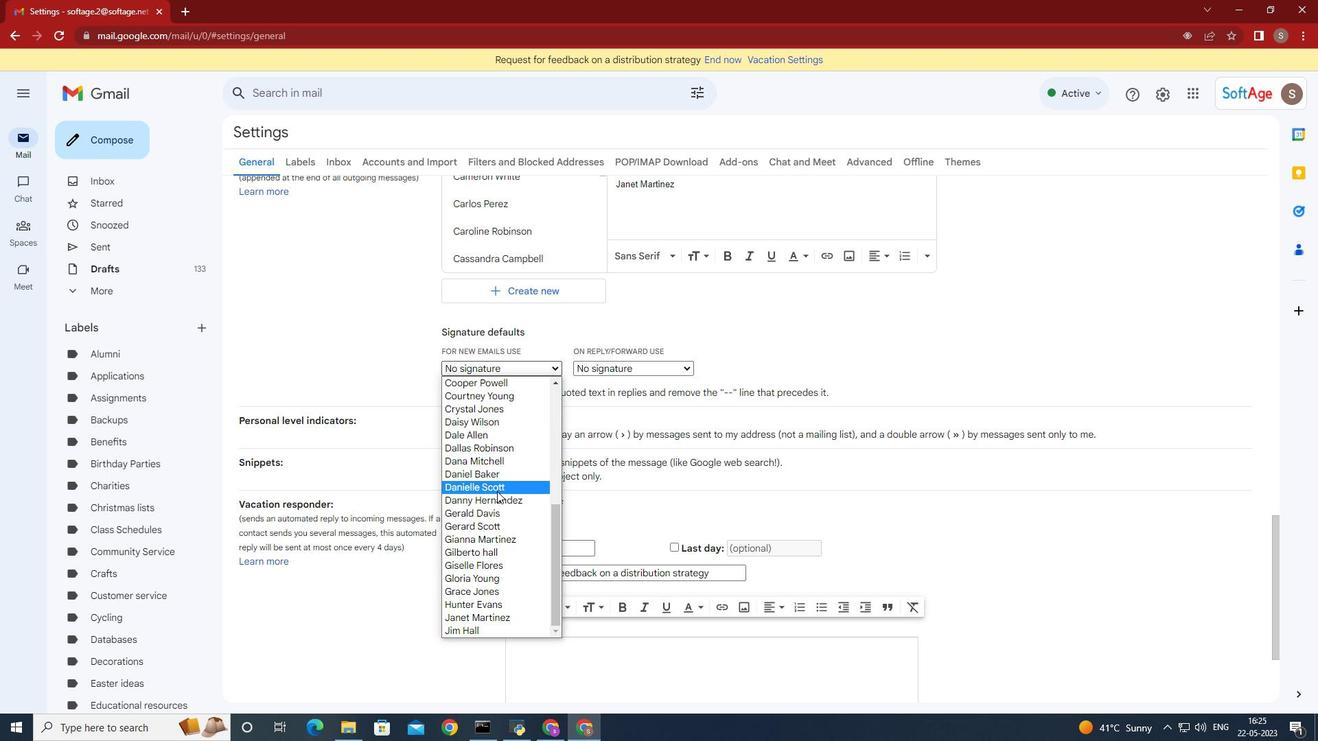 
Action: Mouse scrolled (500, 499) with delta (0, 0)
Screenshot: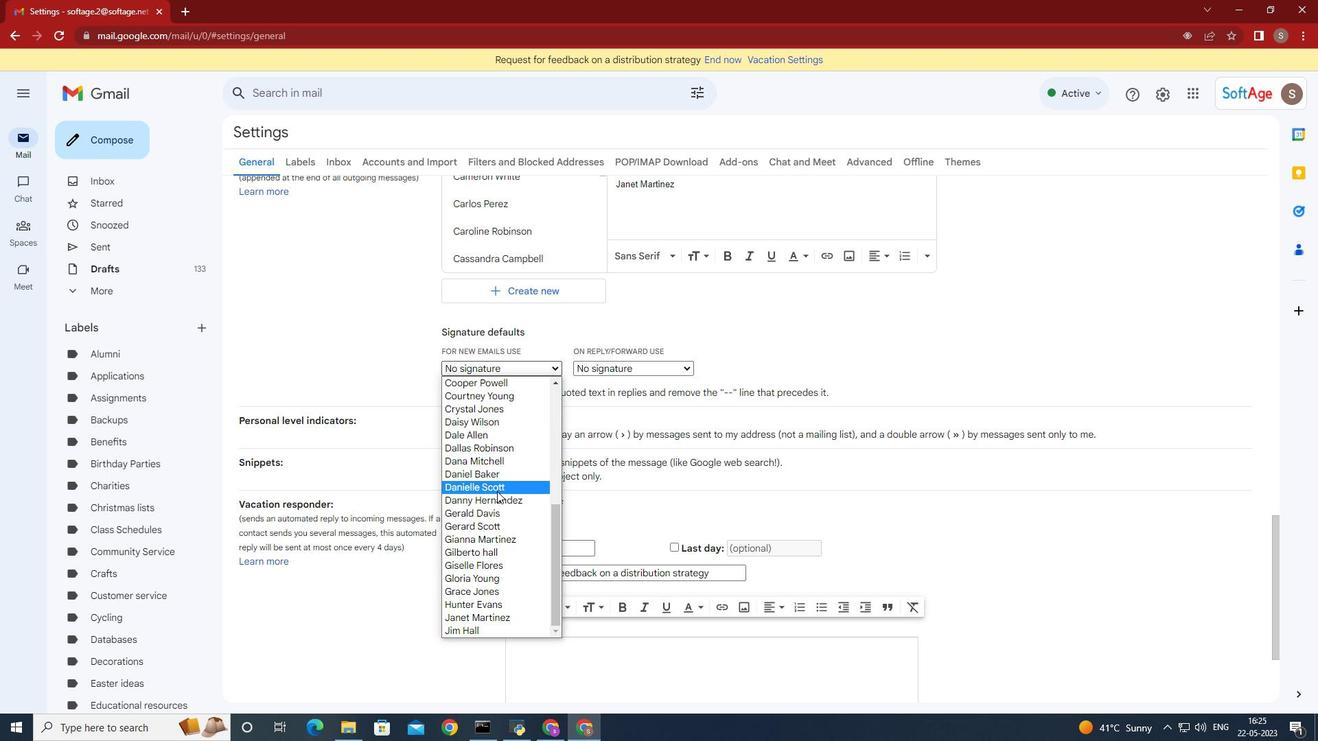 
Action: Mouse moved to (500, 501)
Screenshot: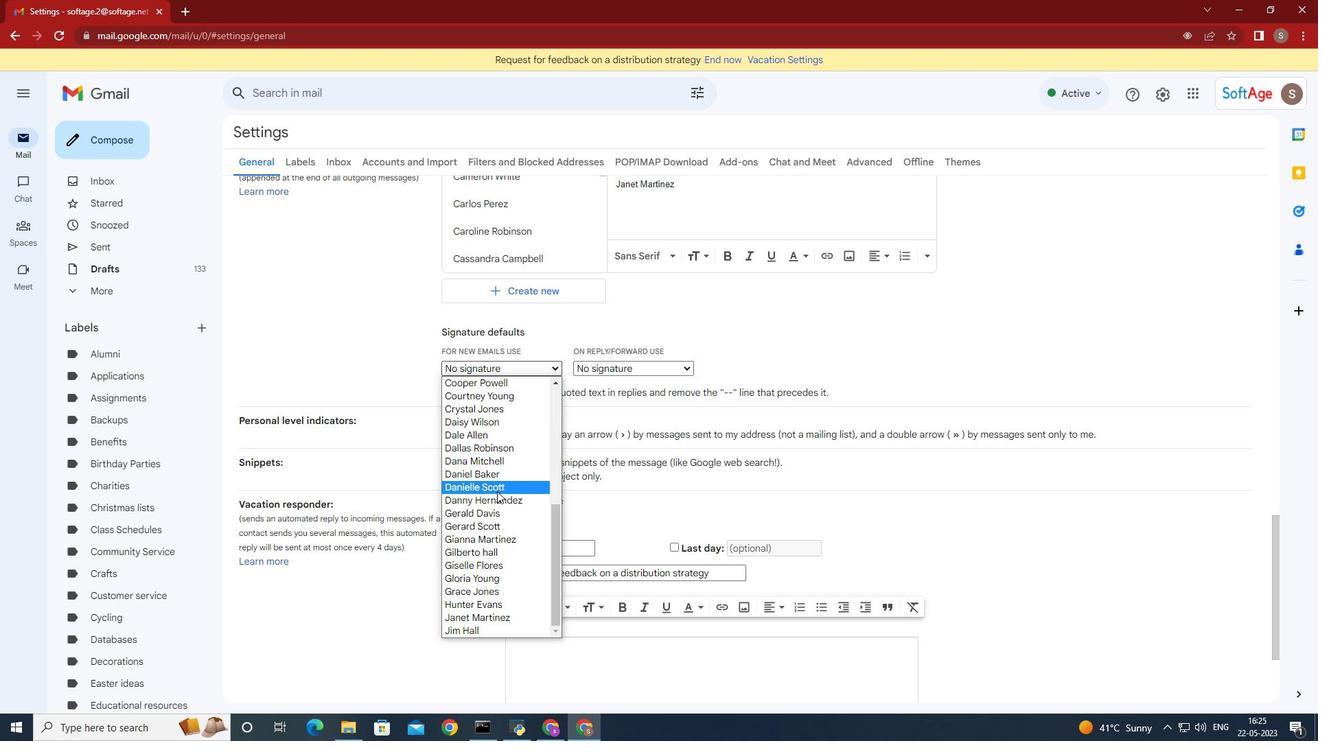 
Action: Mouse scrolled (500, 500) with delta (0, 0)
Screenshot: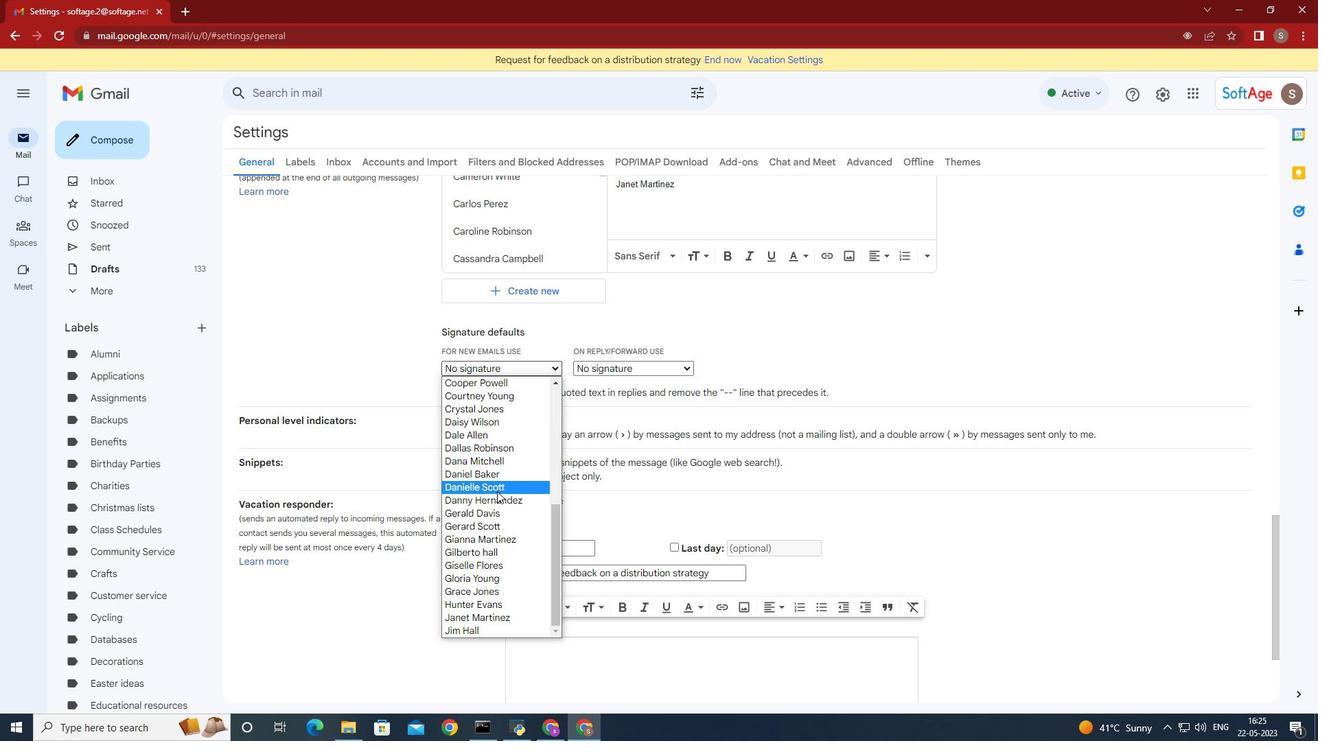 
Action: Mouse scrolled (500, 500) with delta (0, 0)
Screenshot: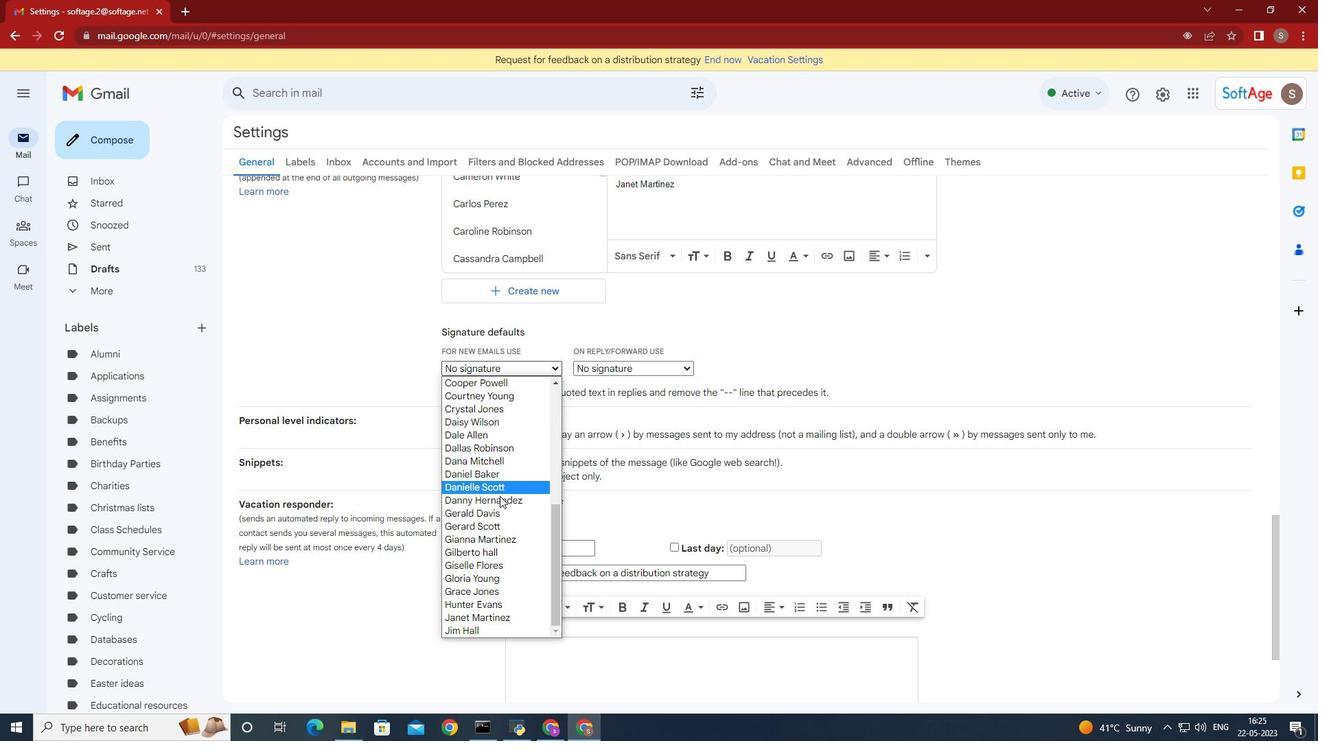 
Action: Mouse moved to (498, 612)
Screenshot: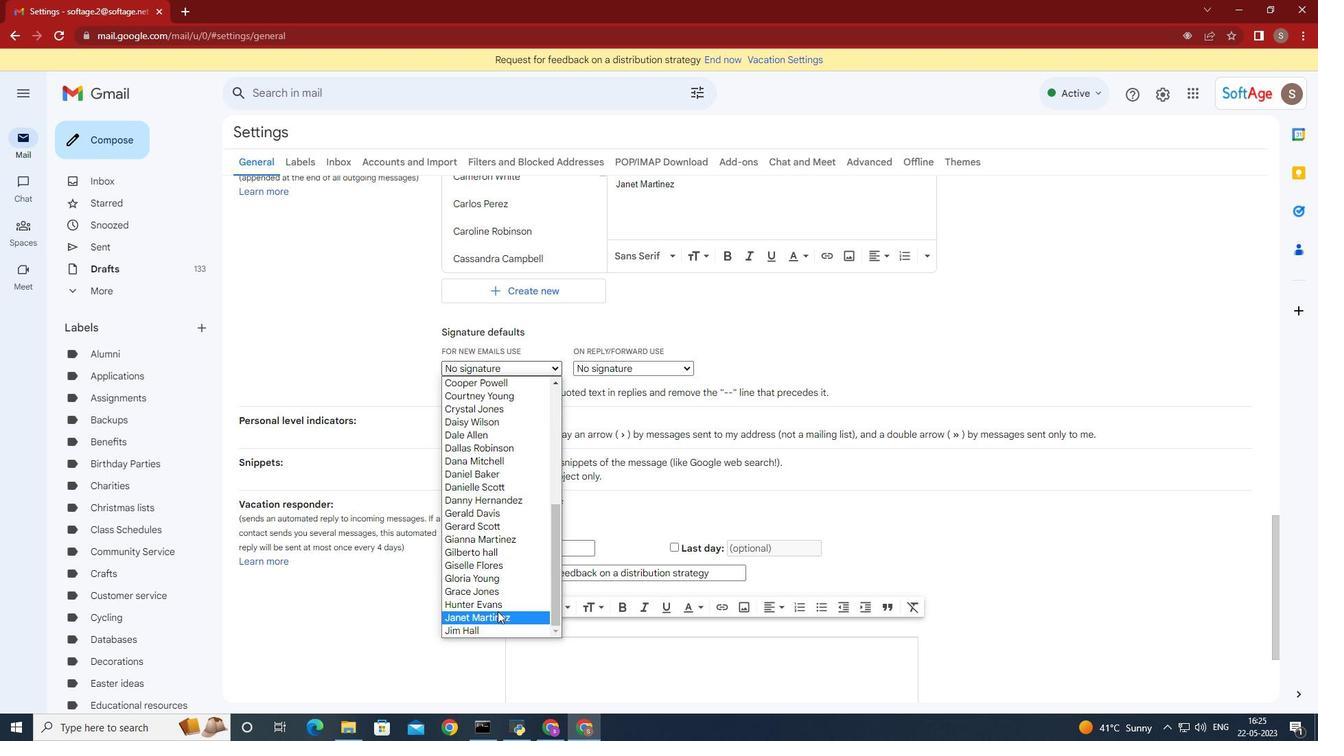 
Action: Mouse pressed left at (498, 612)
Screenshot: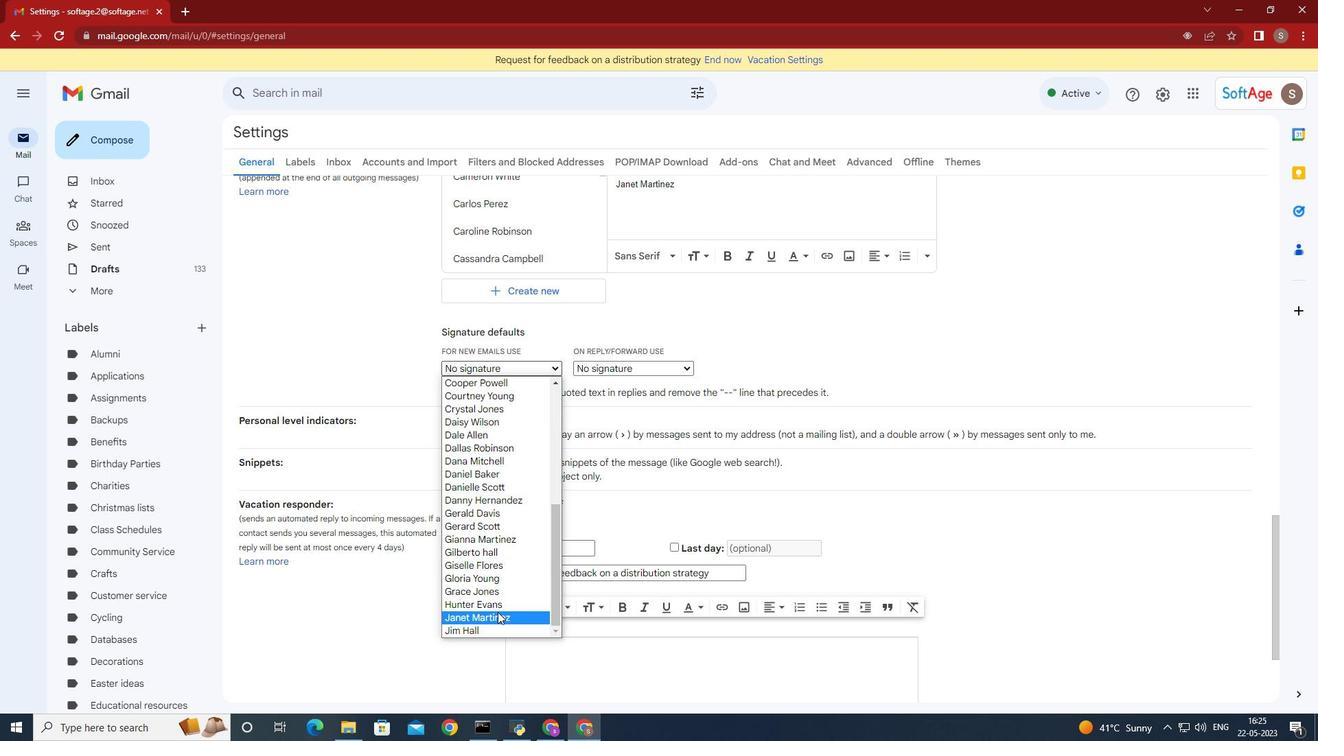 
Action: Mouse moved to (683, 371)
Screenshot: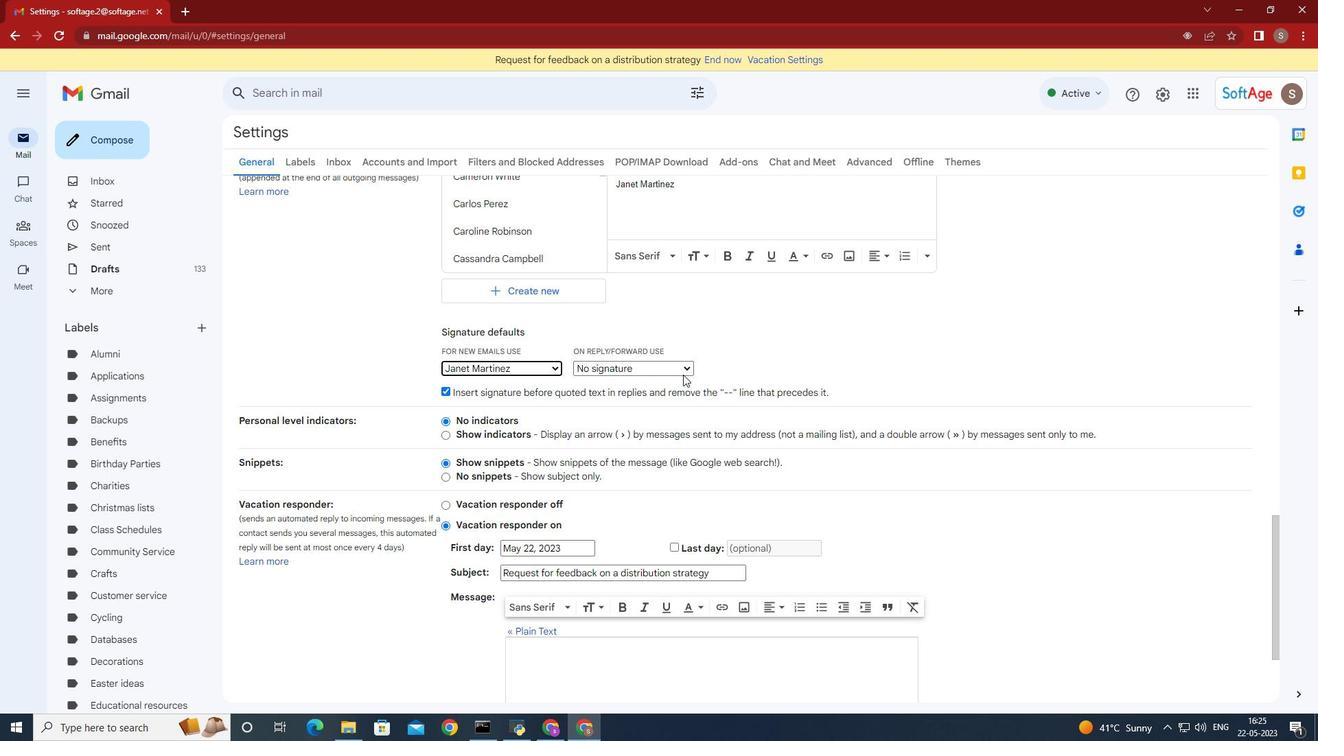 
Action: Mouse pressed left at (683, 371)
Screenshot: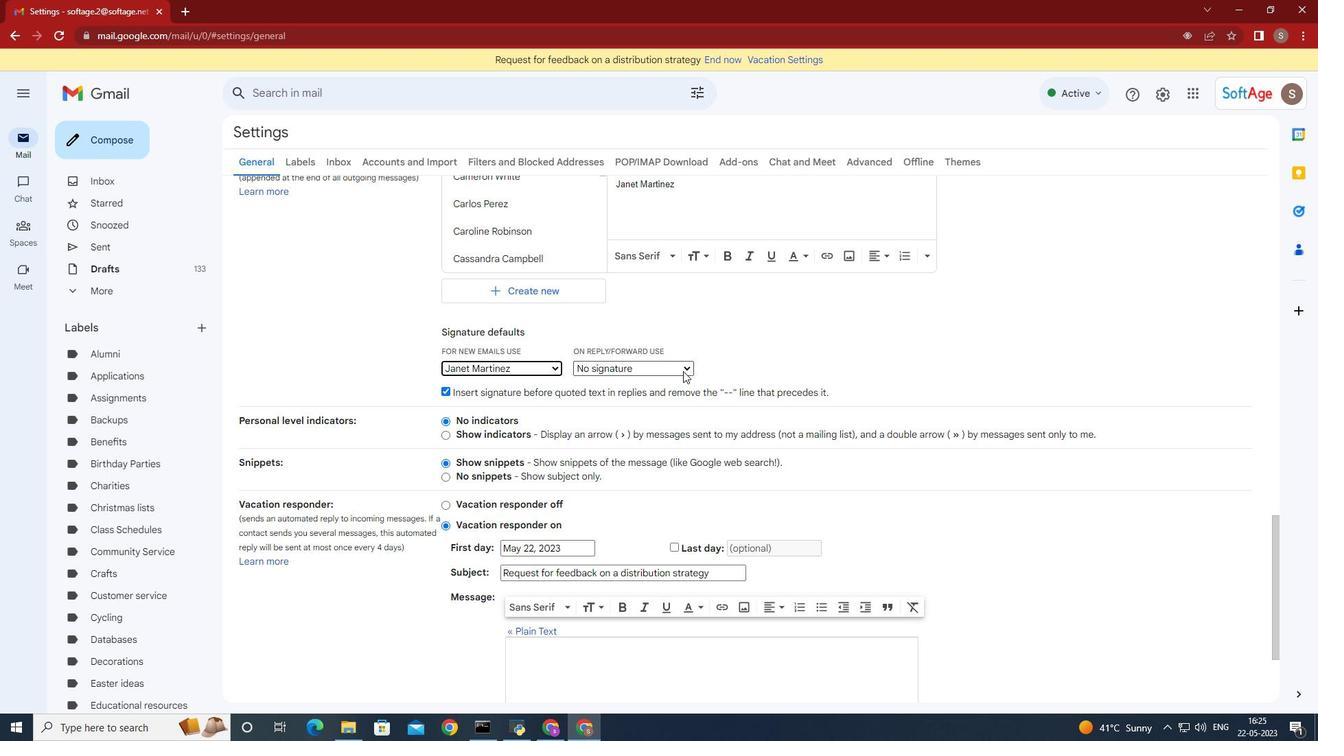 
Action: Mouse moved to (675, 524)
Screenshot: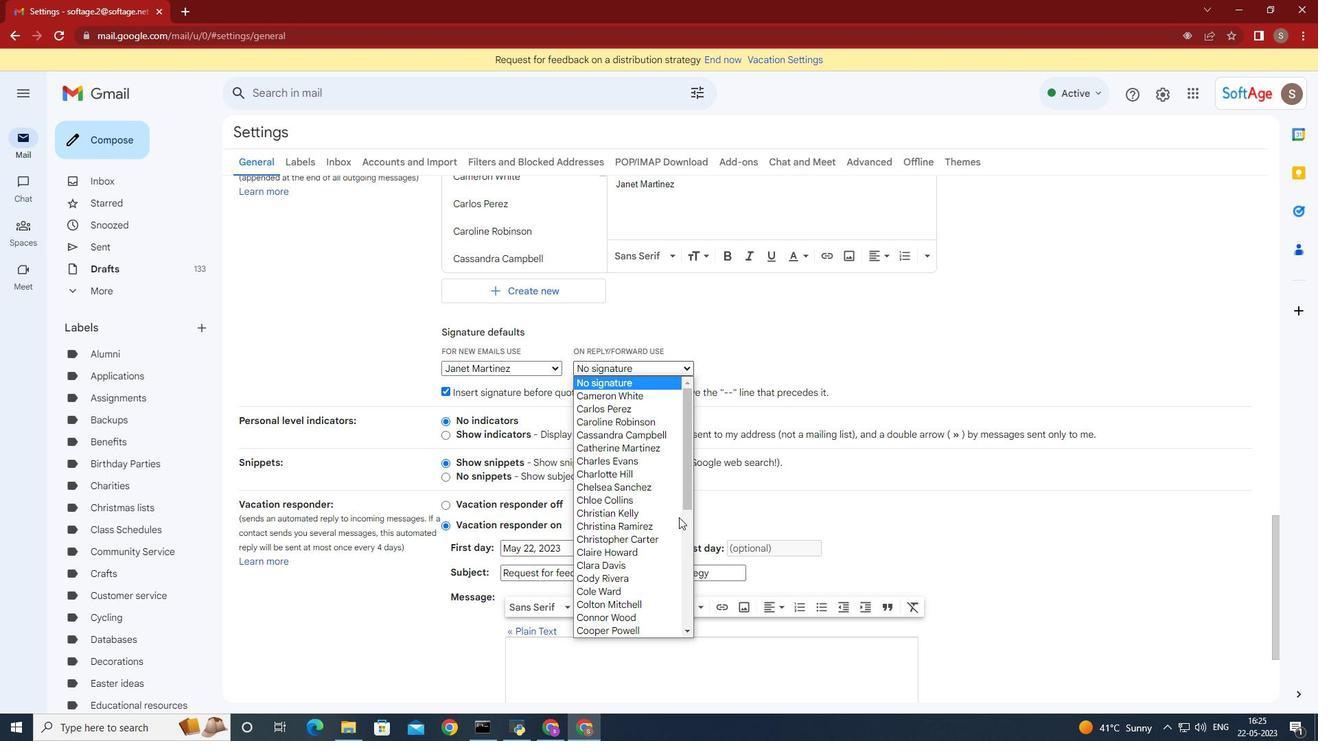
Action: Mouse scrolled (675, 523) with delta (0, 0)
Screenshot: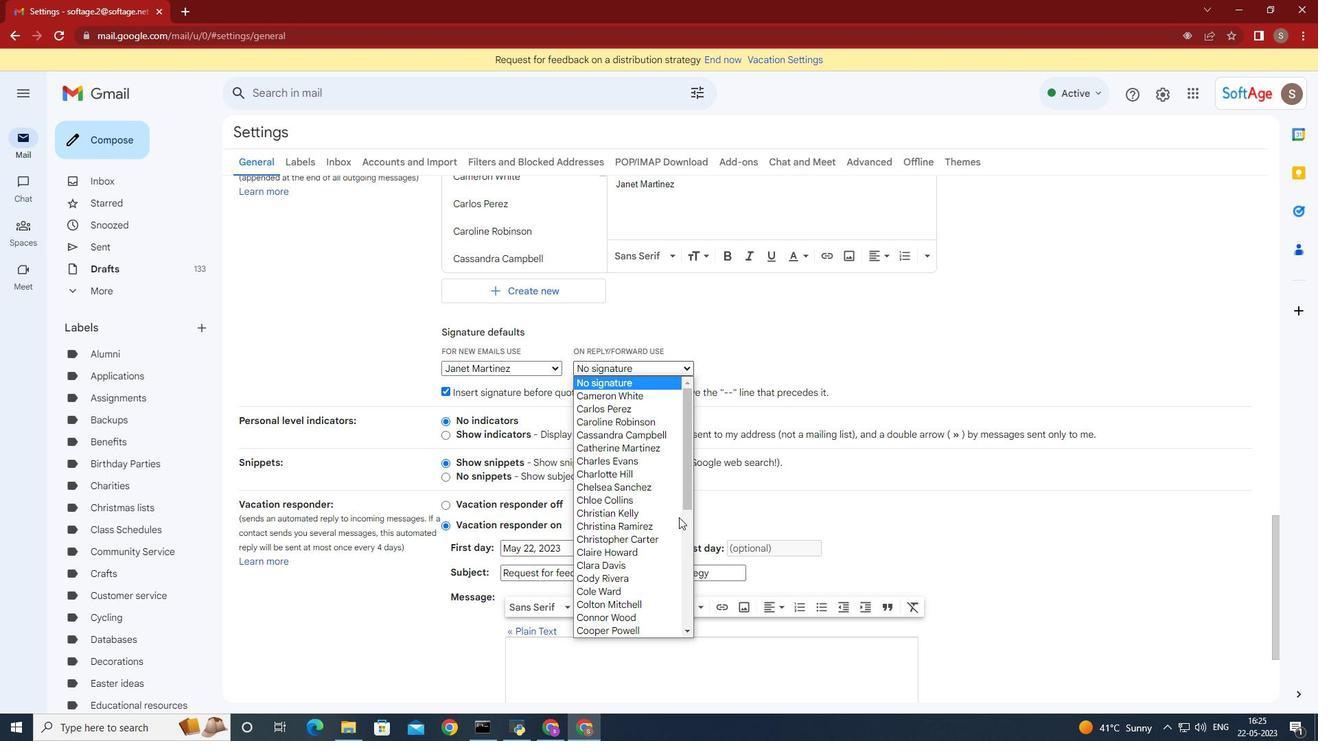 
Action: Mouse moved to (675, 525)
Screenshot: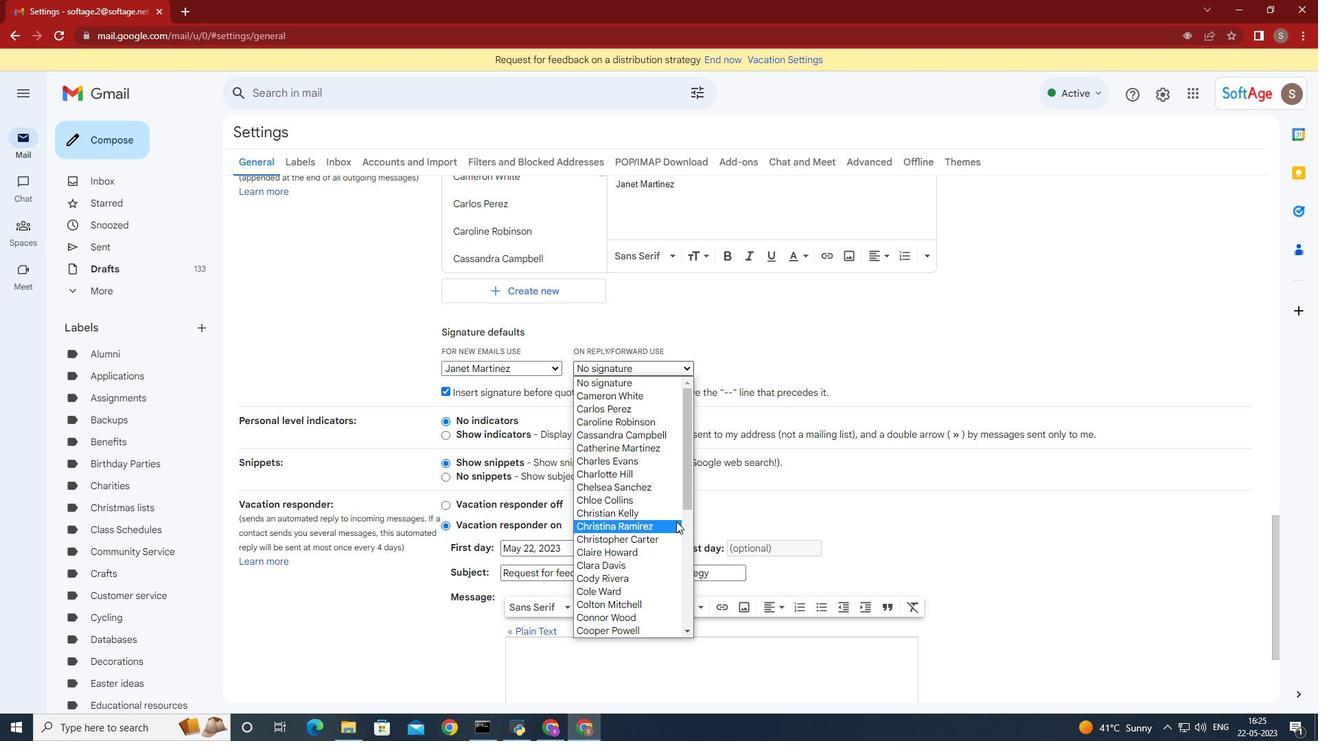 
Action: Mouse scrolled (675, 524) with delta (0, 0)
Screenshot: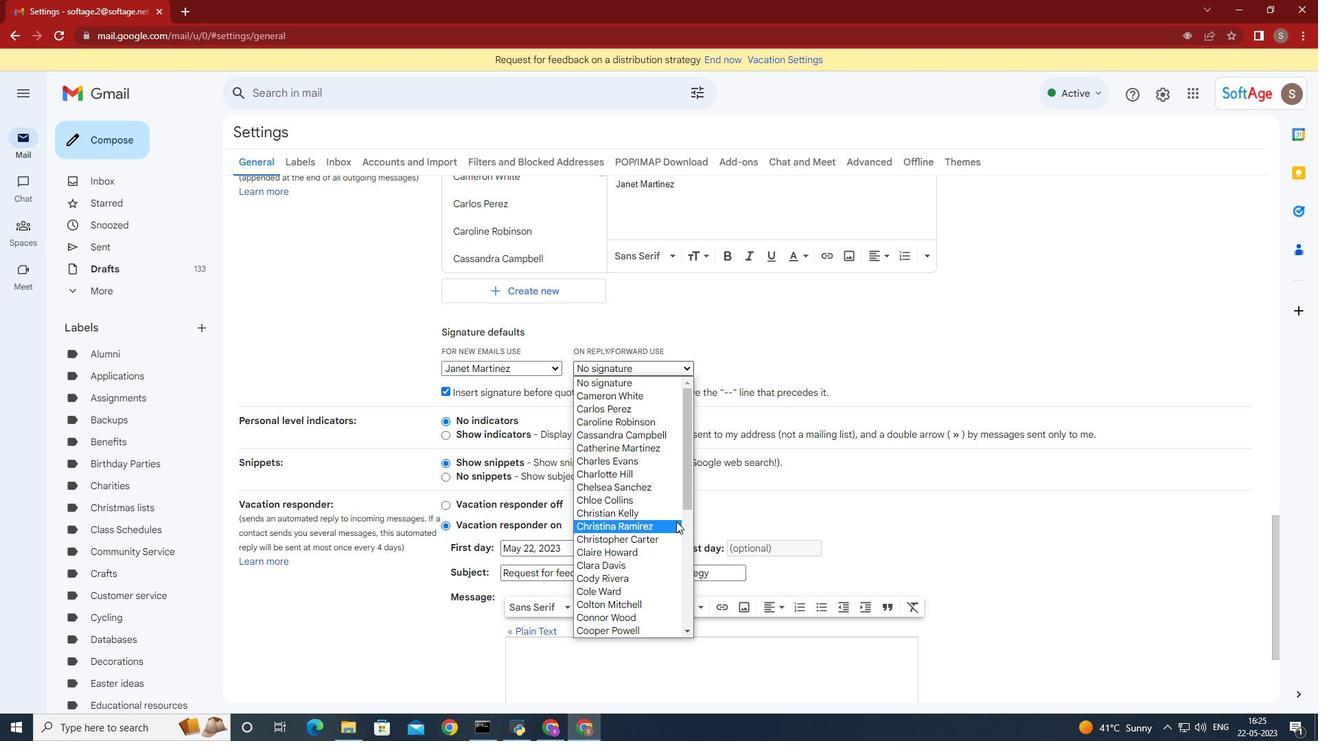 
Action: Mouse moved to (675, 526)
Screenshot: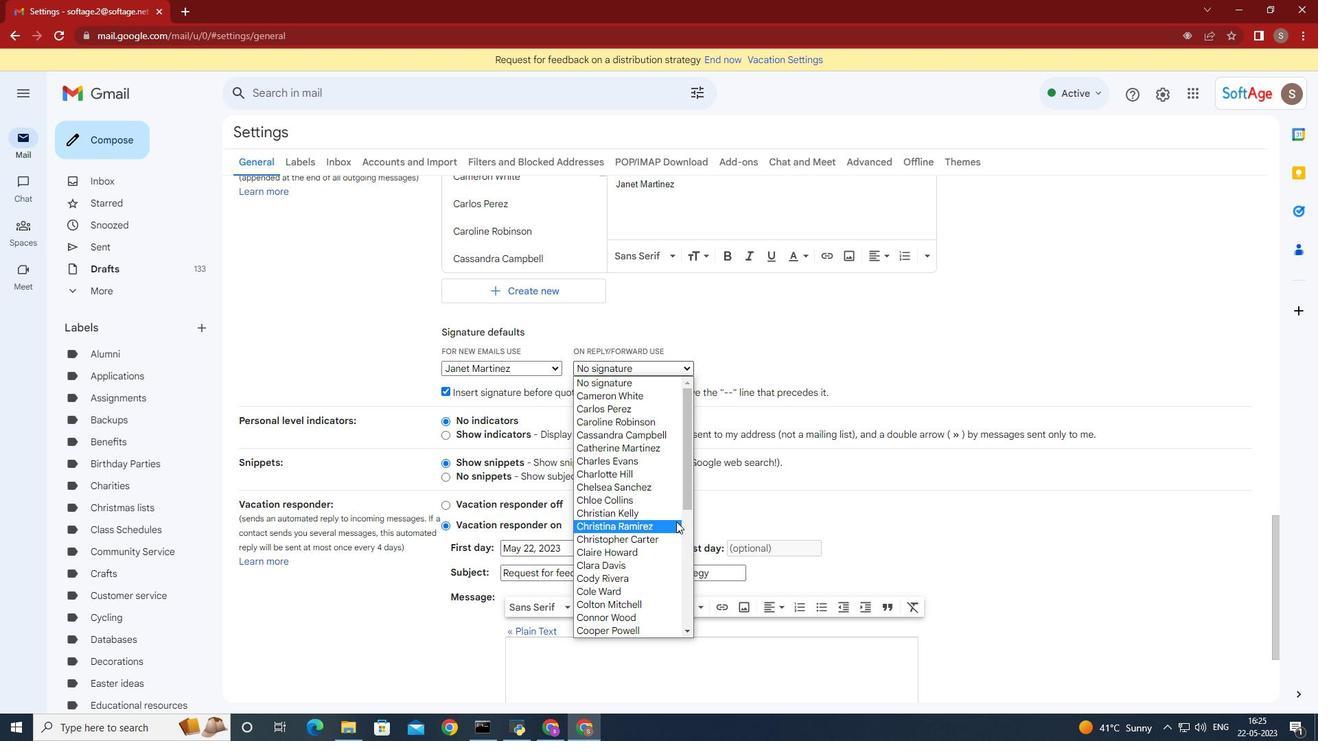 
Action: Mouse scrolled (675, 525) with delta (0, 0)
Screenshot: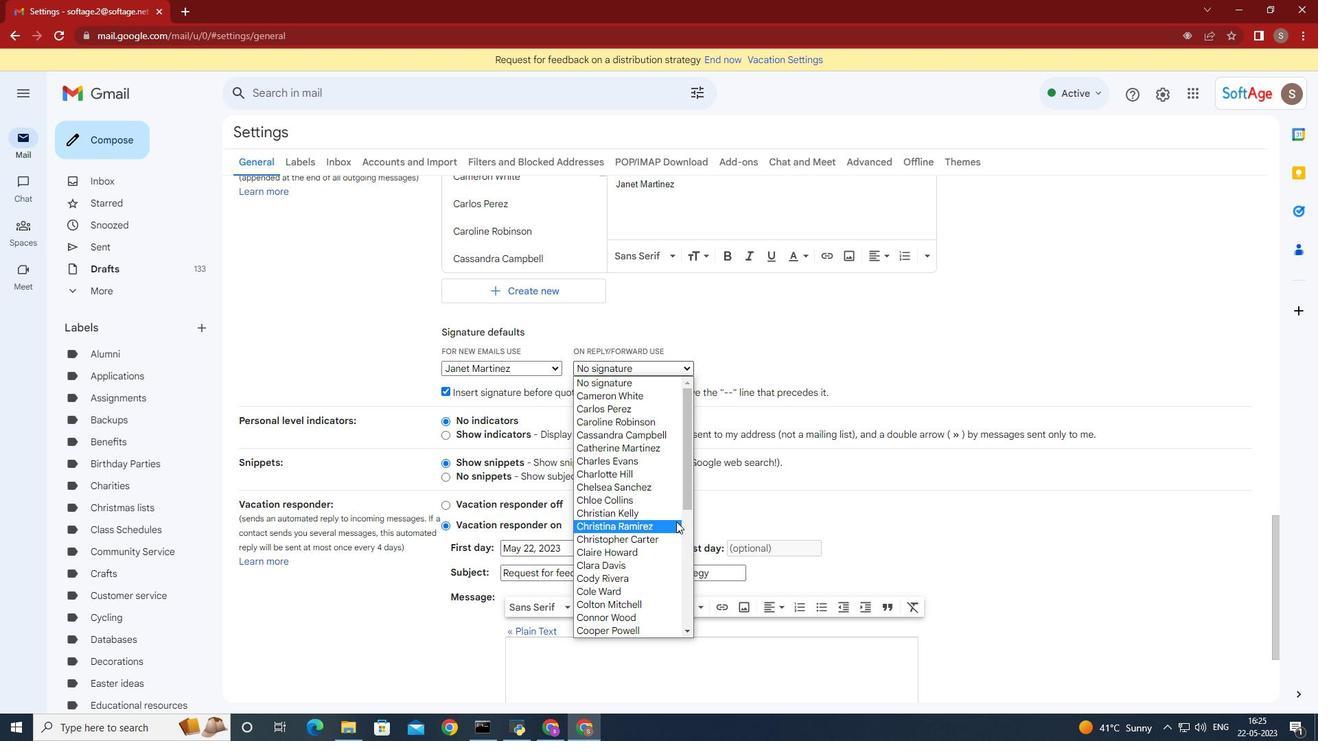 
Action: Mouse scrolled (675, 525) with delta (0, 0)
Screenshot: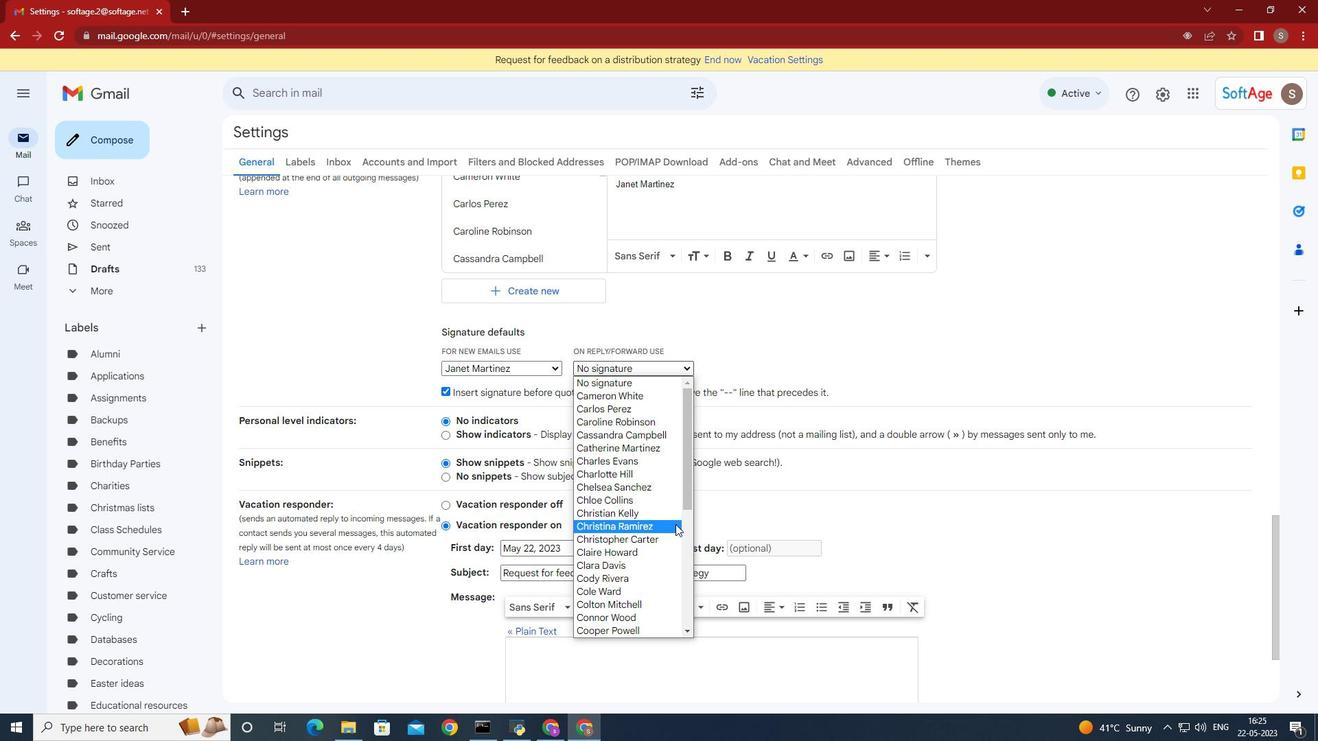 
Action: Mouse scrolled (675, 525) with delta (0, 0)
Screenshot: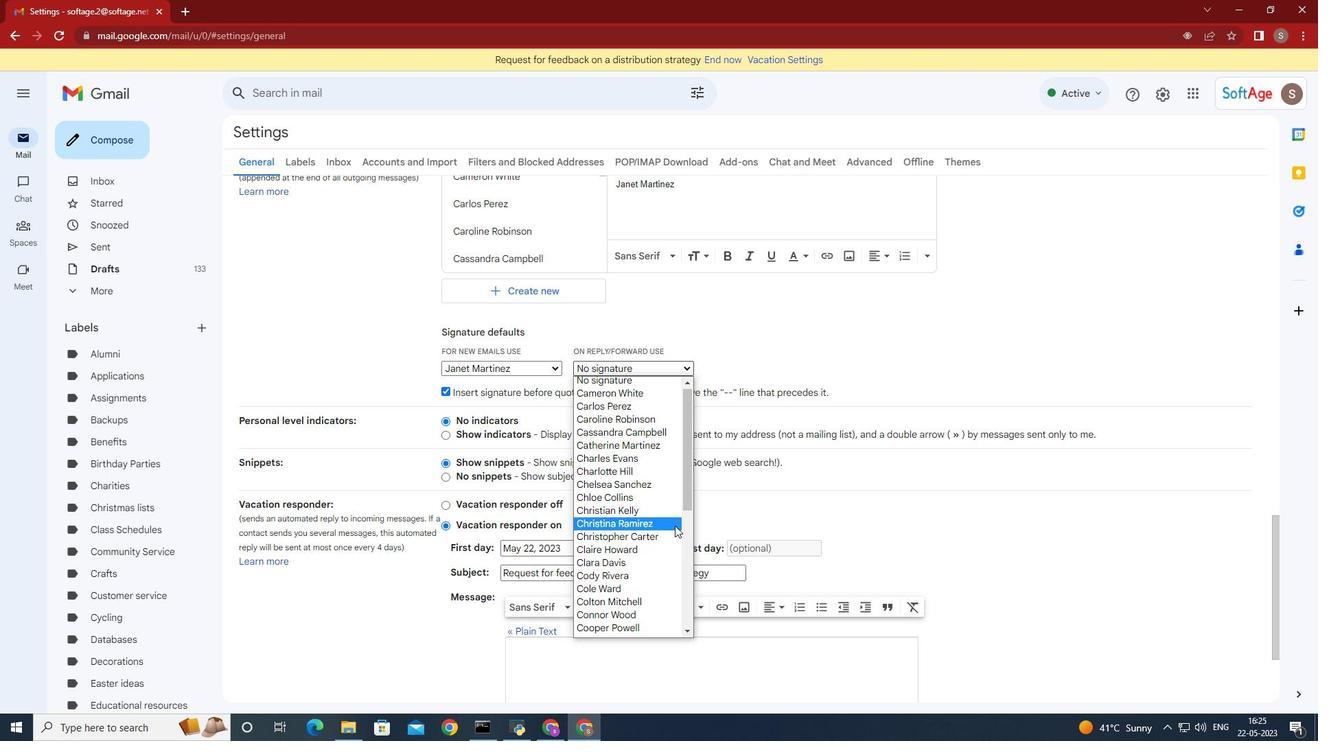 
Action: Mouse moved to (674, 526)
Screenshot: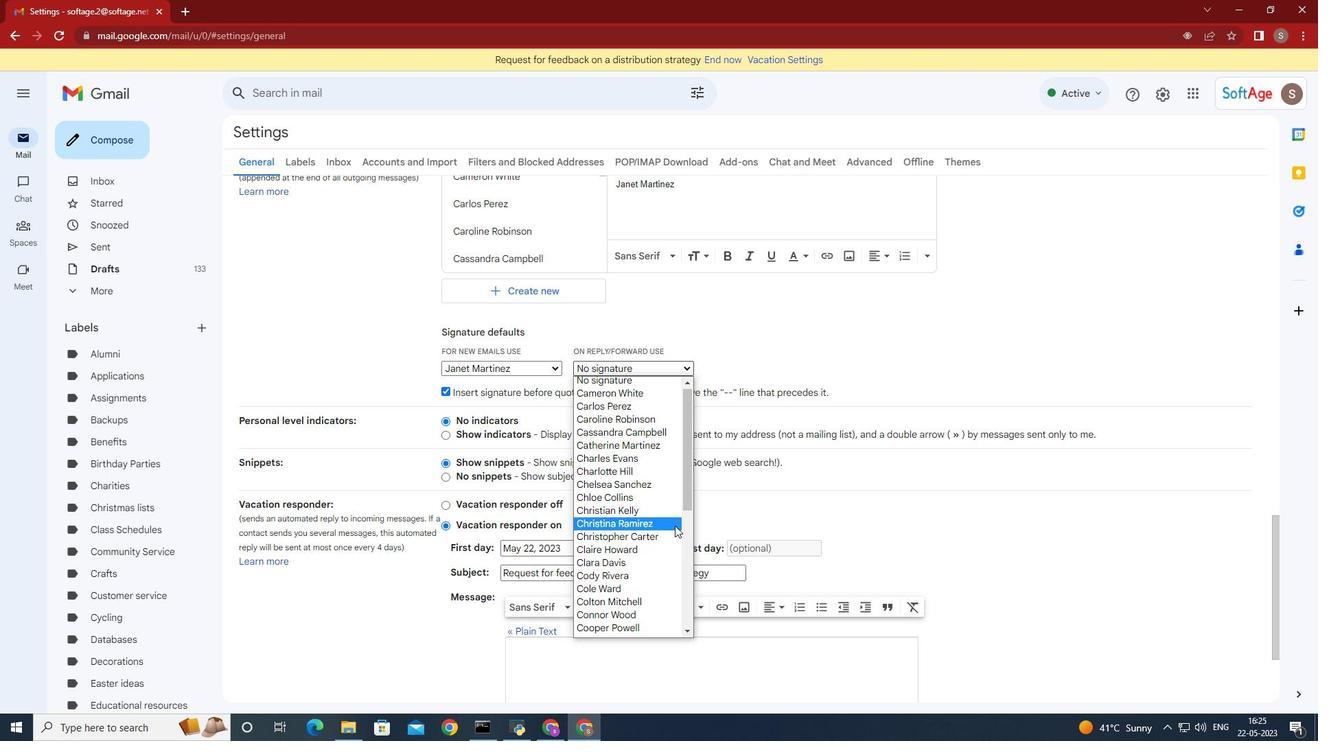 
Action: Mouse scrolled (674, 525) with delta (0, 0)
Screenshot: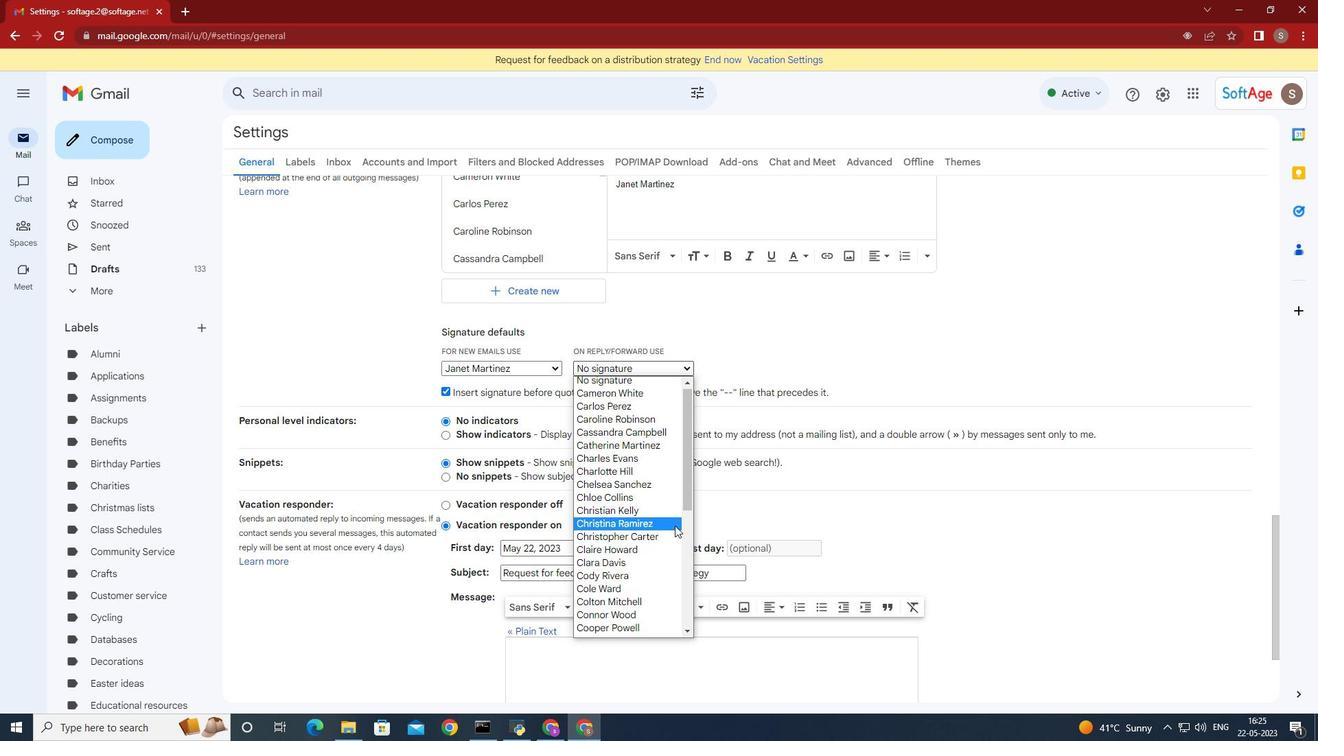 
Action: Mouse moved to (673, 526)
Screenshot: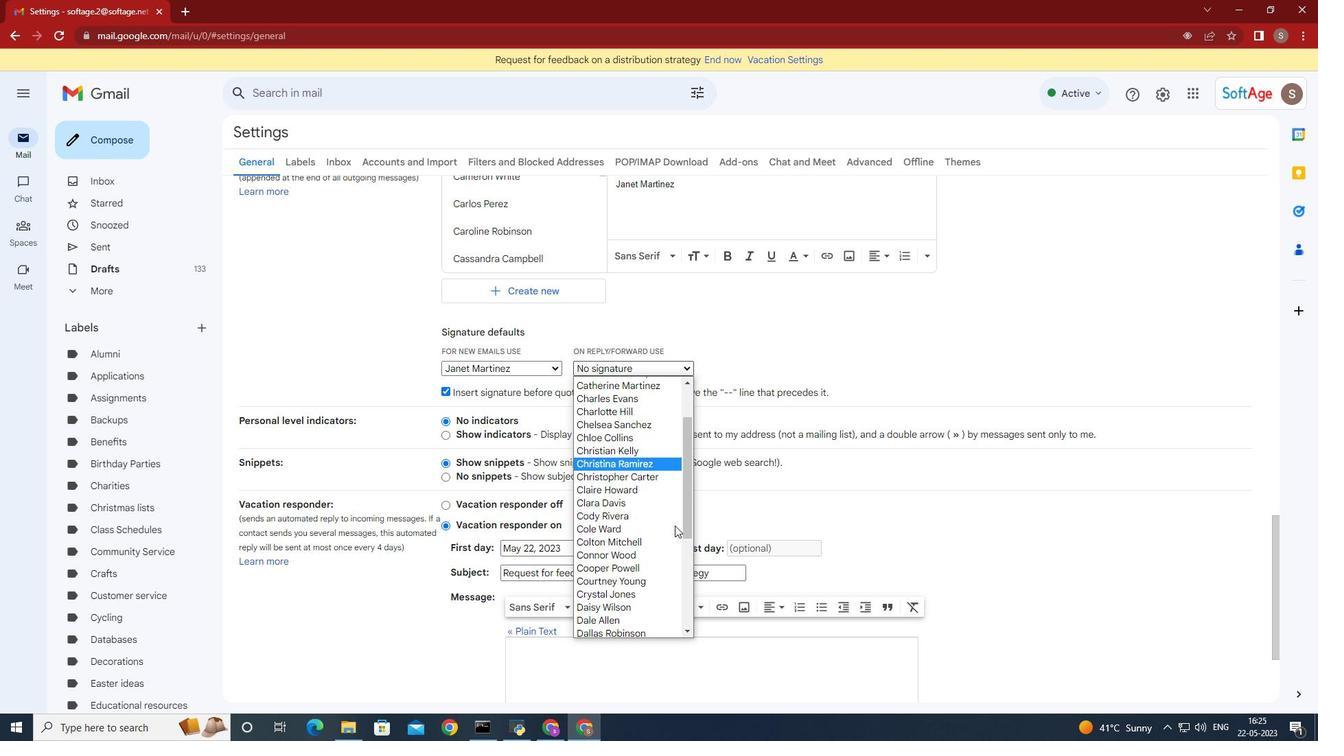 
Action: Mouse scrolled (673, 525) with delta (0, 0)
Screenshot: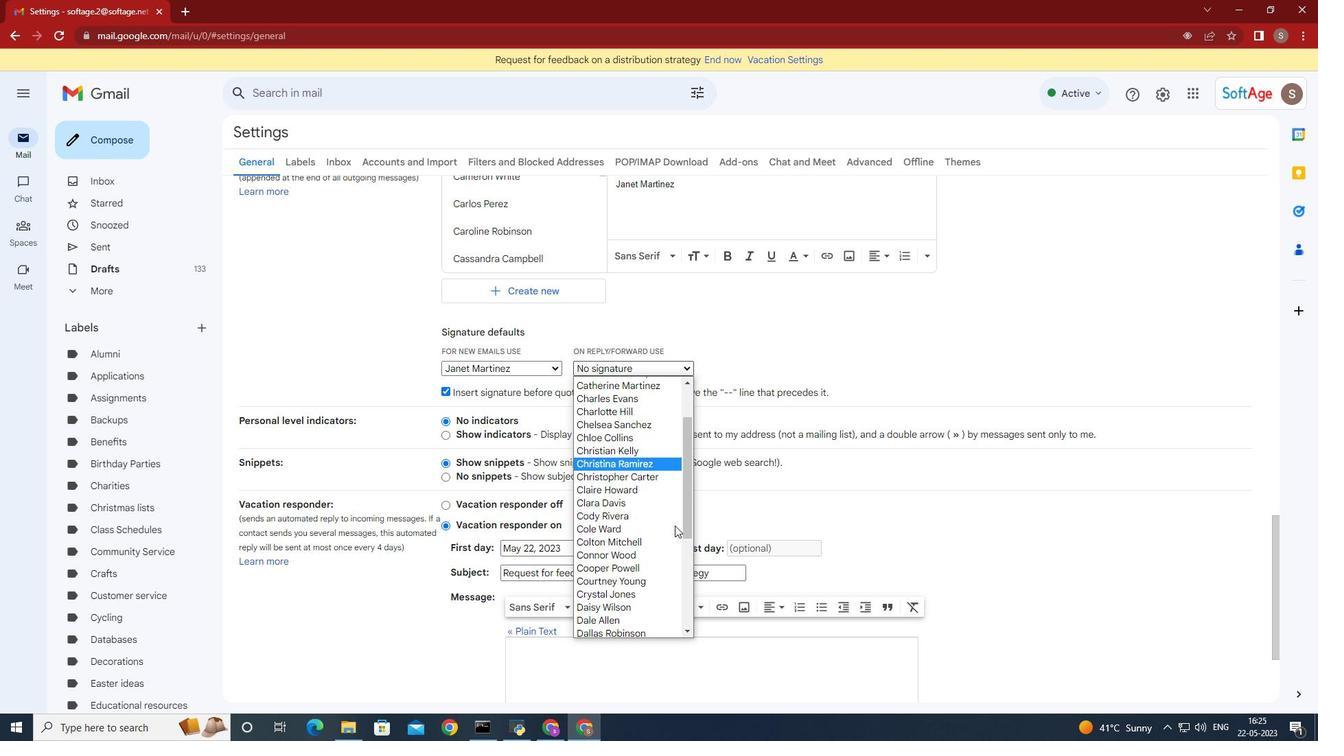 
Action: Mouse moved to (673, 524)
Screenshot: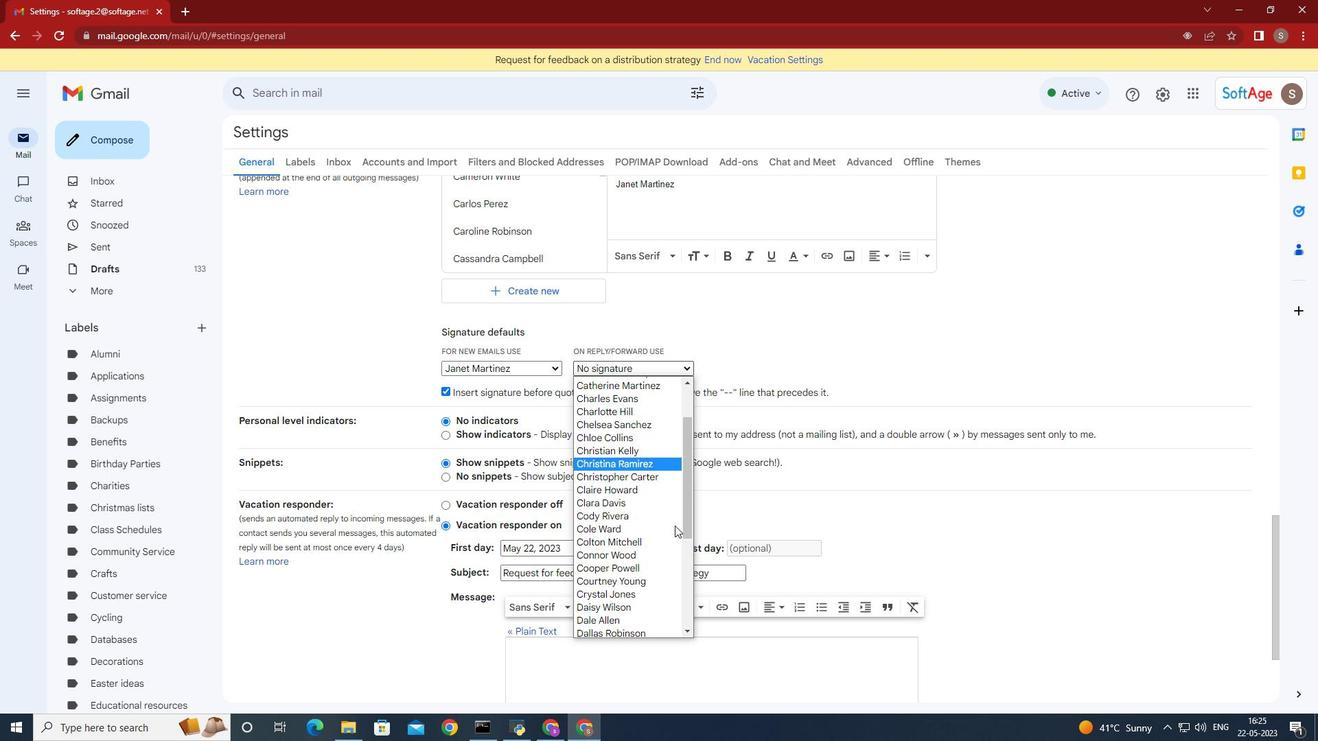 
Action: Mouse scrolled (673, 523) with delta (0, 0)
Screenshot: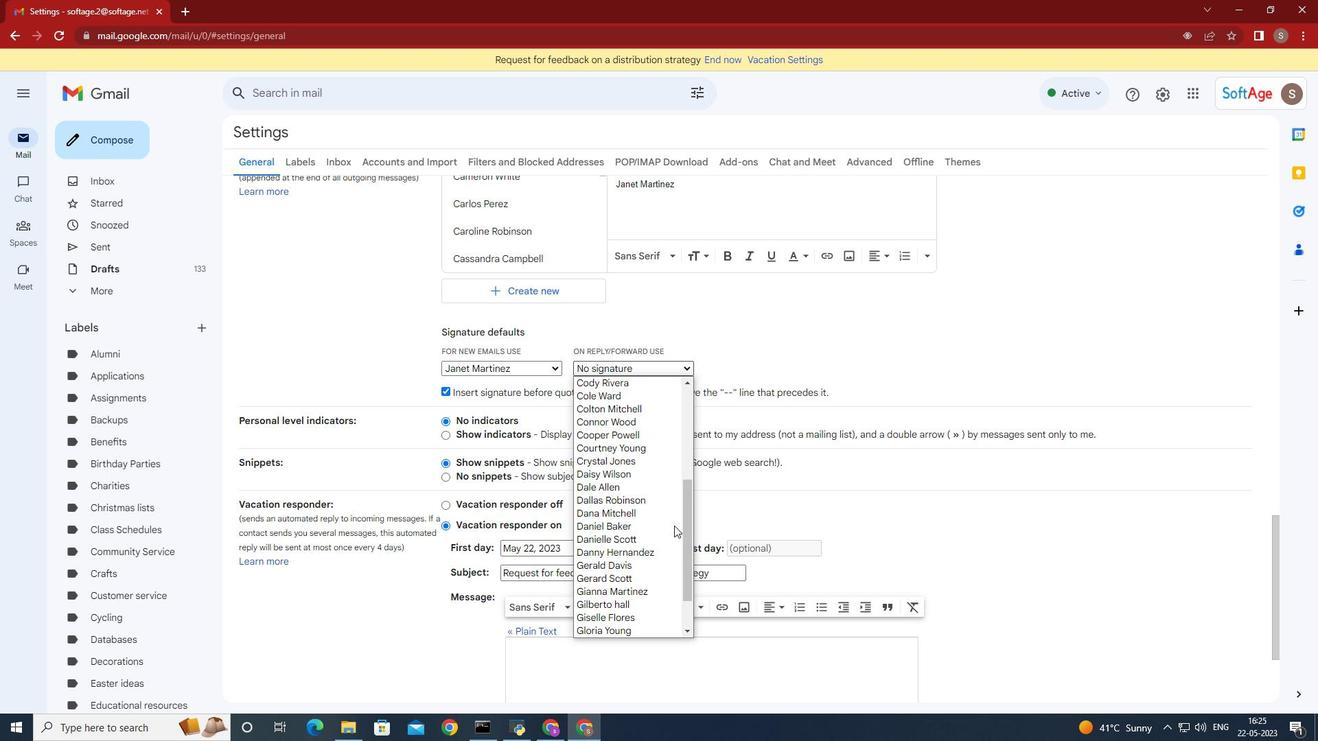 
Action: Mouse moved to (660, 614)
Screenshot: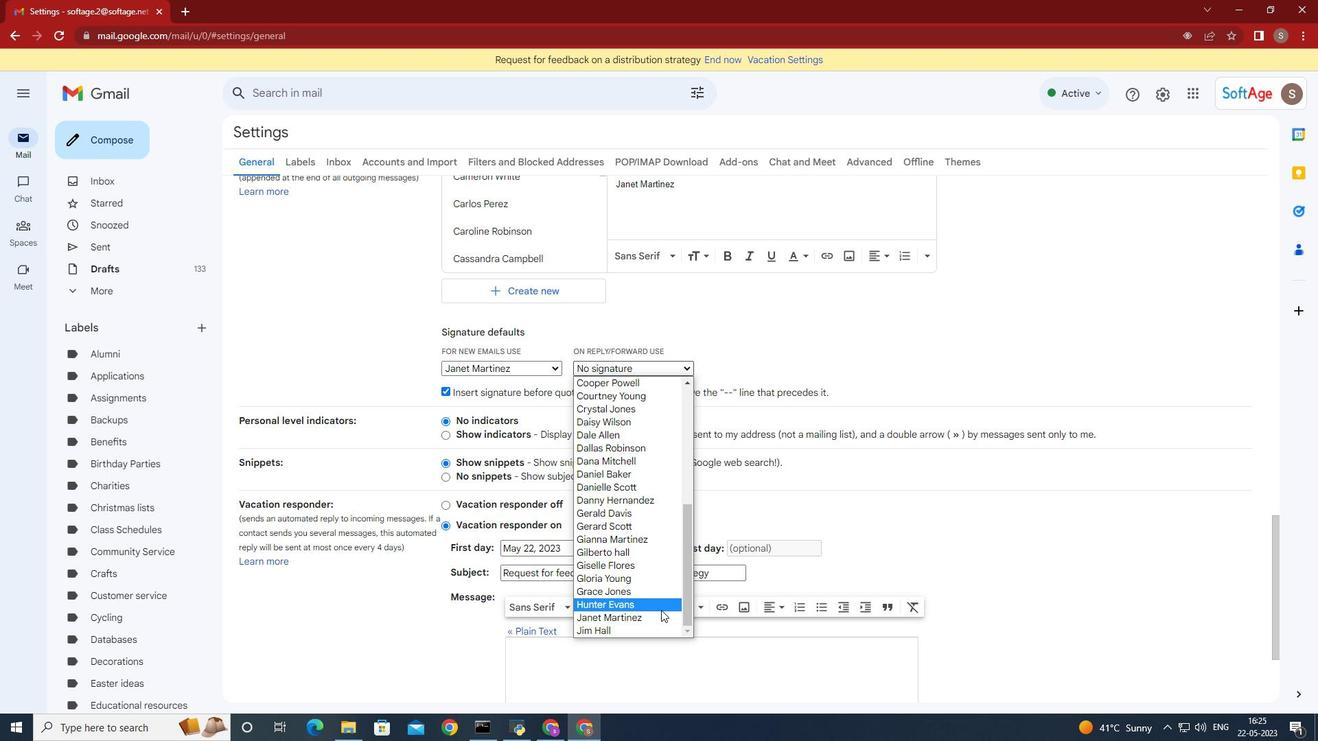 
Action: Mouse pressed left at (660, 614)
Screenshot: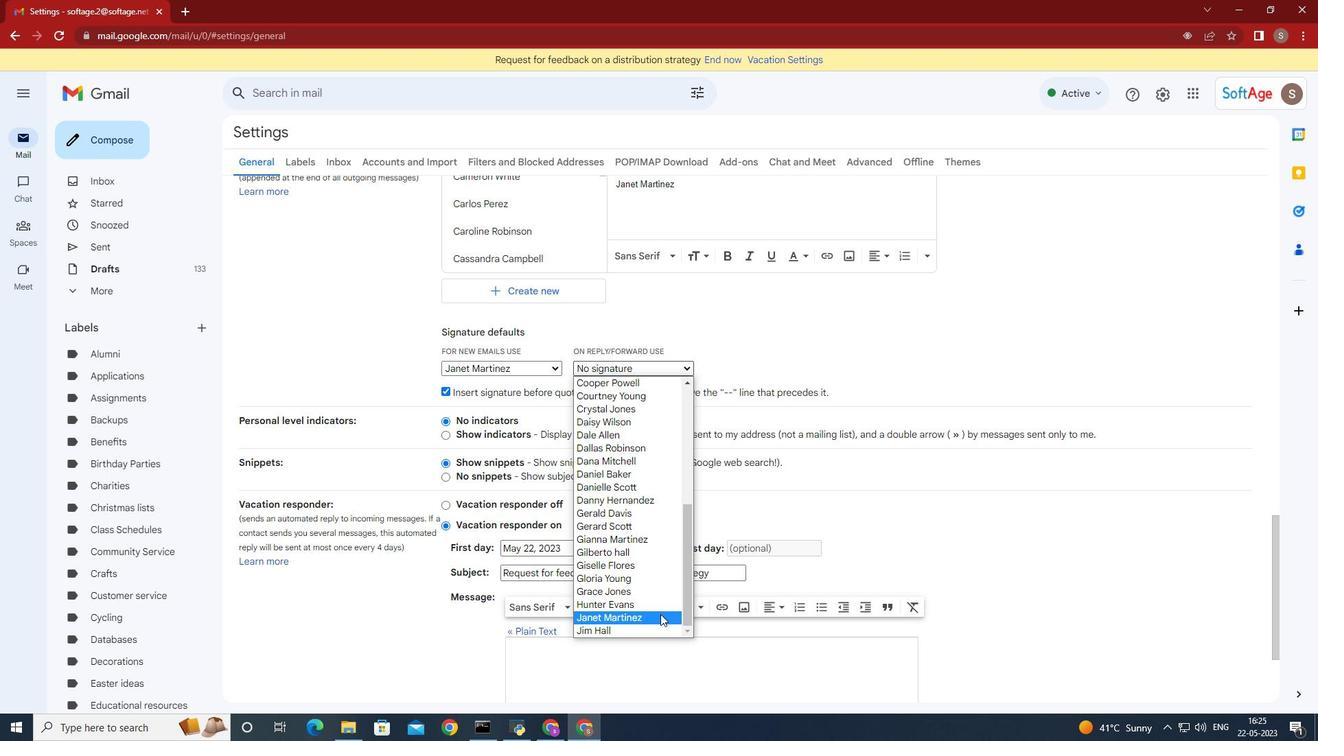 
Action: Mouse moved to (825, 419)
Screenshot: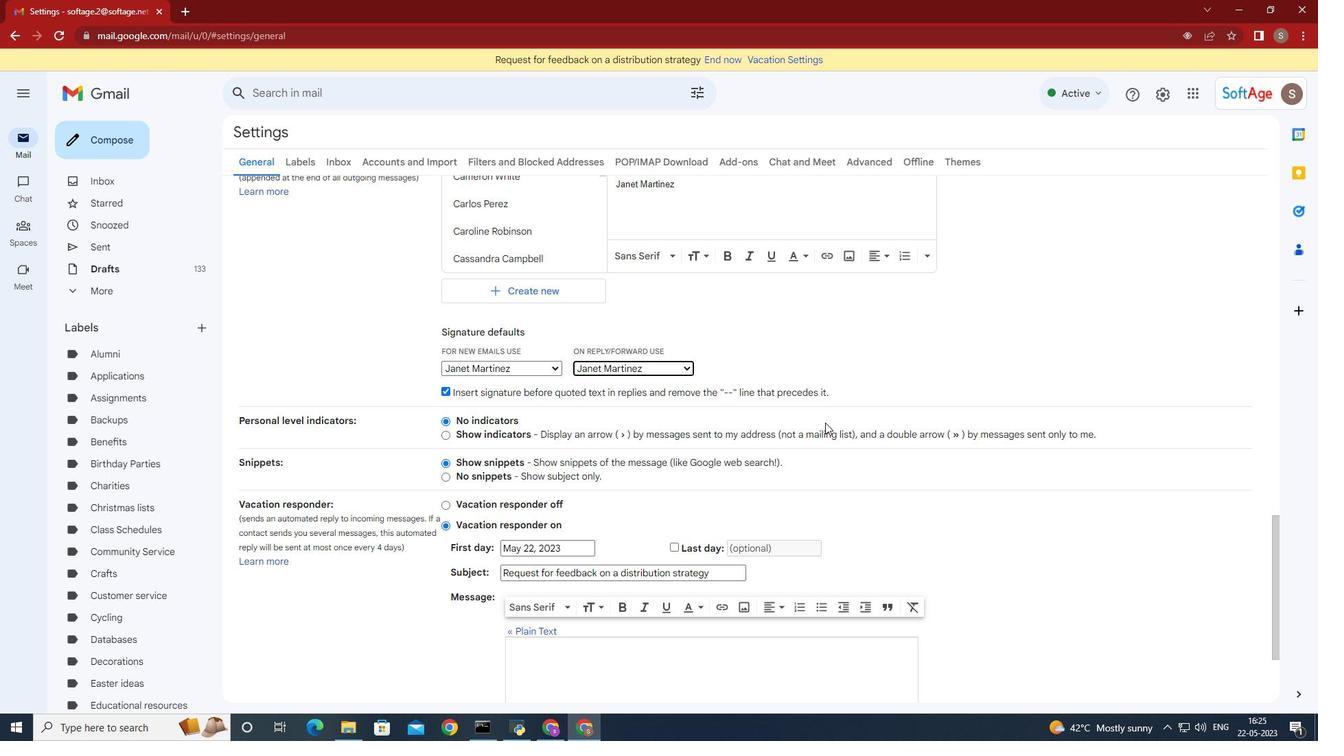 
Action: Mouse scrolled (825, 418) with delta (0, 0)
Screenshot: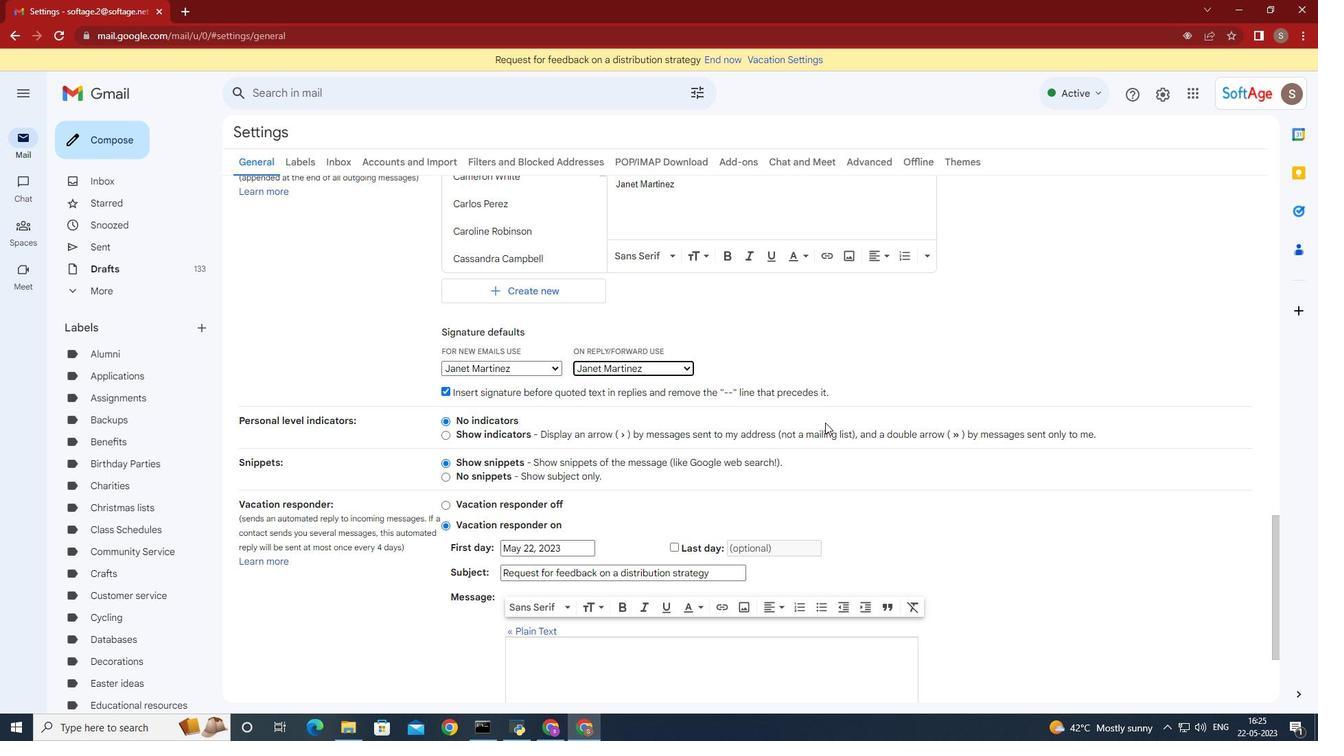 
Action: Mouse scrolled (825, 418) with delta (0, 0)
Screenshot: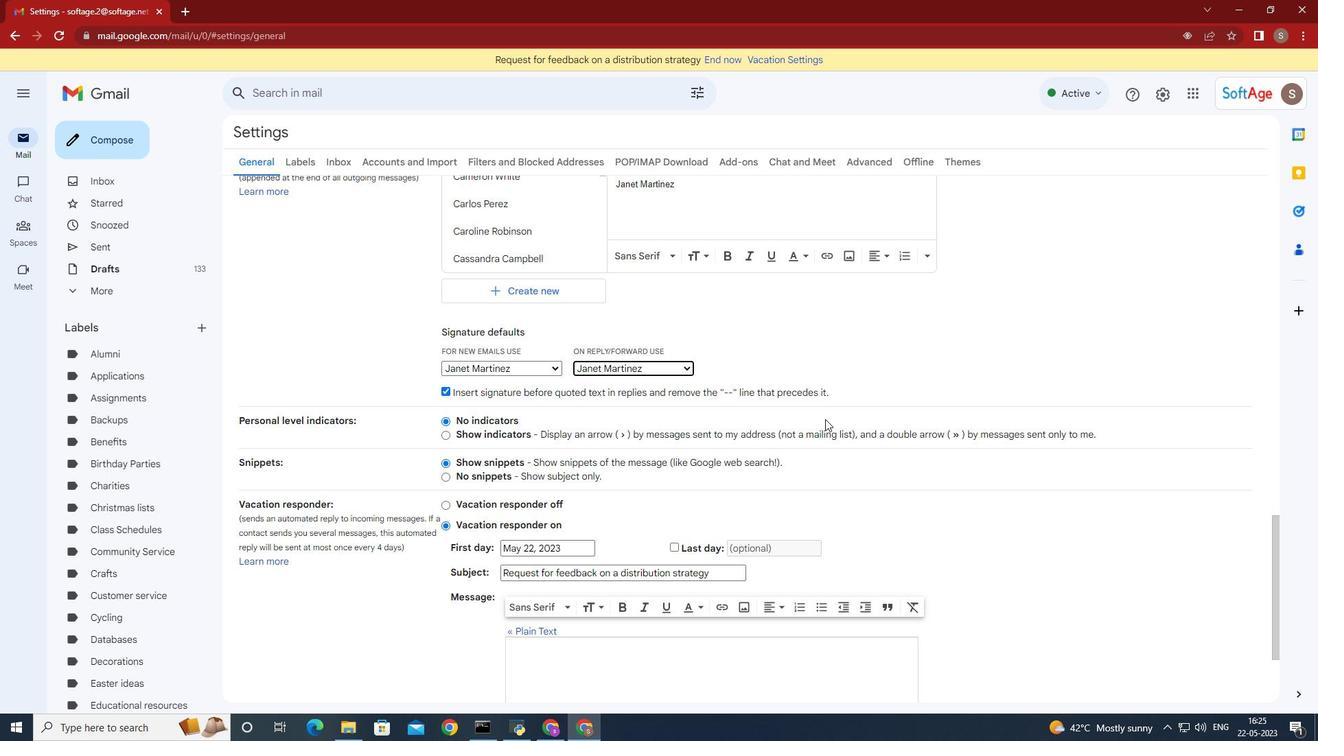 
Action: Mouse scrolled (825, 418) with delta (0, 0)
Screenshot: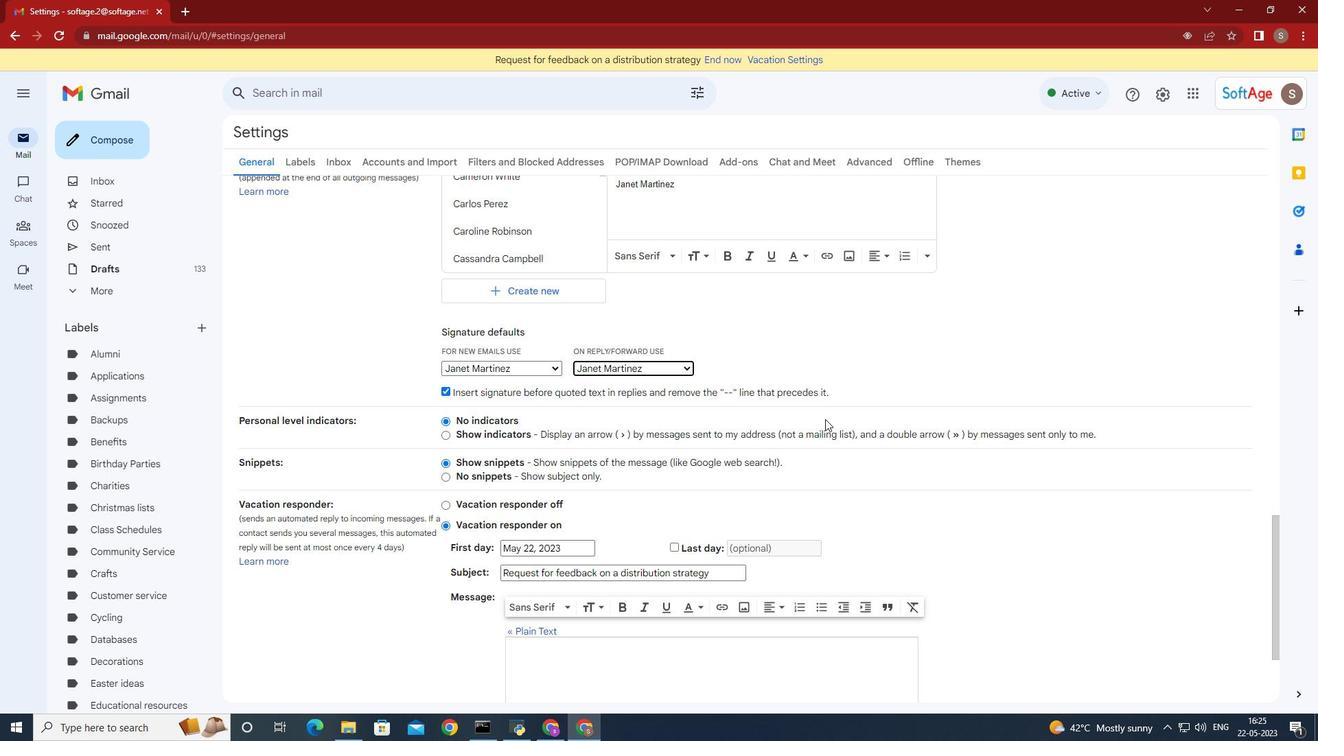 
Action: Mouse moved to (824, 419)
Screenshot: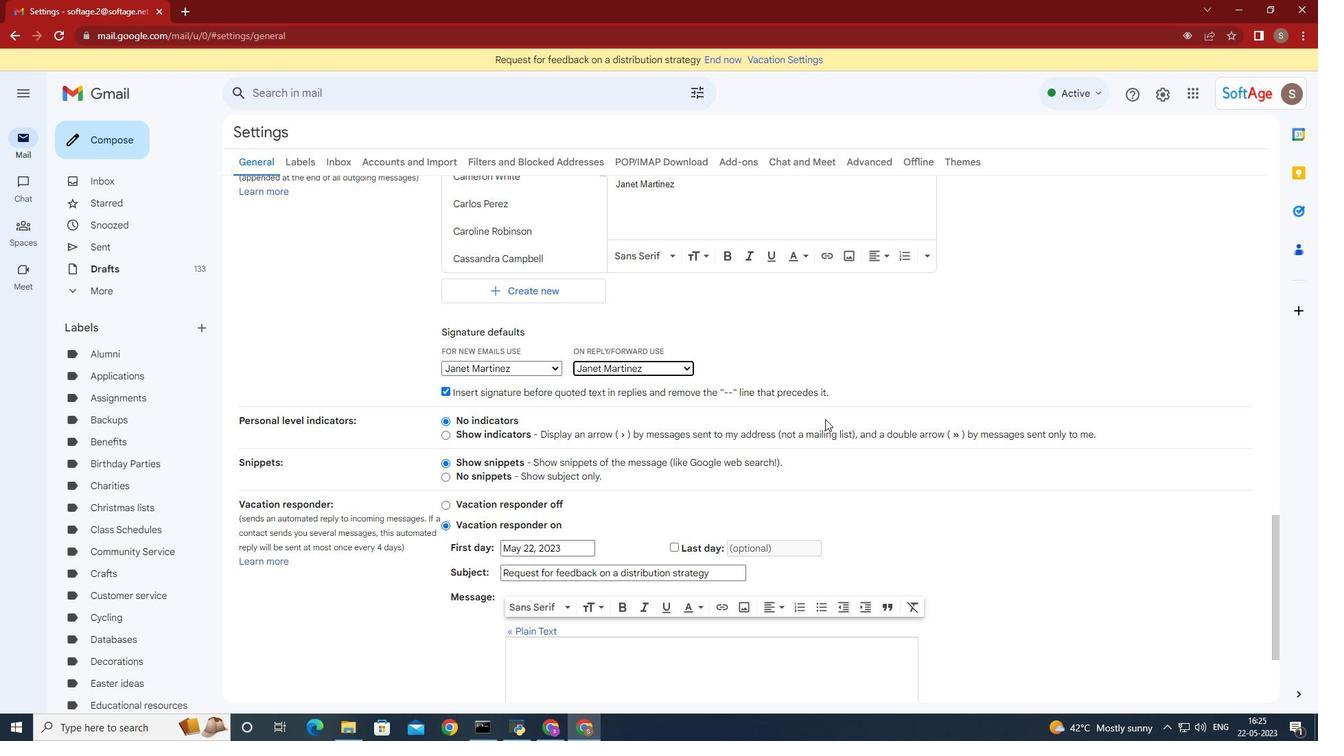 
Action: Mouse scrolled (824, 418) with delta (0, 0)
Screenshot: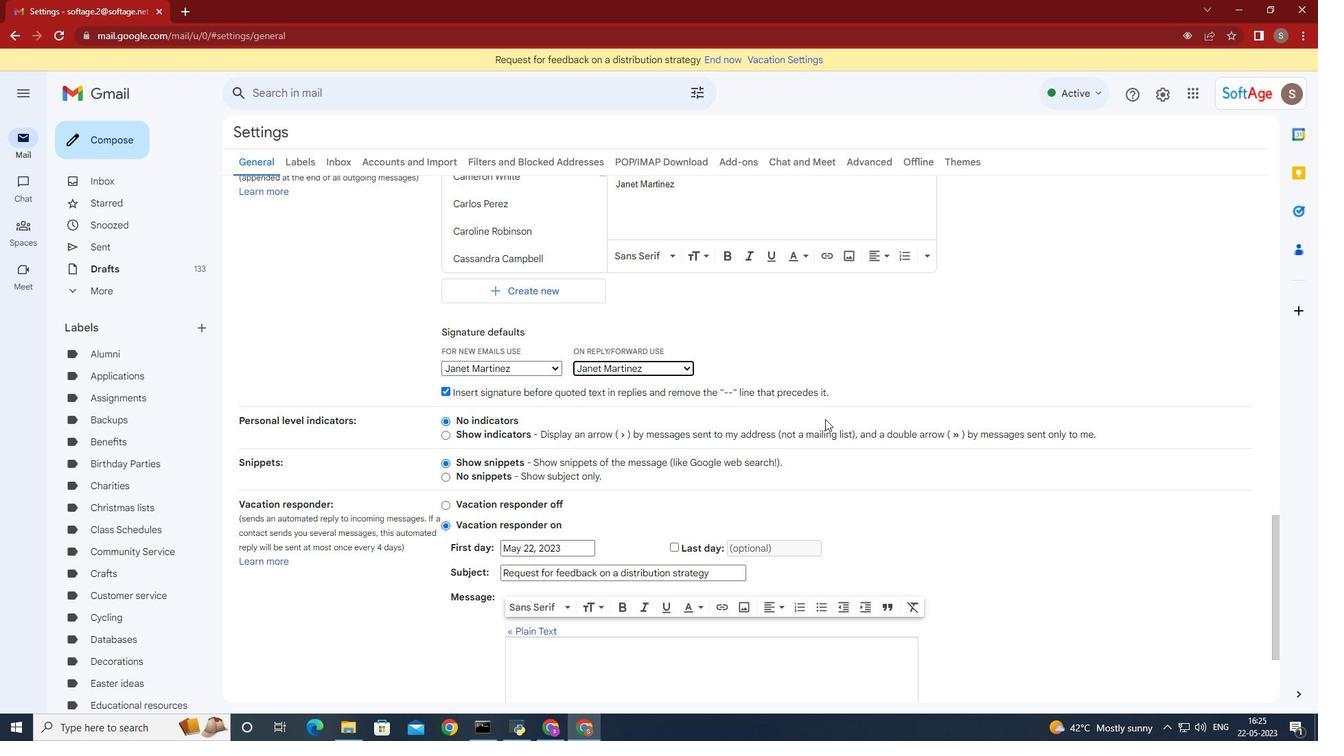 
Action: Mouse moved to (824, 417)
Screenshot: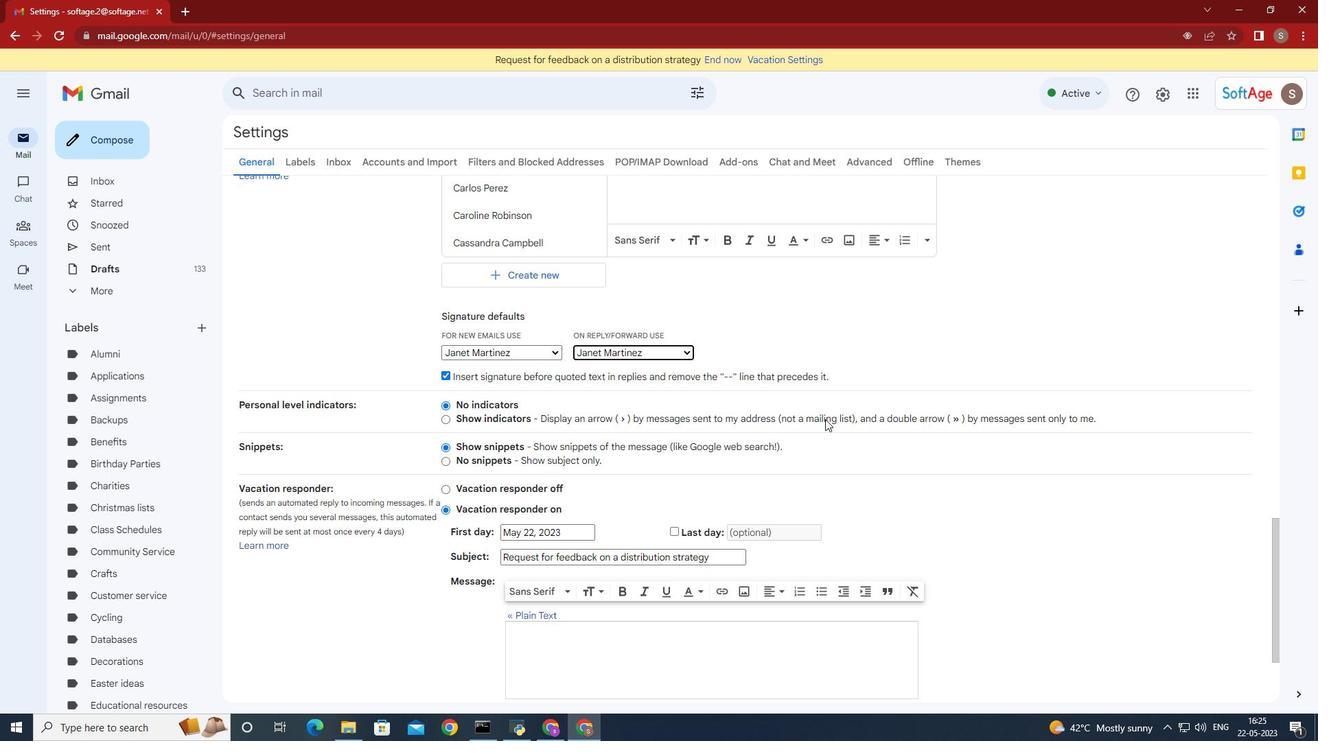 
Action: Mouse scrolled (824, 416) with delta (0, 0)
Screenshot: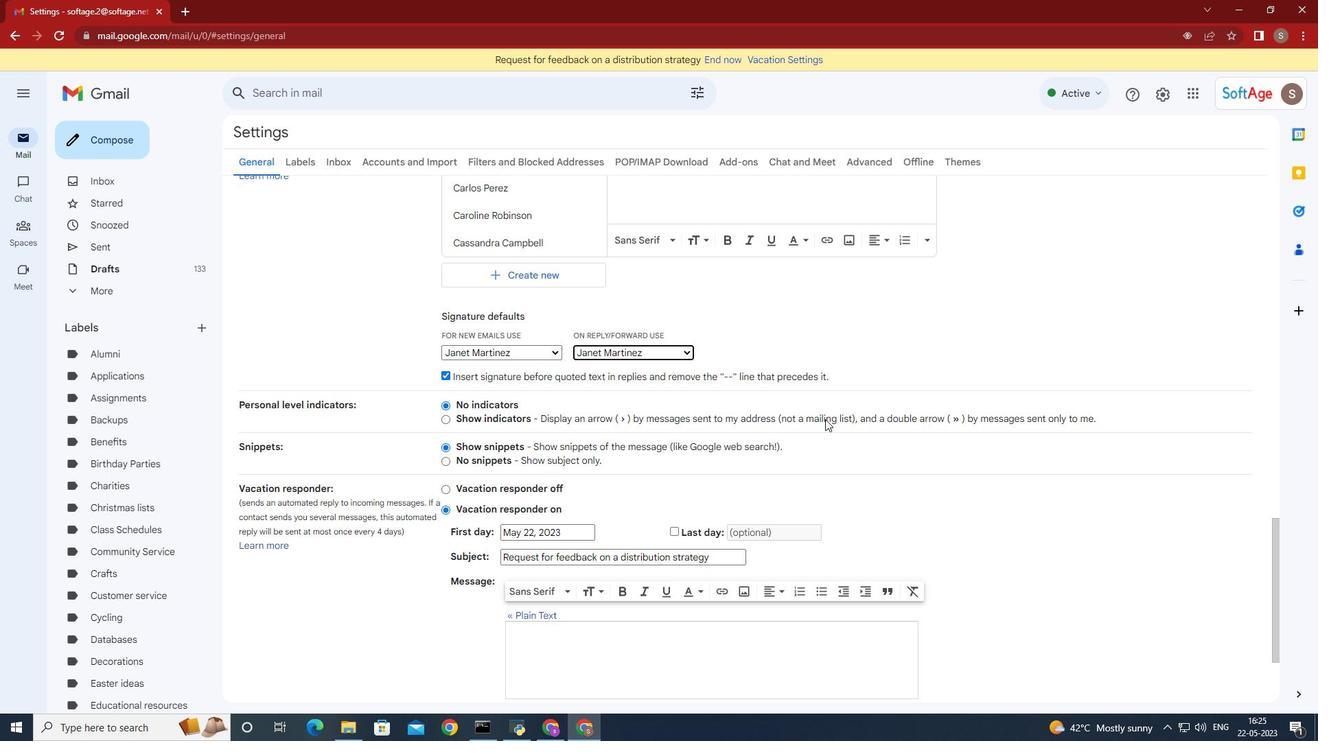 
Action: Mouse moved to (824, 417)
Screenshot: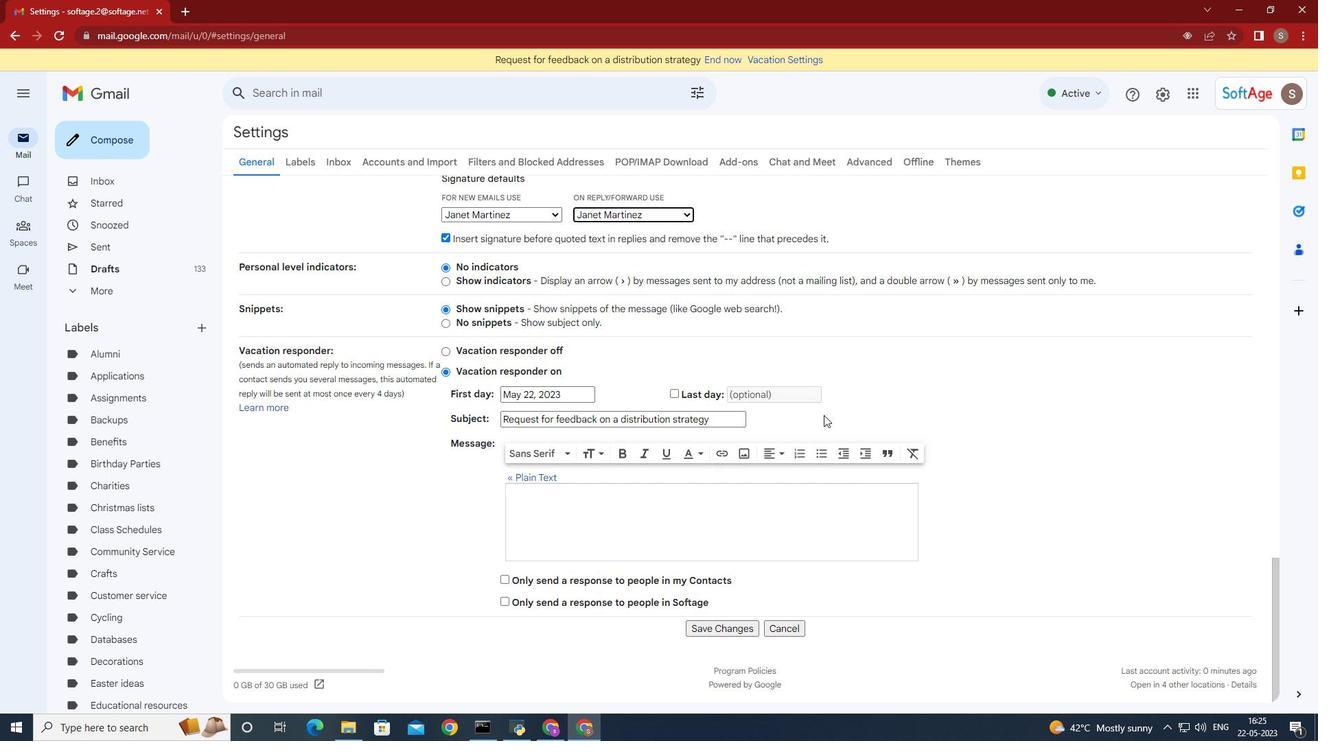 
Action: Mouse scrolled (824, 416) with delta (0, 0)
Screenshot: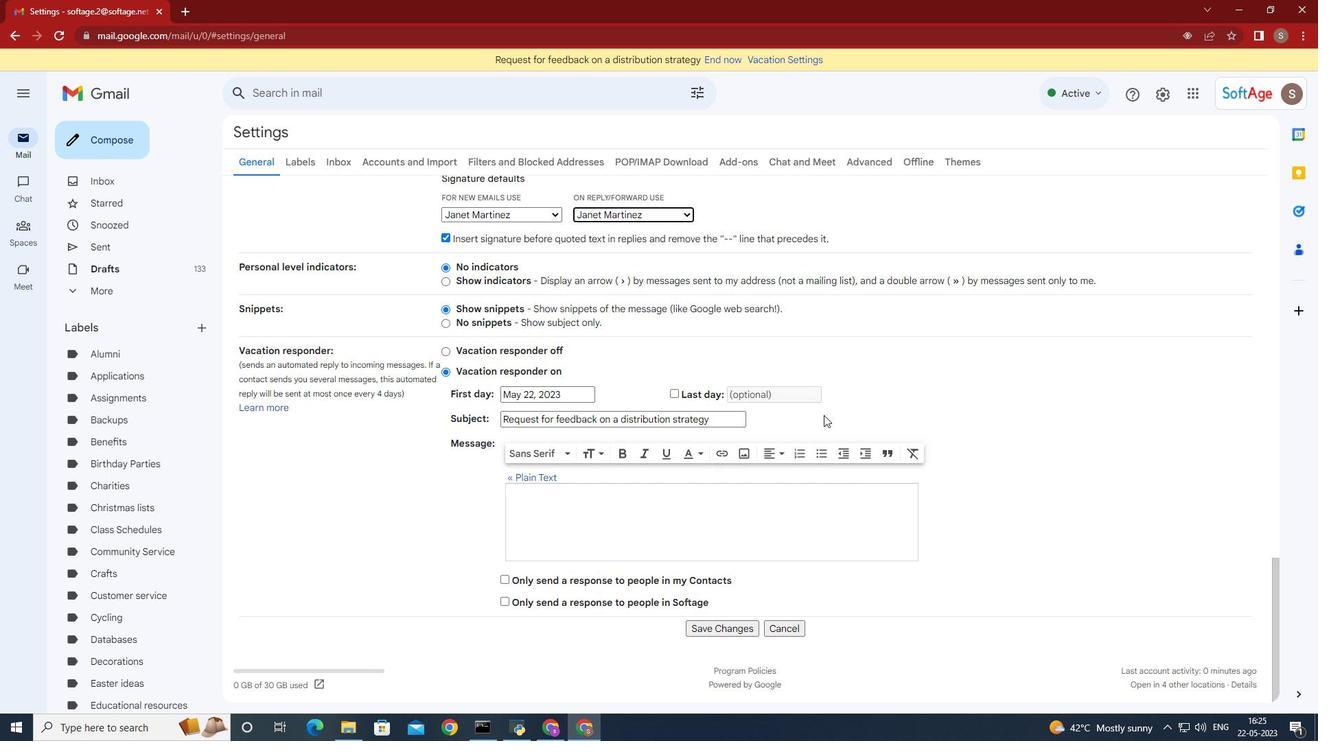 
Action: Mouse moved to (824, 419)
Screenshot: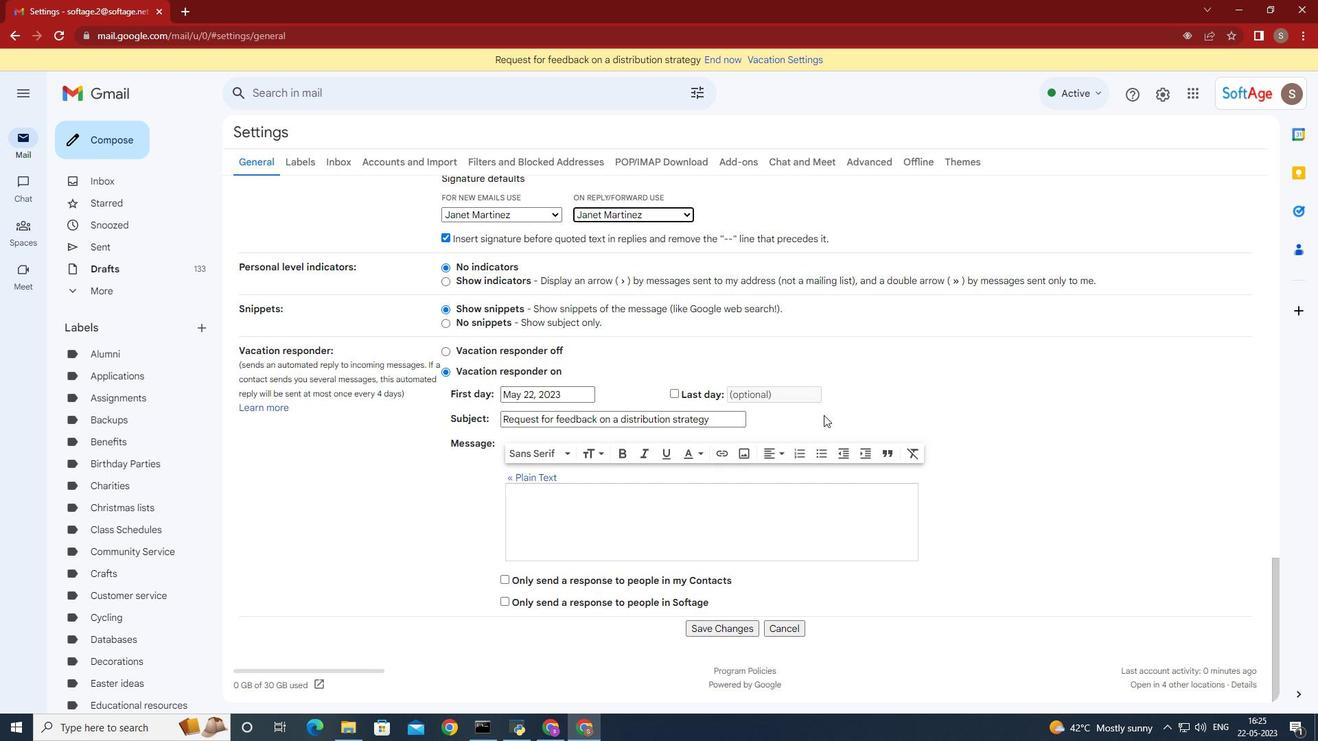 
Action: Mouse scrolled (824, 418) with delta (0, 0)
Screenshot: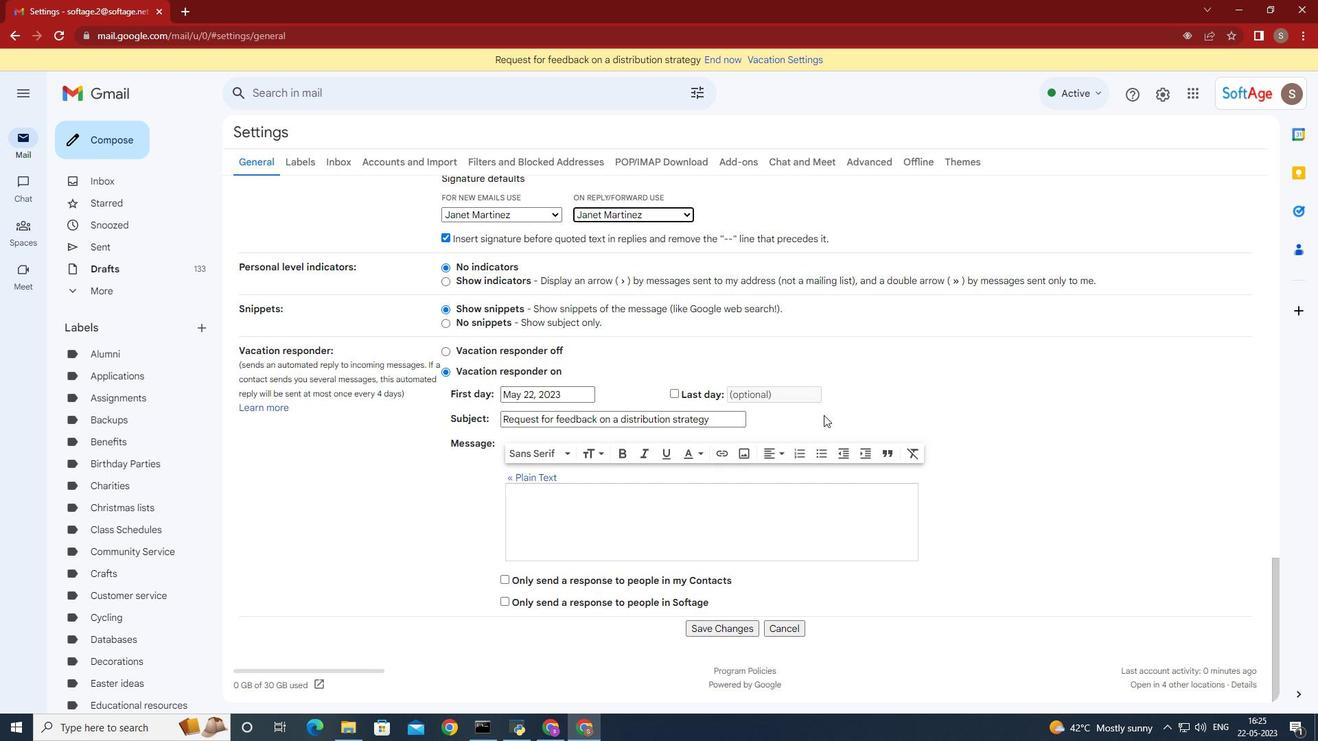 
Action: Mouse moved to (824, 420)
Screenshot: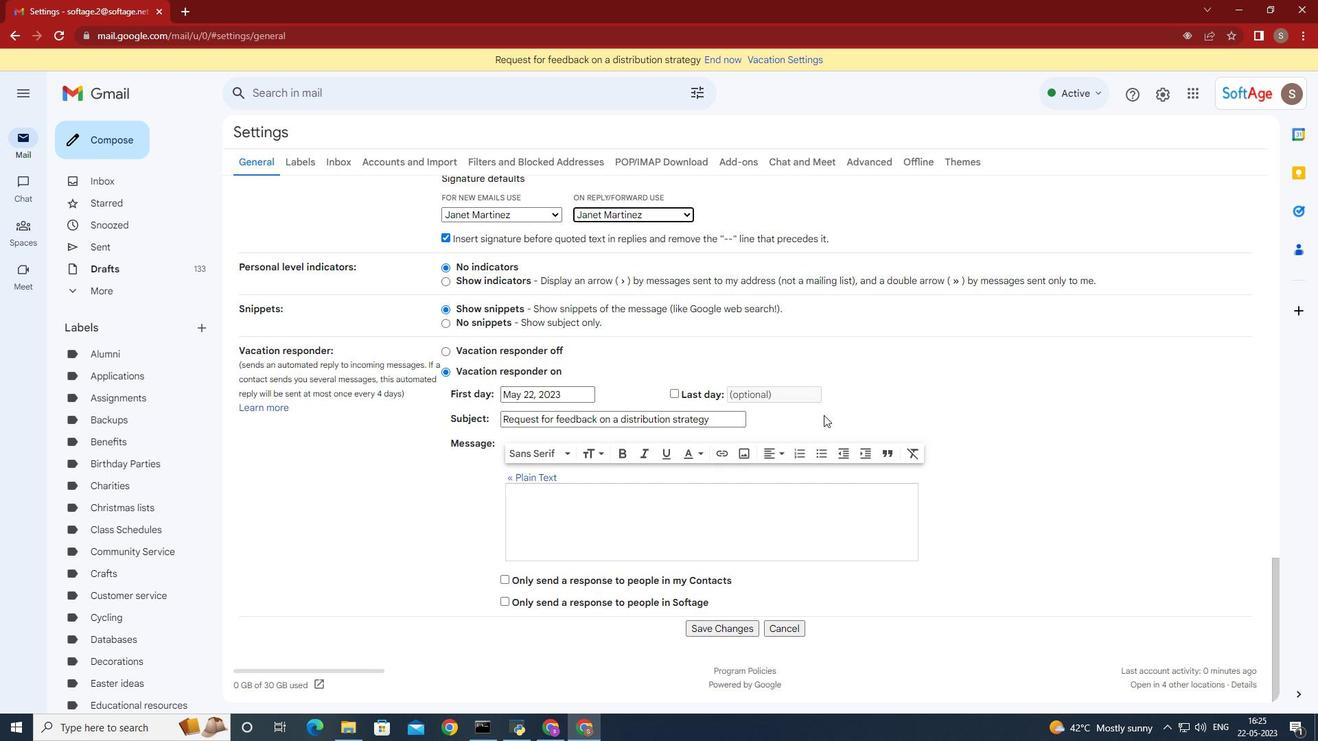 
Action: Mouse scrolled (824, 420) with delta (0, 0)
Screenshot: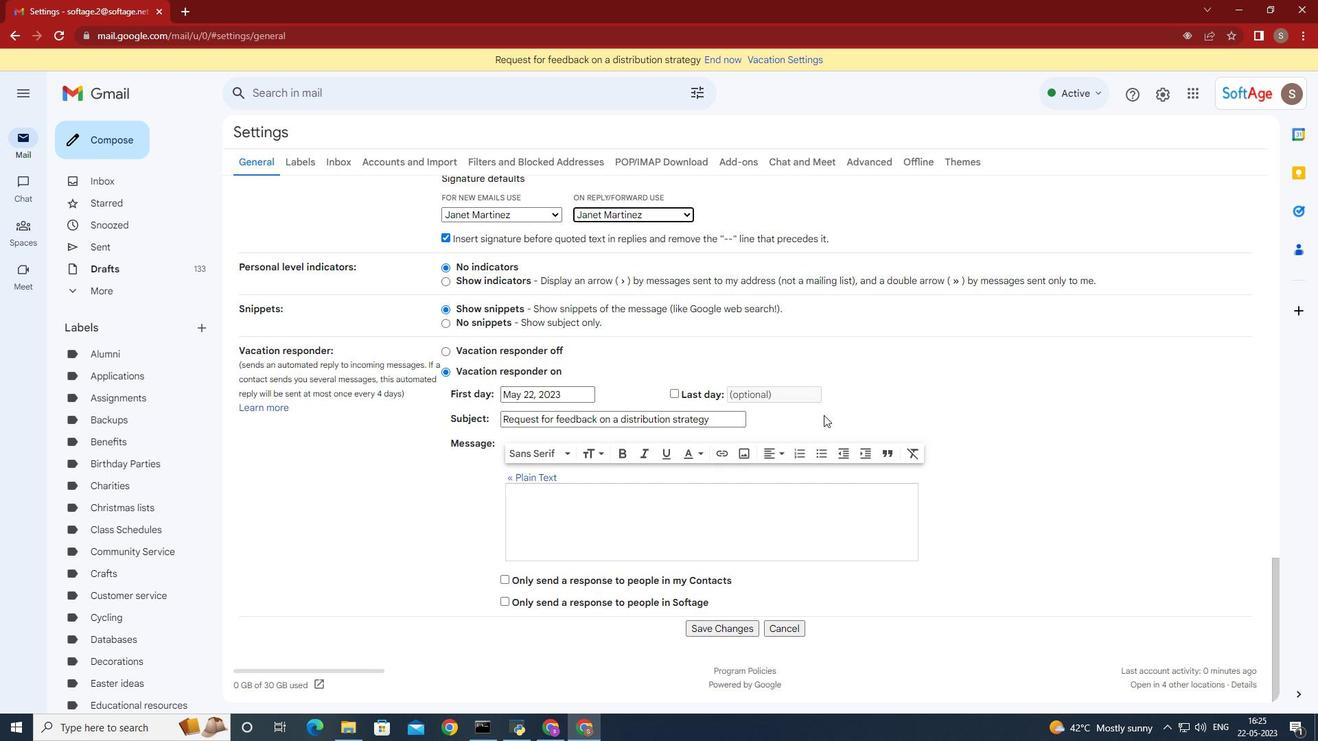 
Action: Mouse moved to (824, 421)
Screenshot: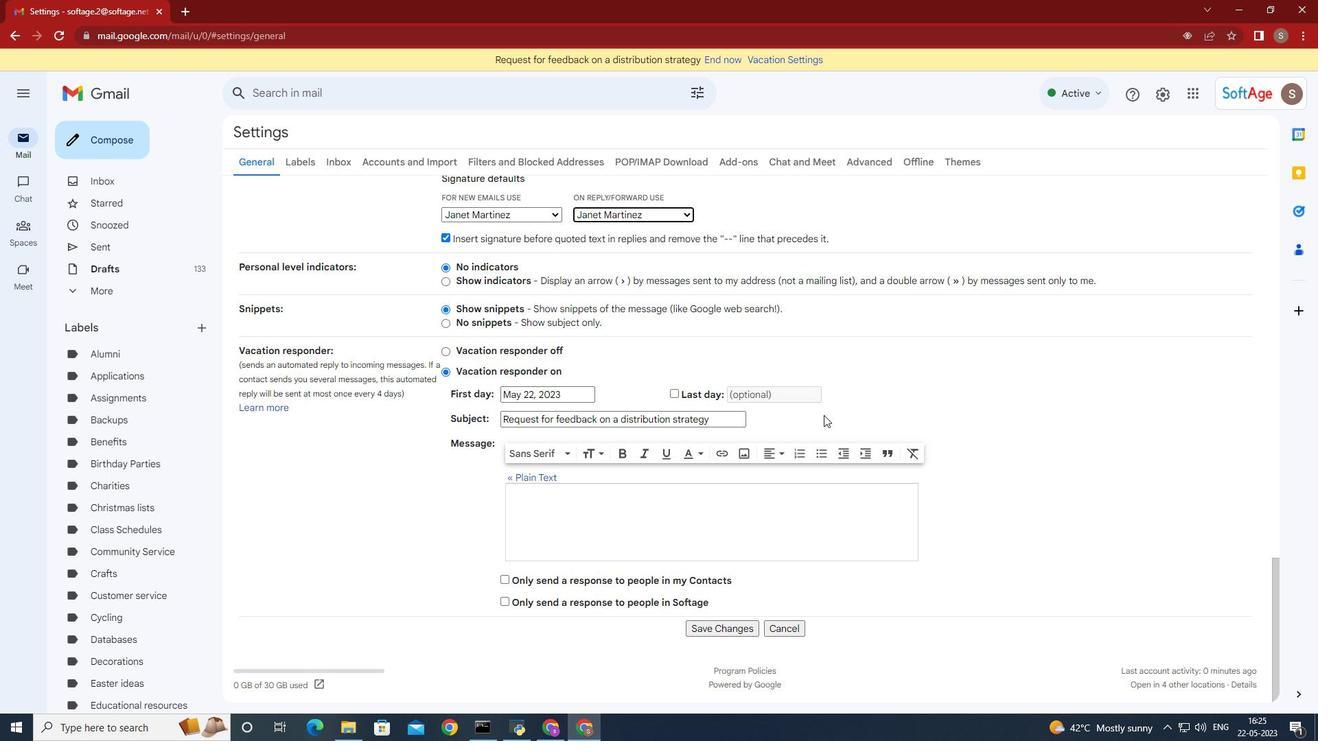 
Action: Mouse scrolled (824, 420) with delta (0, 0)
Screenshot: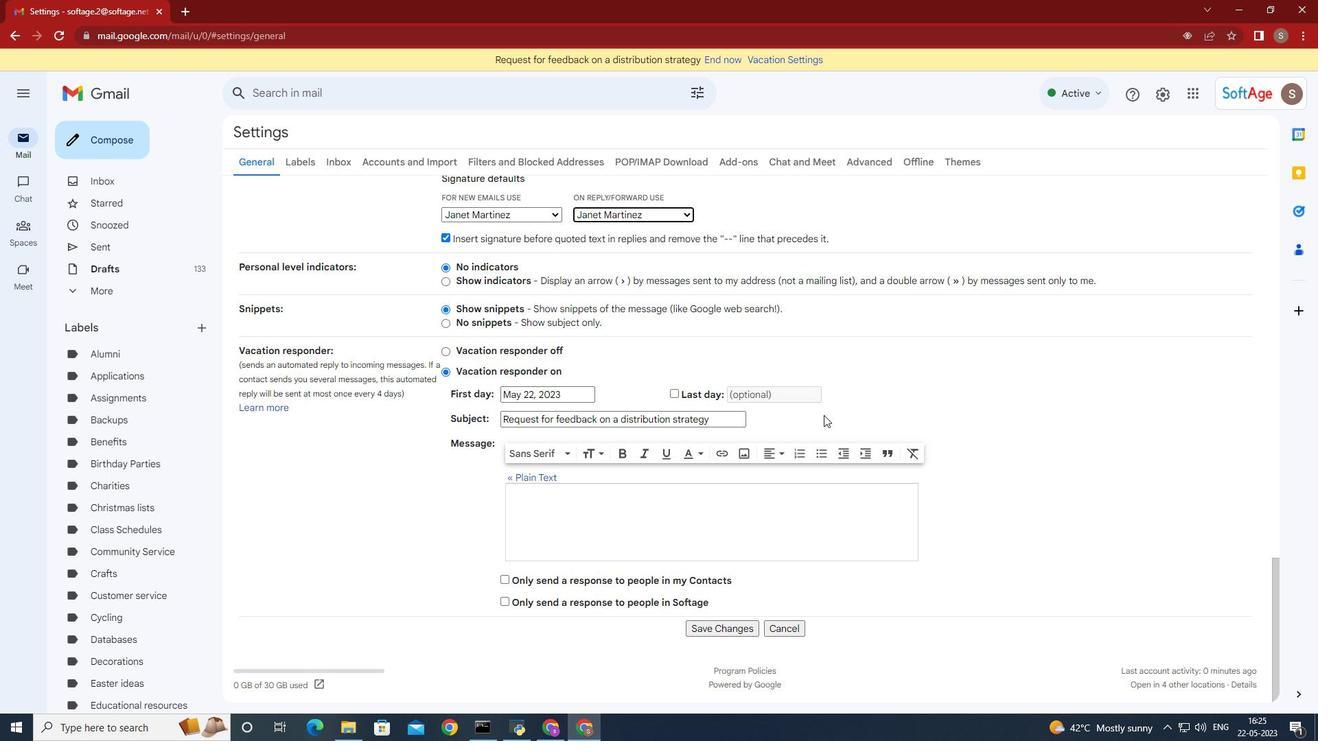 
Action: Mouse scrolled (824, 420) with delta (0, 0)
Screenshot: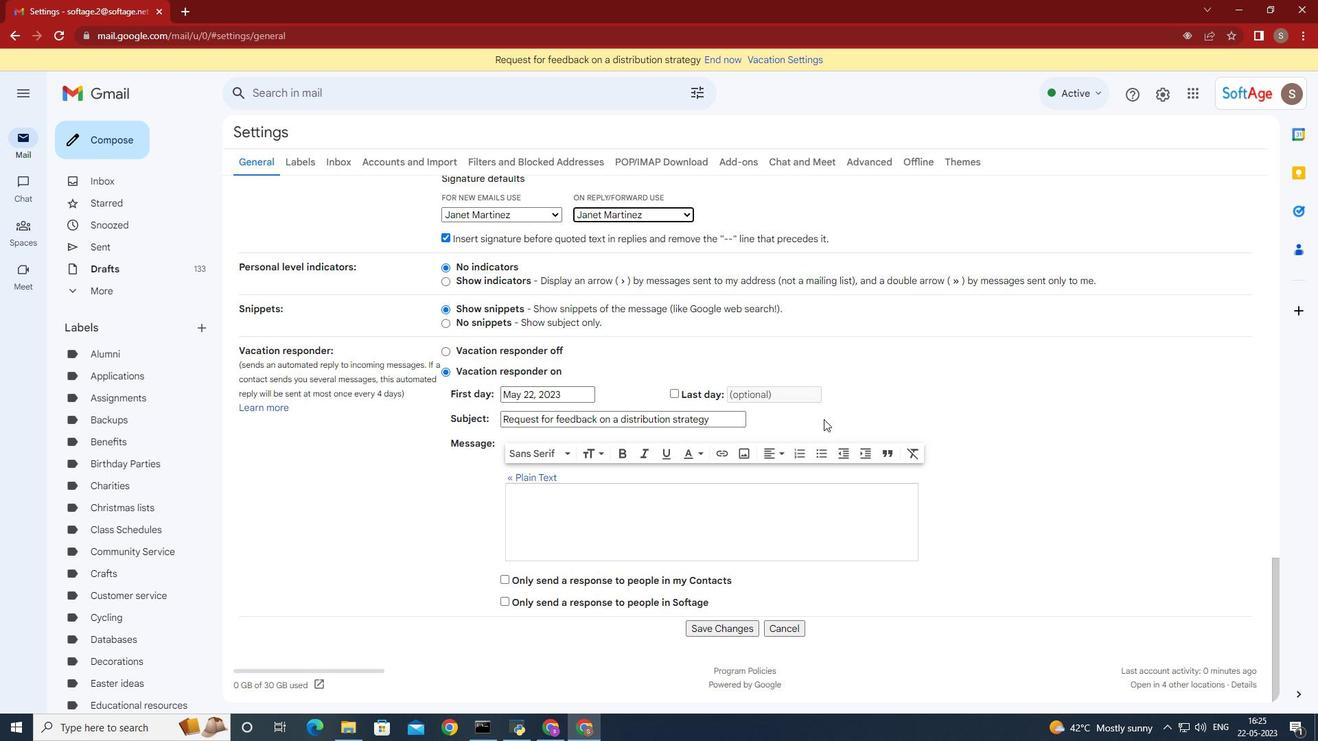 
Action: Mouse moved to (727, 629)
Screenshot: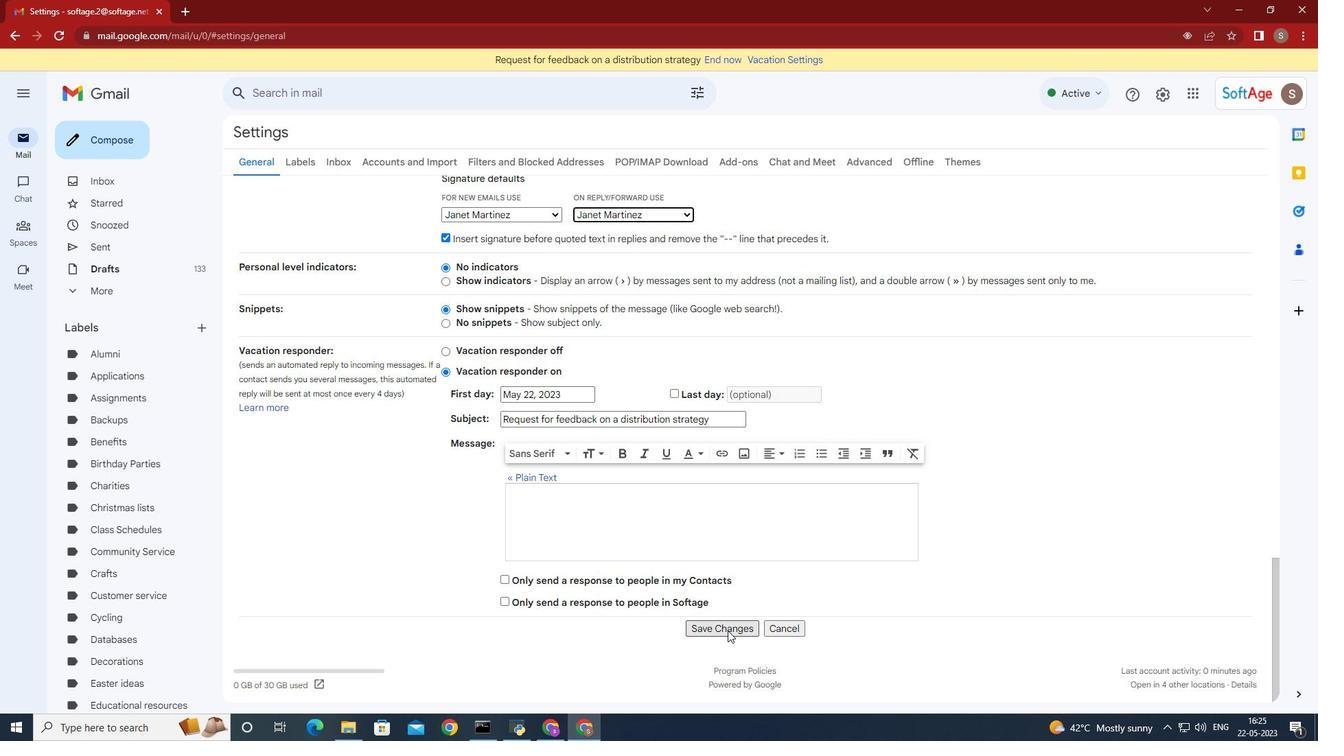 
Action: Mouse pressed left at (727, 629)
Screenshot: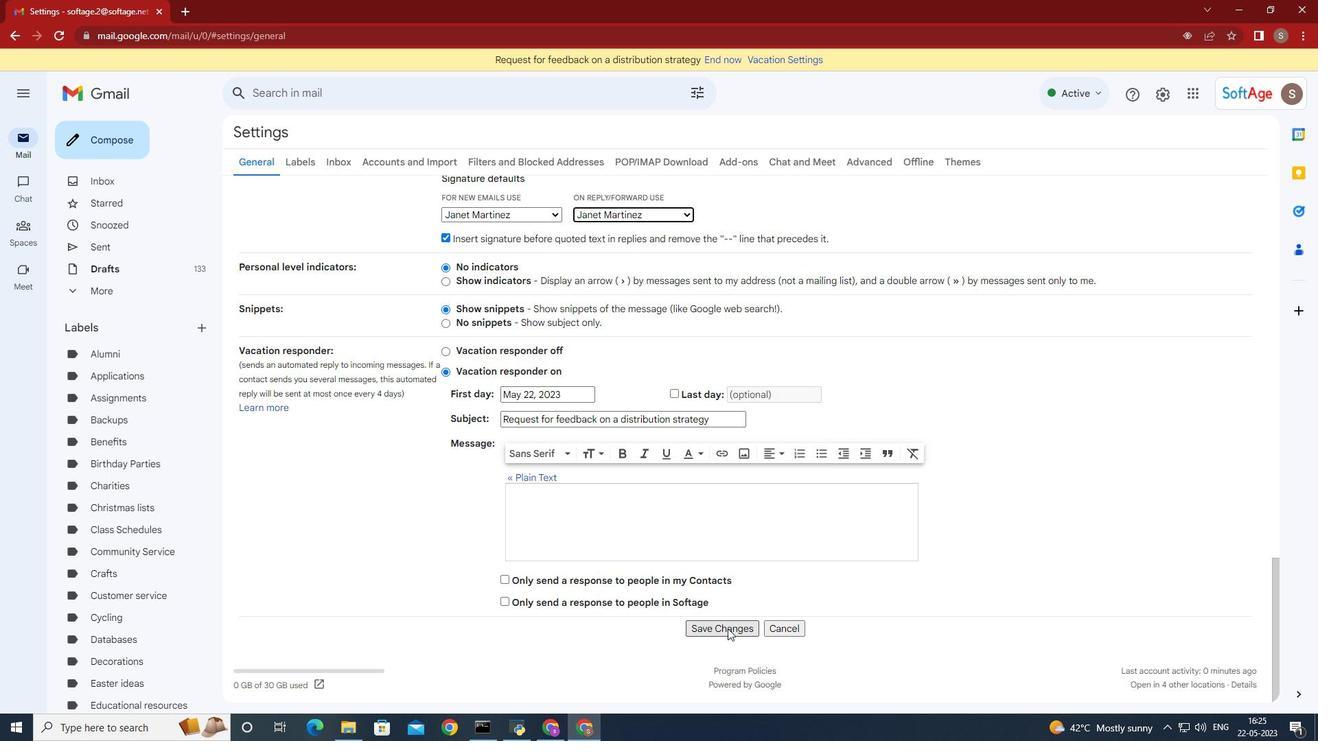 
Action: Mouse moved to (95, 131)
Screenshot: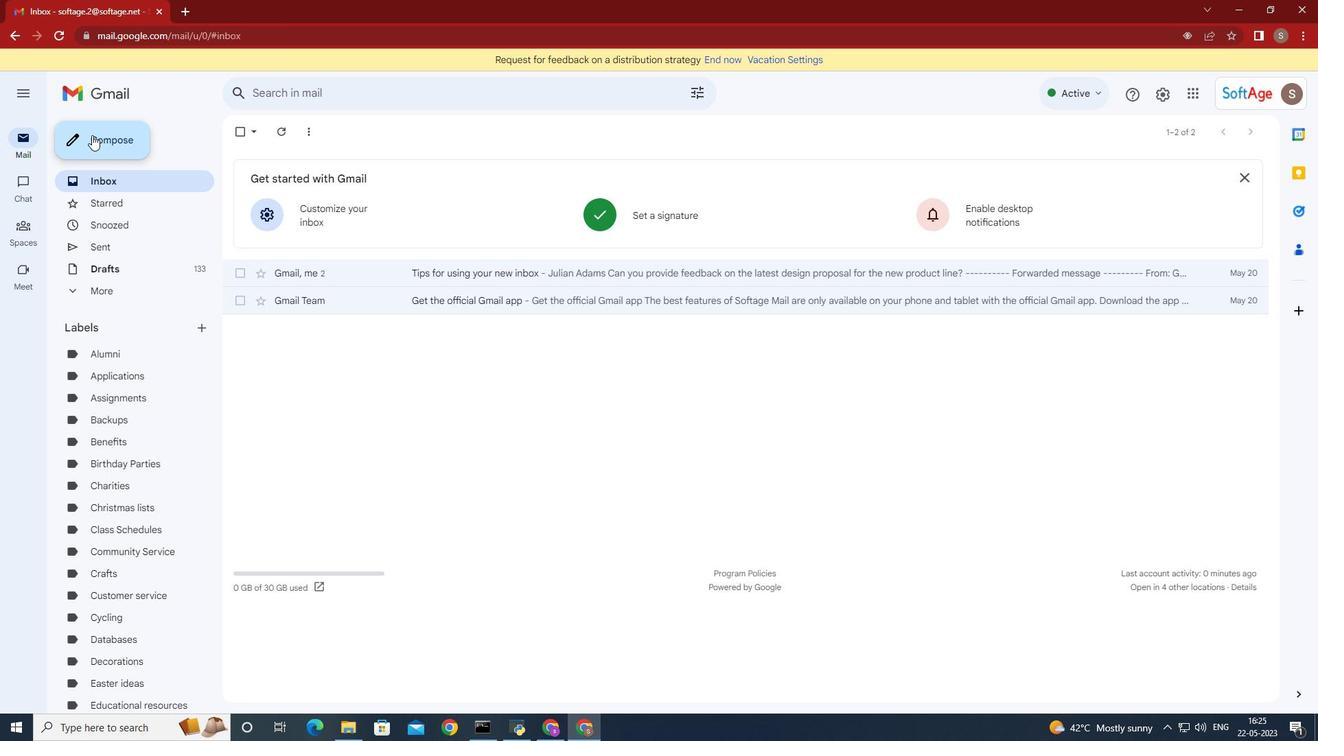 
Action: Mouse pressed left at (95, 131)
Screenshot: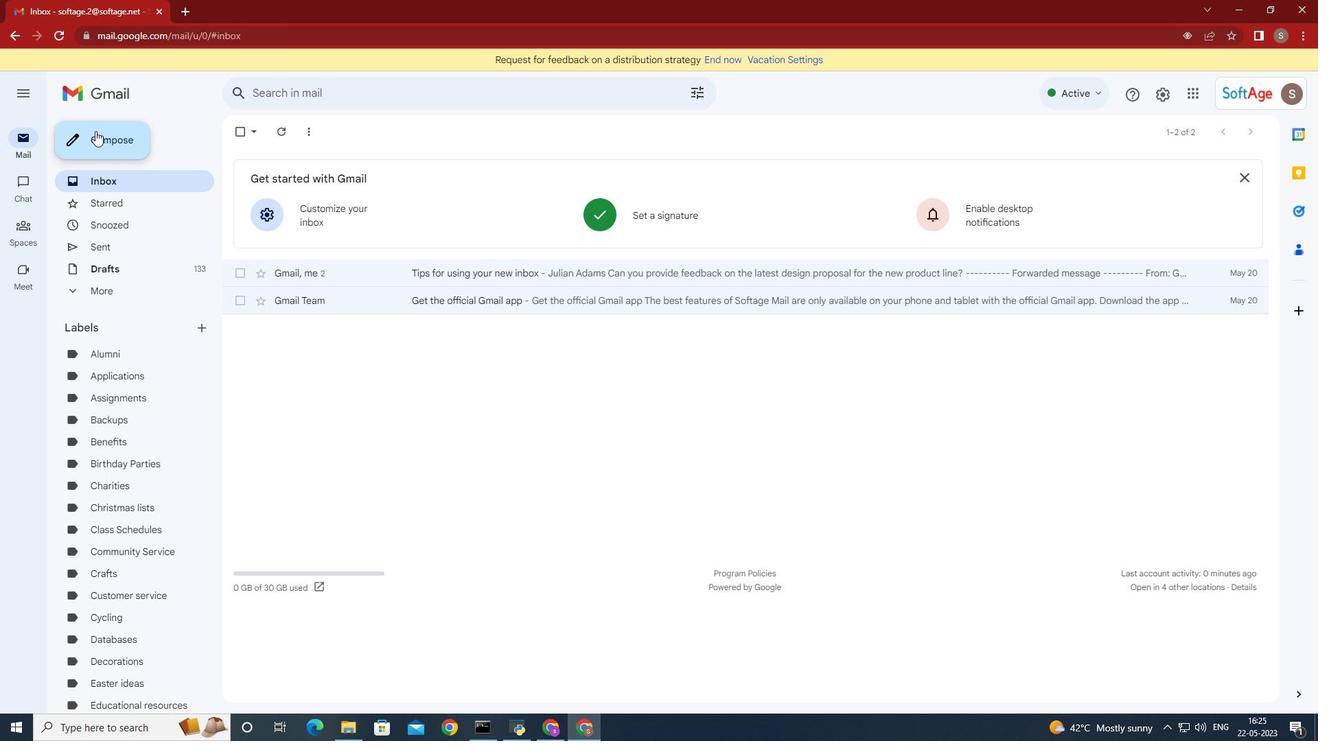 
Action: Mouse moved to (963, 352)
Screenshot: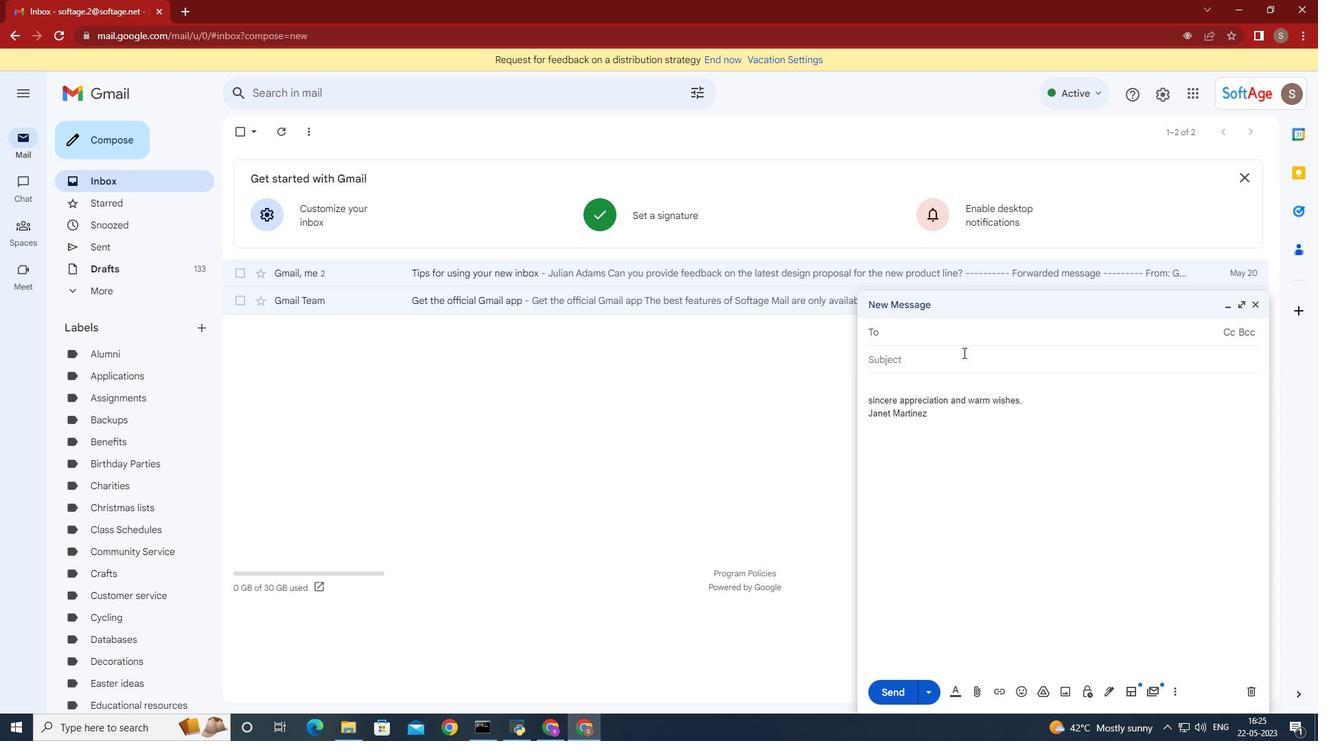 
Action: Key pressed <Key.shift>Softage.8
Screenshot: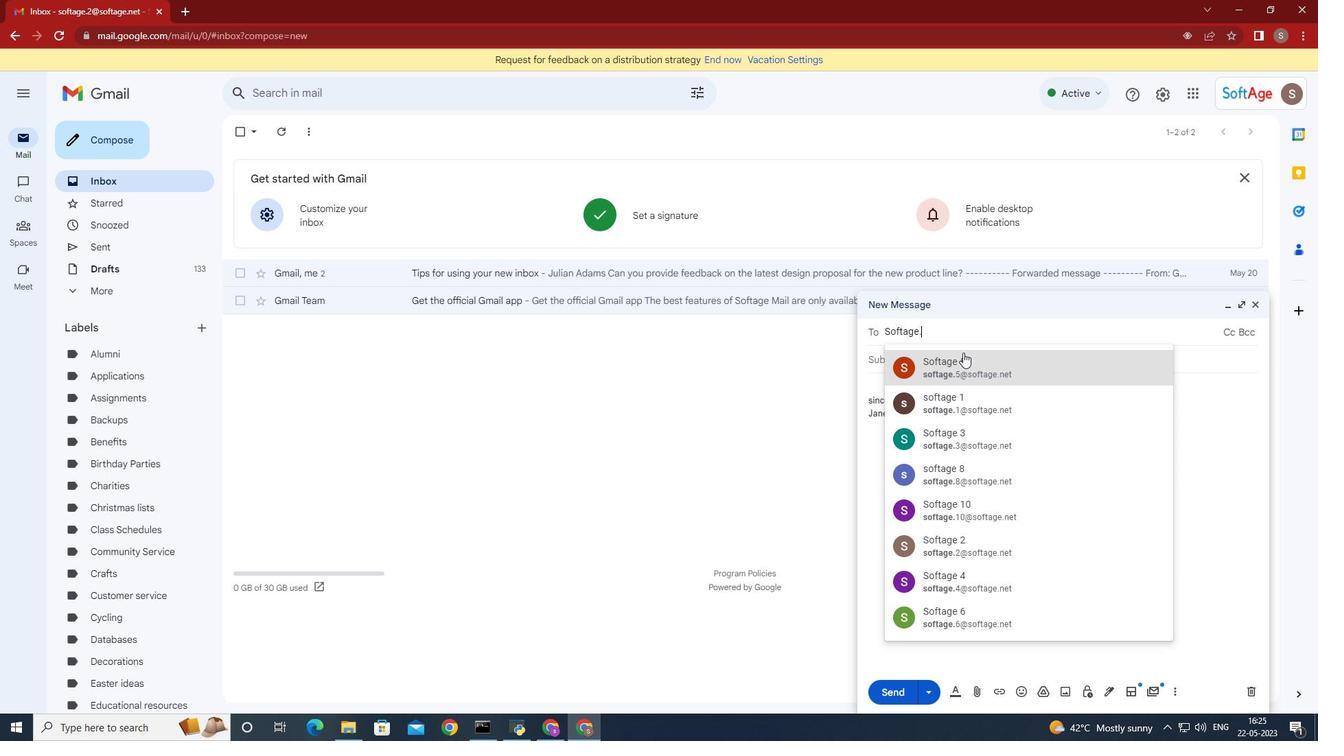 
Action: Mouse pressed left at (963, 352)
Screenshot: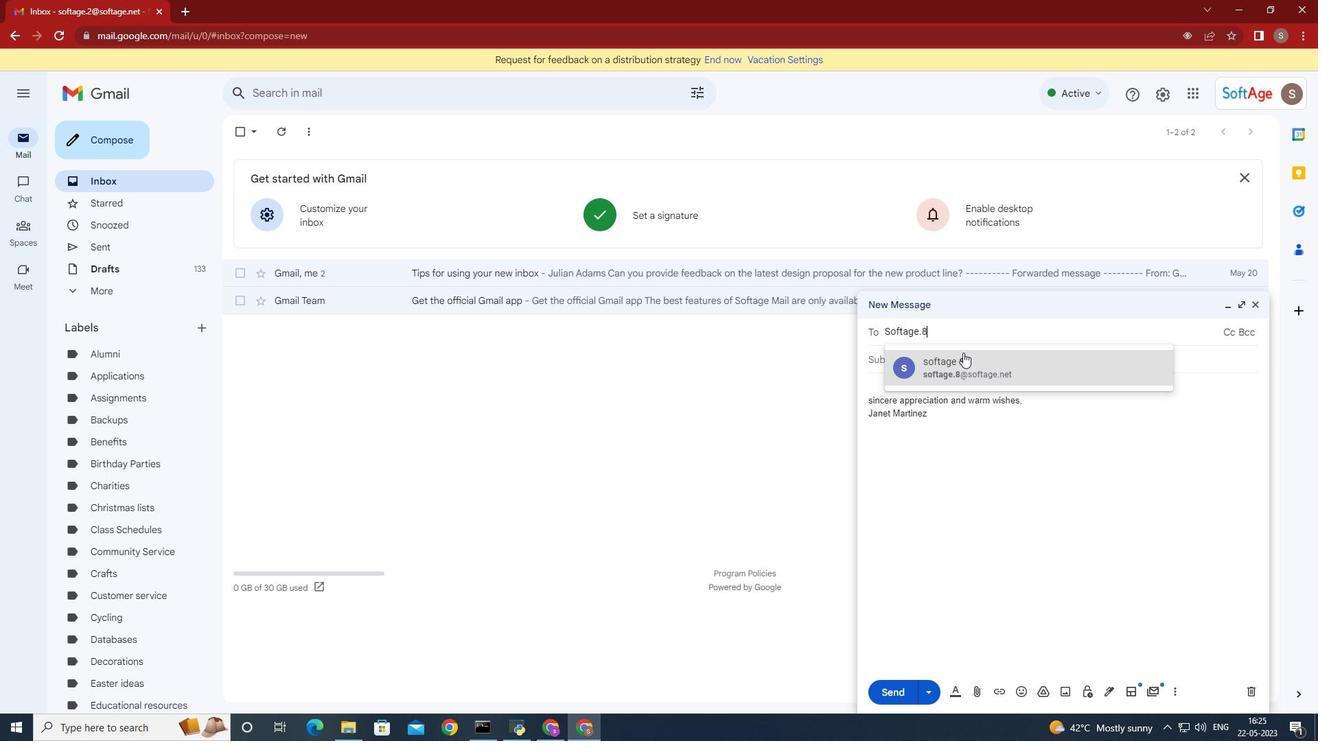 
Action: Mouse moved to (195, 323)
Screenshot: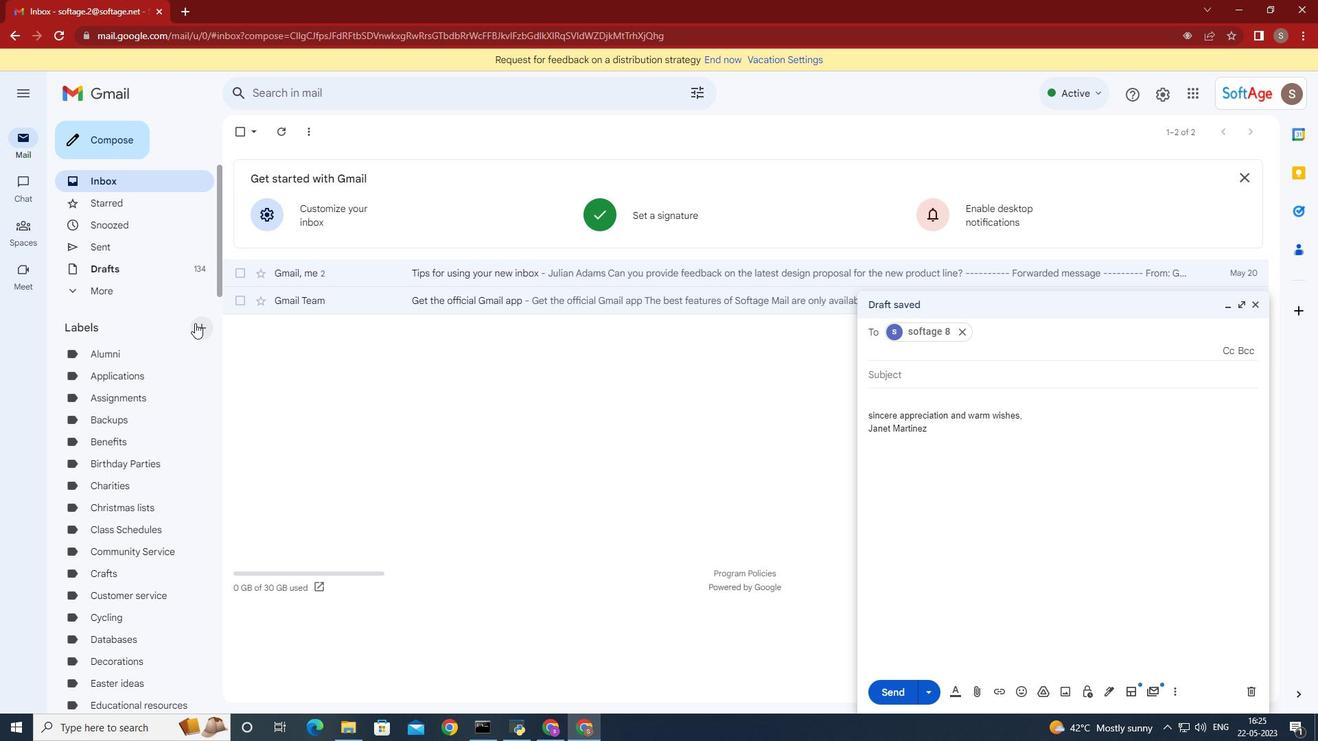 
Action: Mouse pressed left at (195, 323)
Screenshot: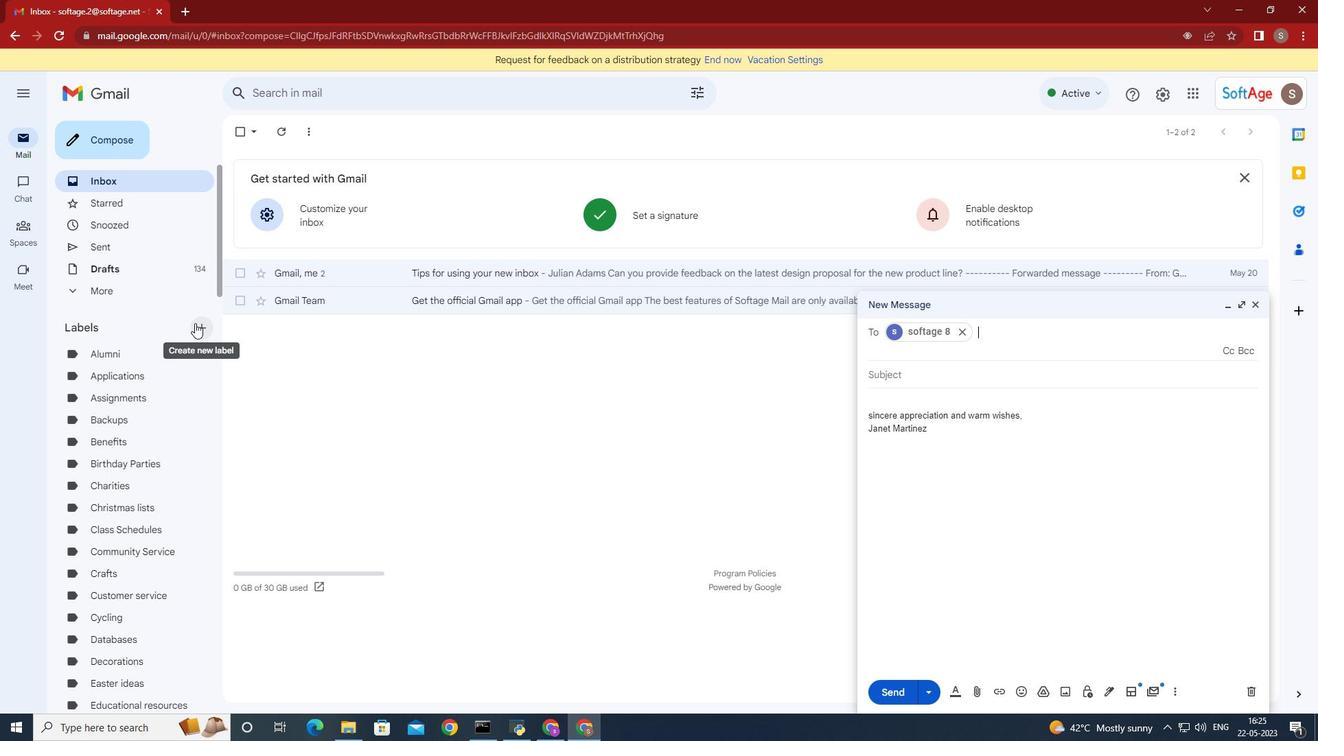 
Action: Mouse moved to (475, 390)
Screenshot: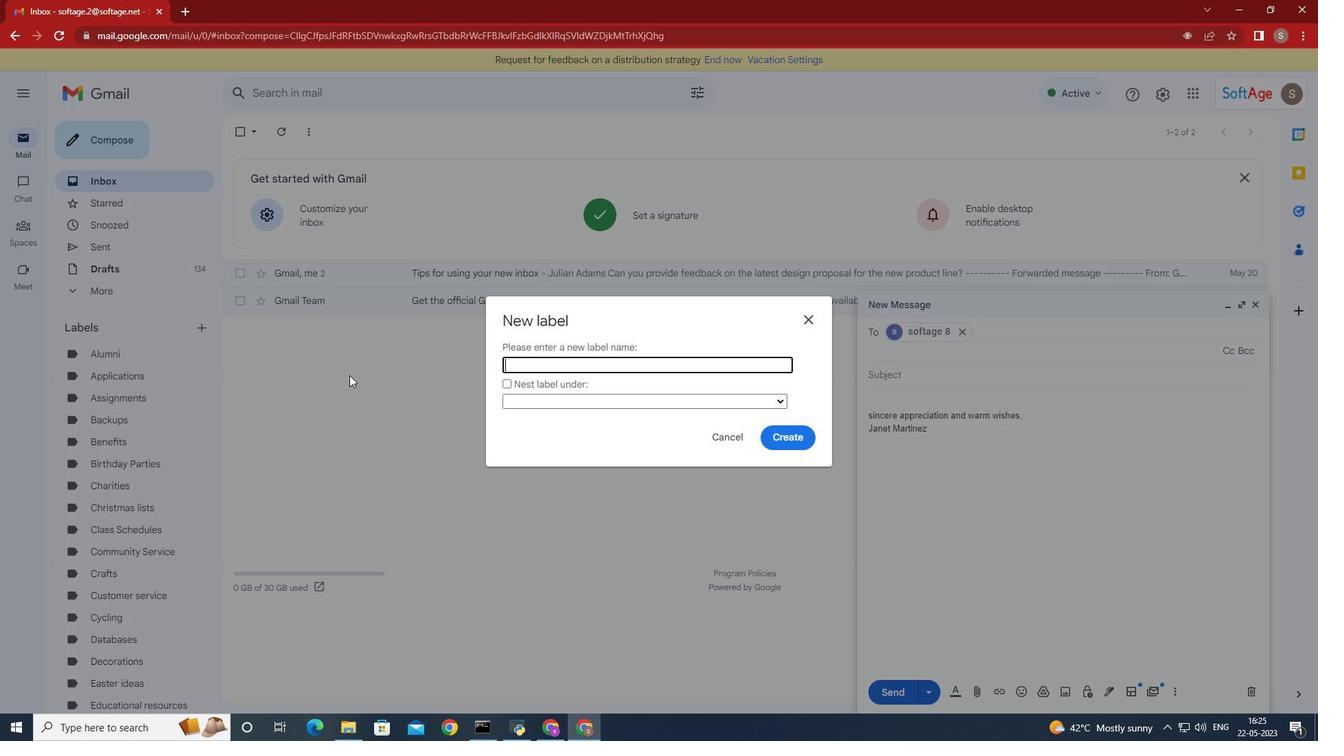 
Action: Key pressed <Key.shift>L<Key.backspace>label<Key.space><Key.shift>Games
Screenshot: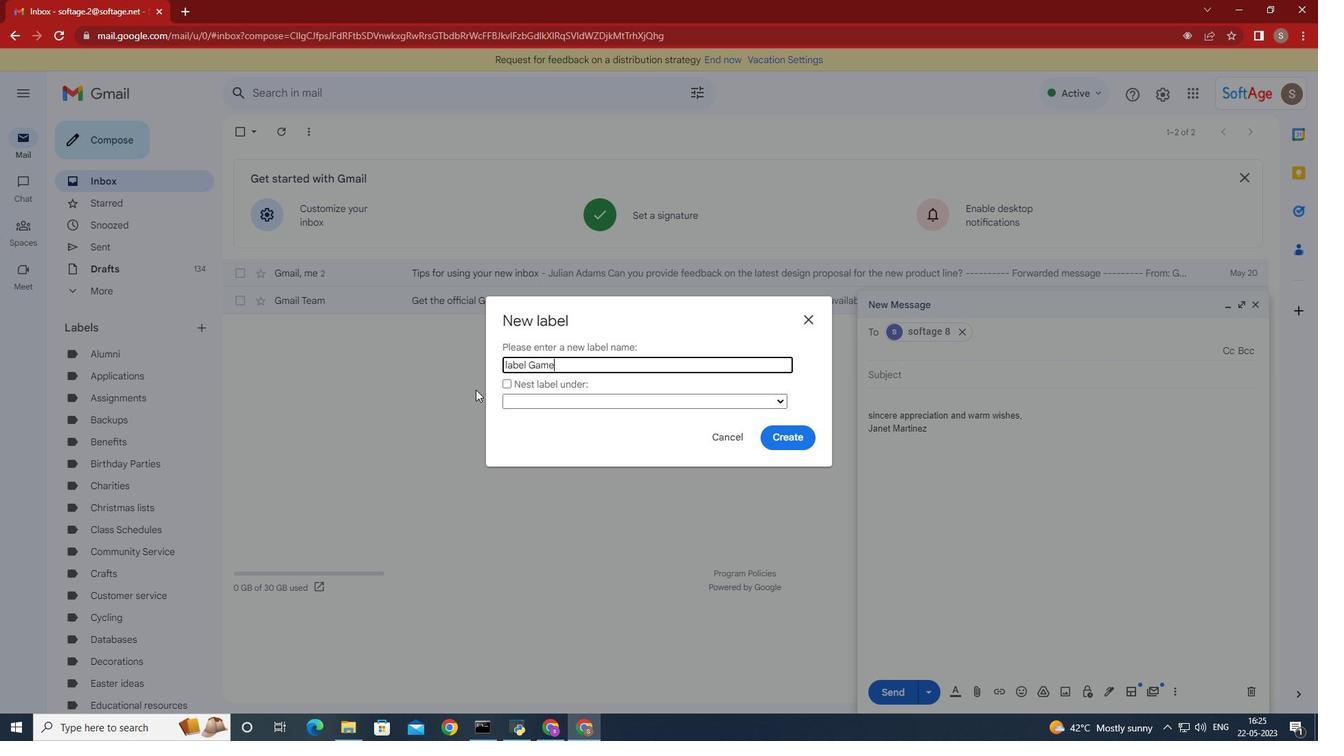 
Action: Mouse moved to (792, 440)
Screenshot: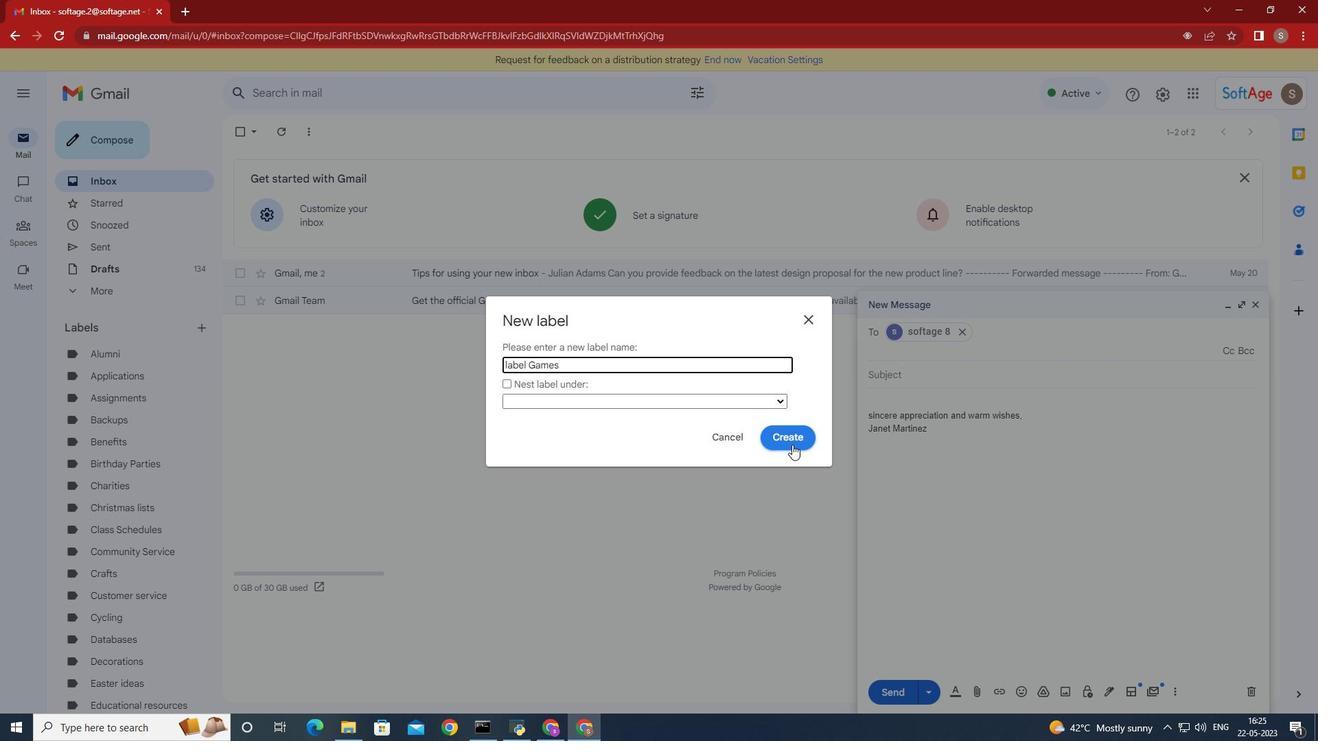 
Action: Mouse pressed left at (792, 440)
Screenshot: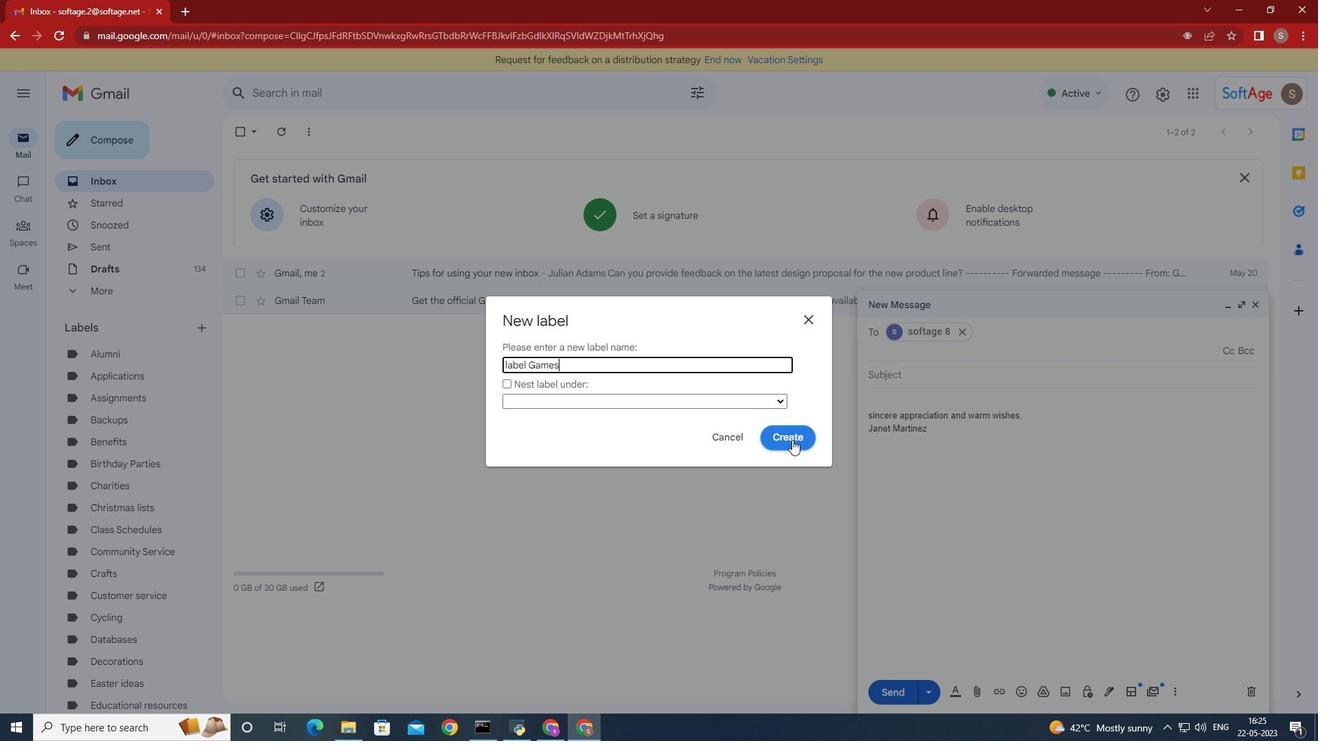 
Action: Mouse moved to (747, 431)
Screenshot: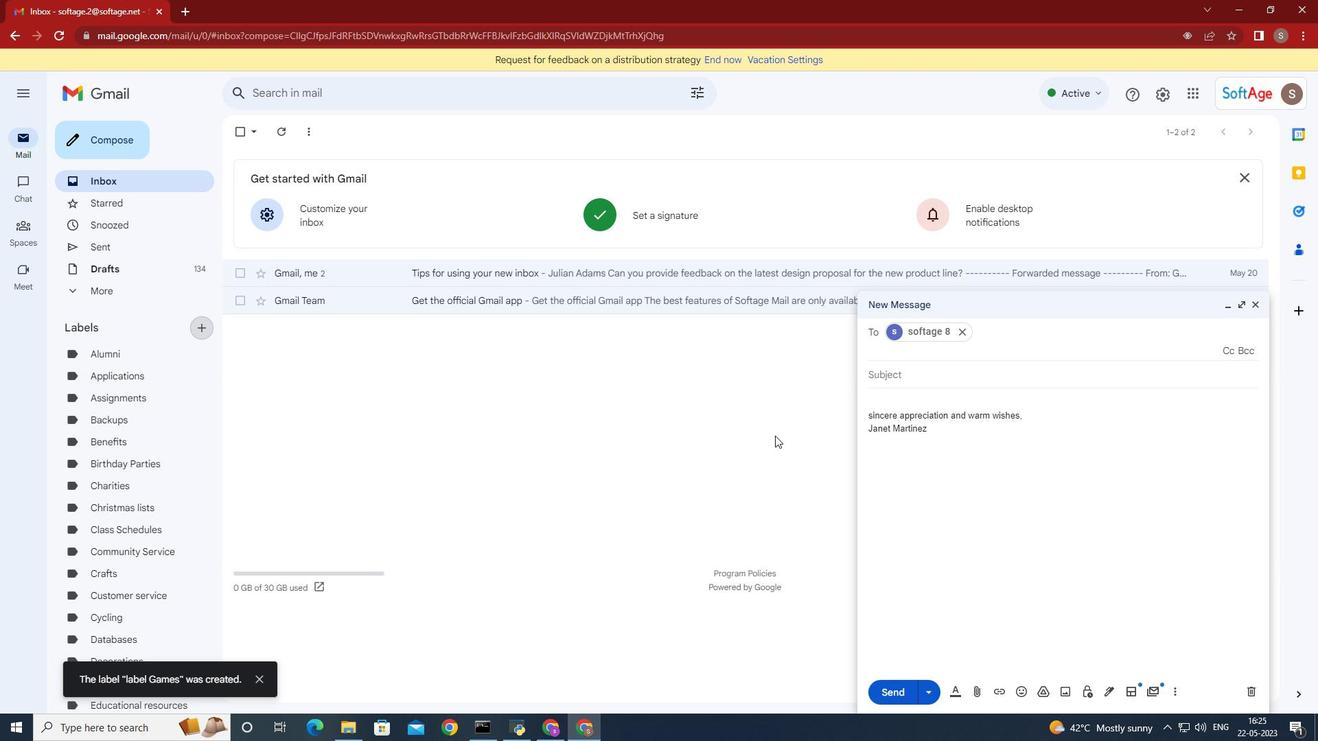 
